 Task: Find connections with filter location Tambaú with filter topic #lawyerswith filter profile language German with filter current company National Highways Authority of India with filter school Madurai Kamaraj University with filter industry Paint, Coating, and Adhesive Manufacturing with filter service category Auto Insurance with filter keywords title Handyman
Action: Mouse moved to (650, 123)
Screenshot: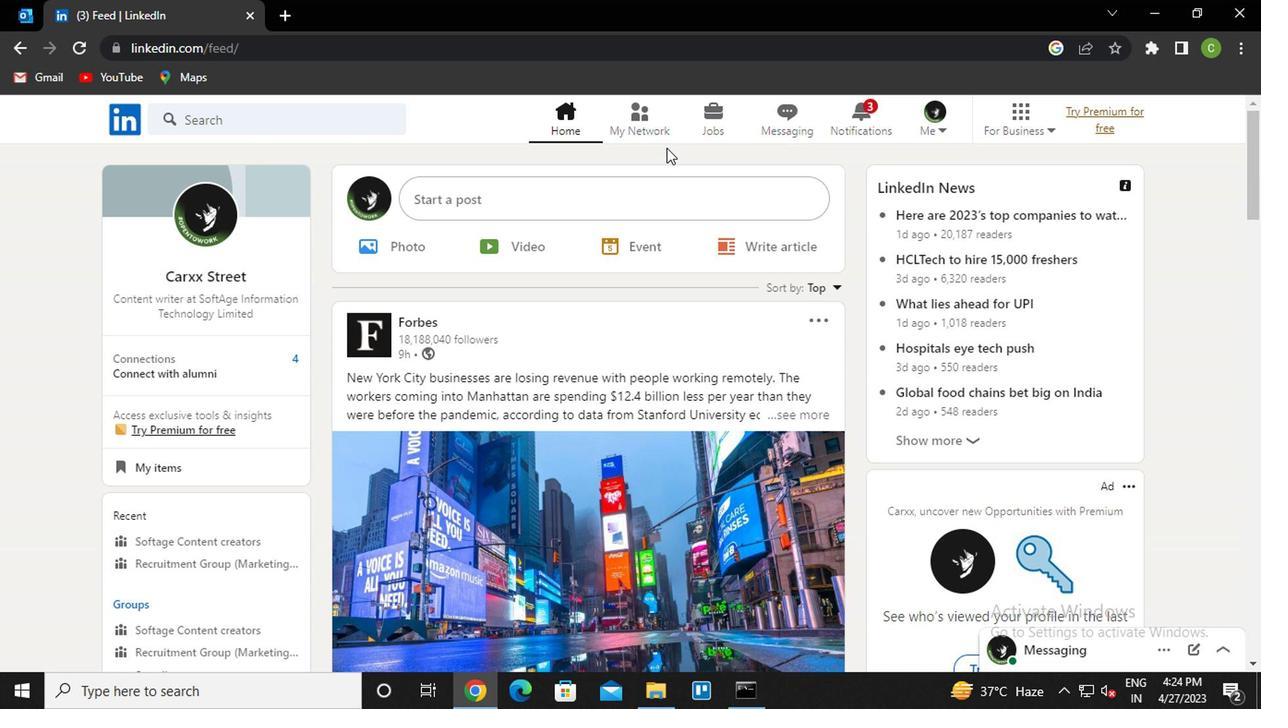 
Action: Mouse pressed left at (650, 123)
Screenshot: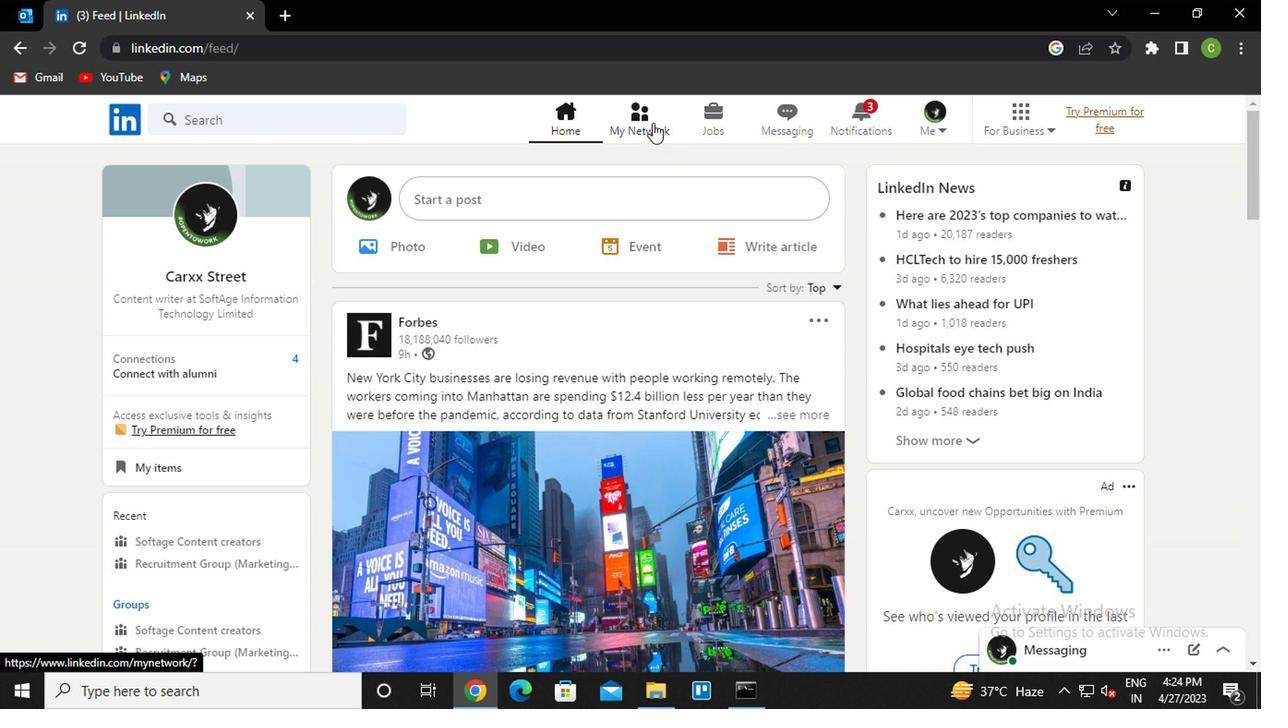 
Action: Mouse moved to (245, 224)
Screenshot: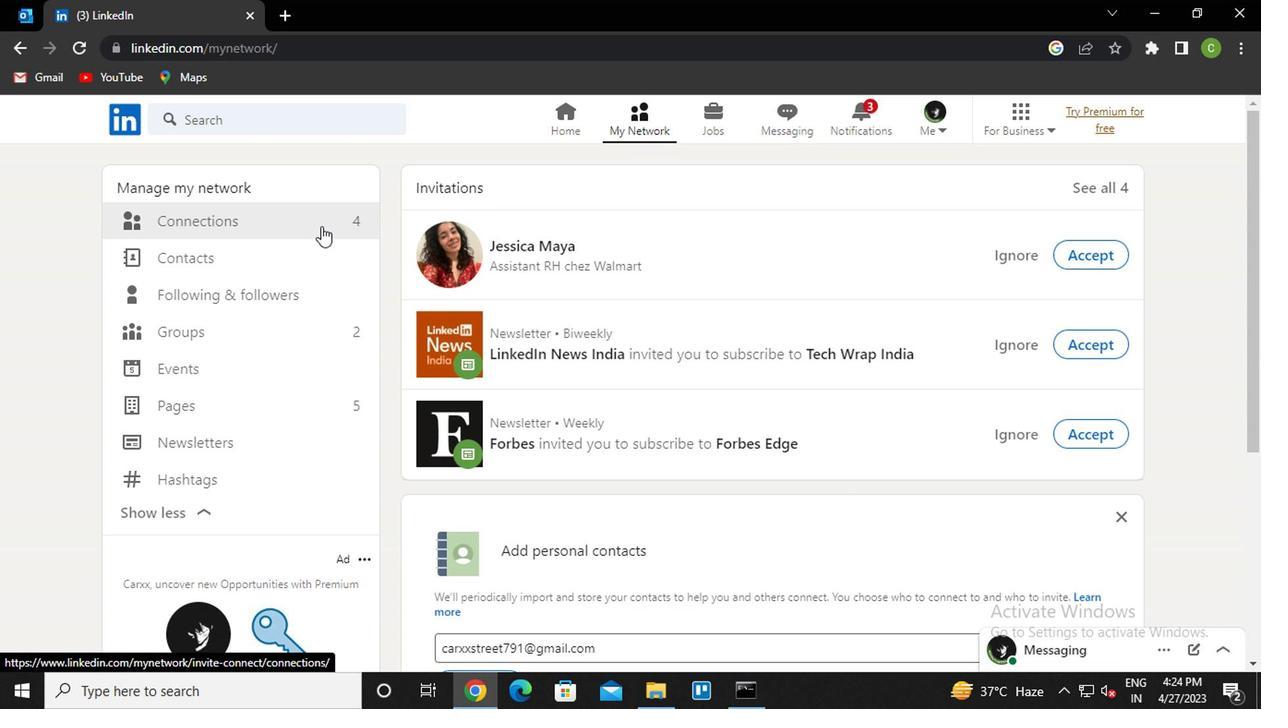 
Action: Mouse pressed left at (245, 224)
Screenshot: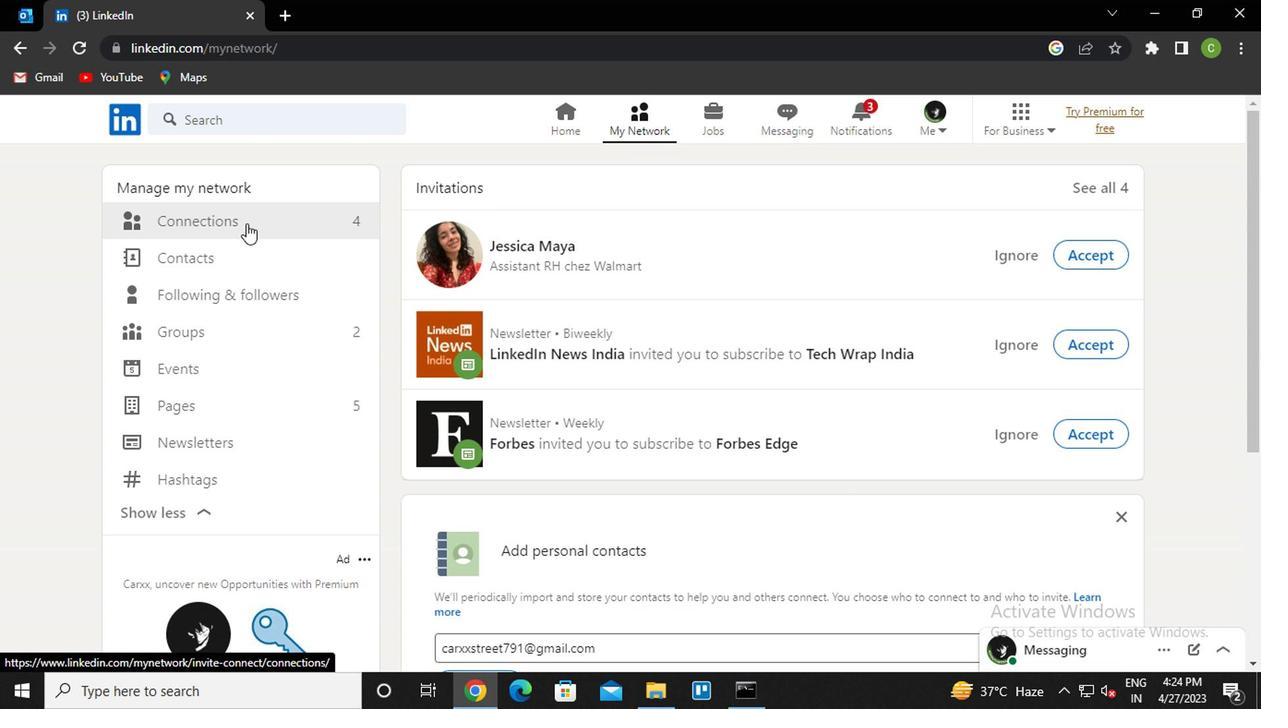 
Action: Mouse moved to (774, 221)
Screenshot: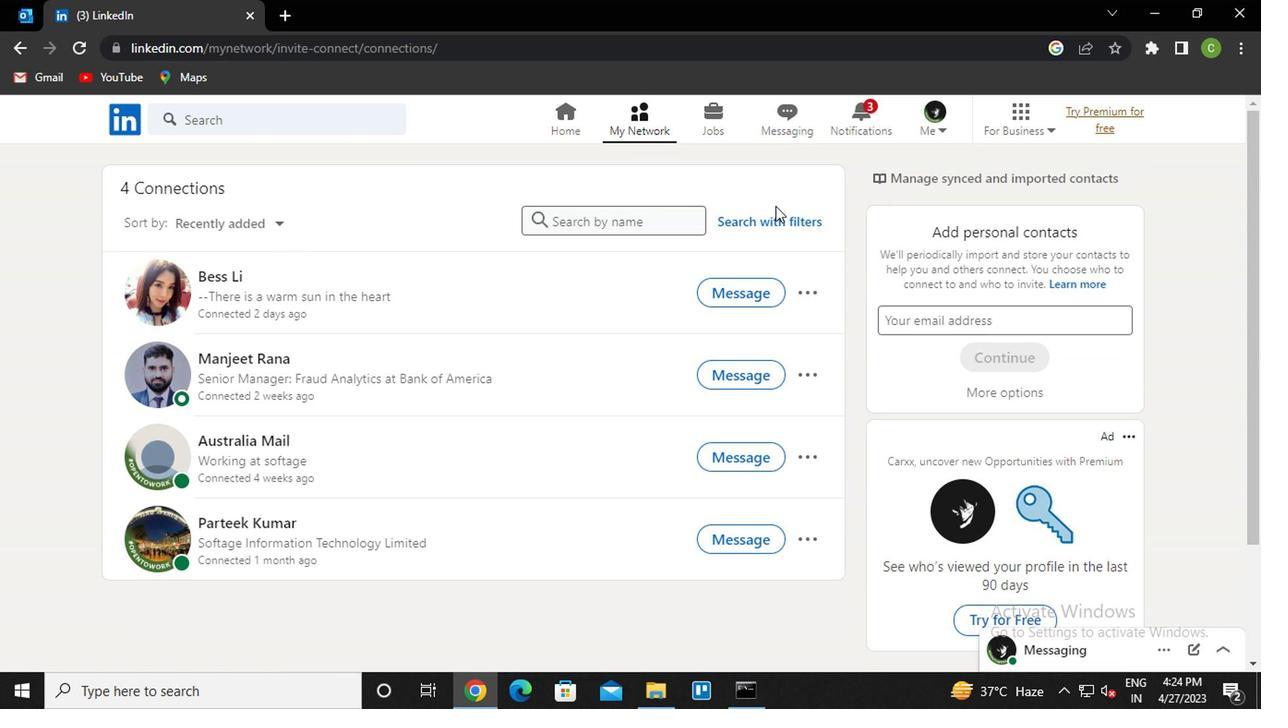 
Action: Mouse pressed left at (774, 221)
Screenshot: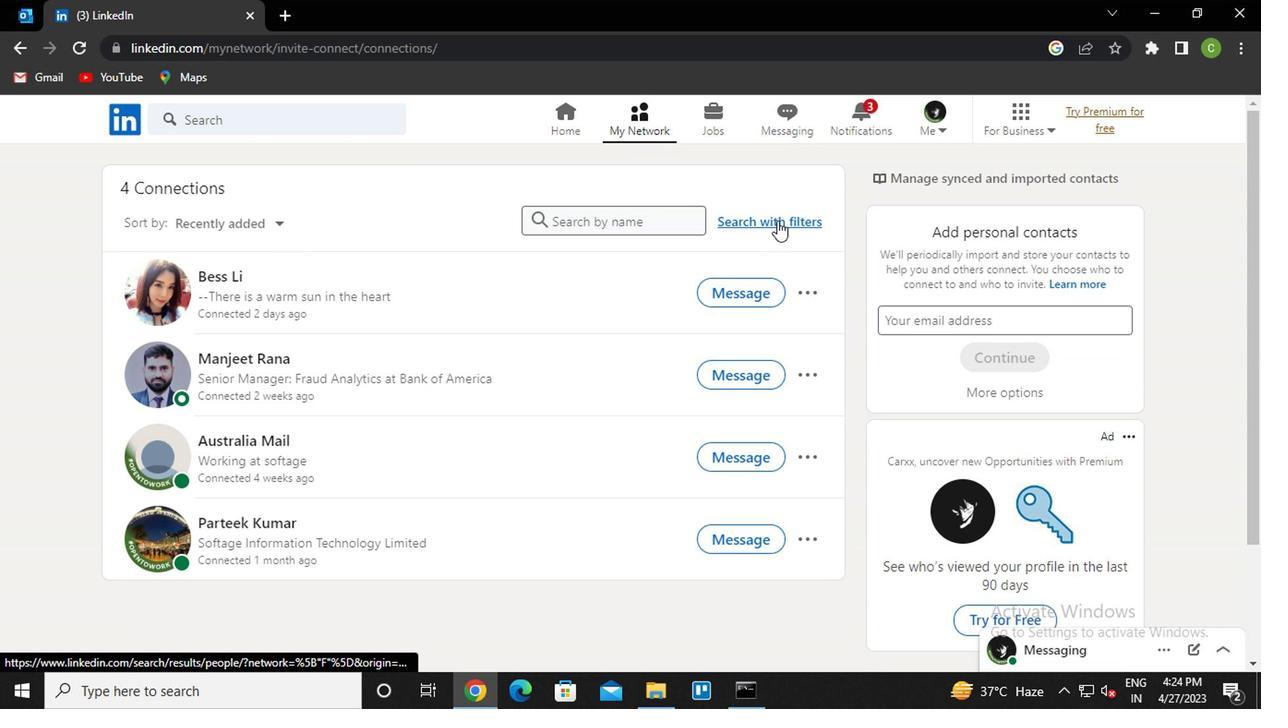 
Action: Mouse moved to (689, 168)
Screenshot: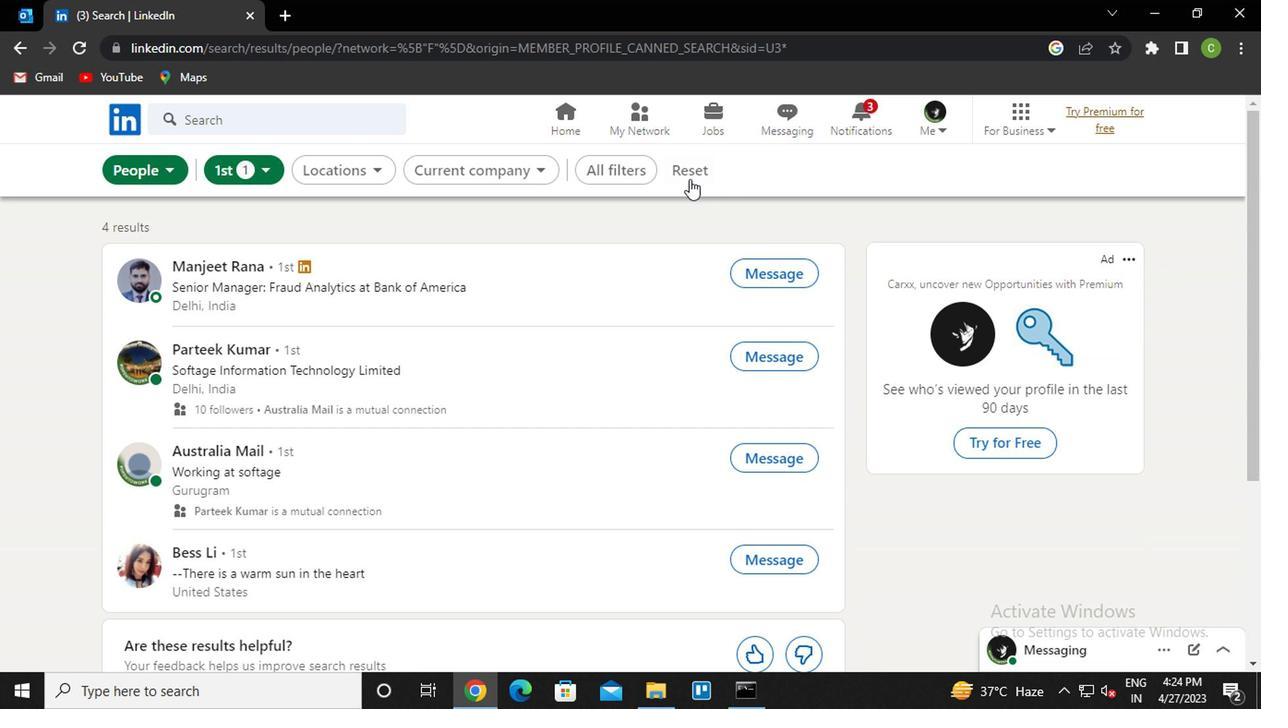 
Action: Mouse pressed left at (689, 168)
Screenshot: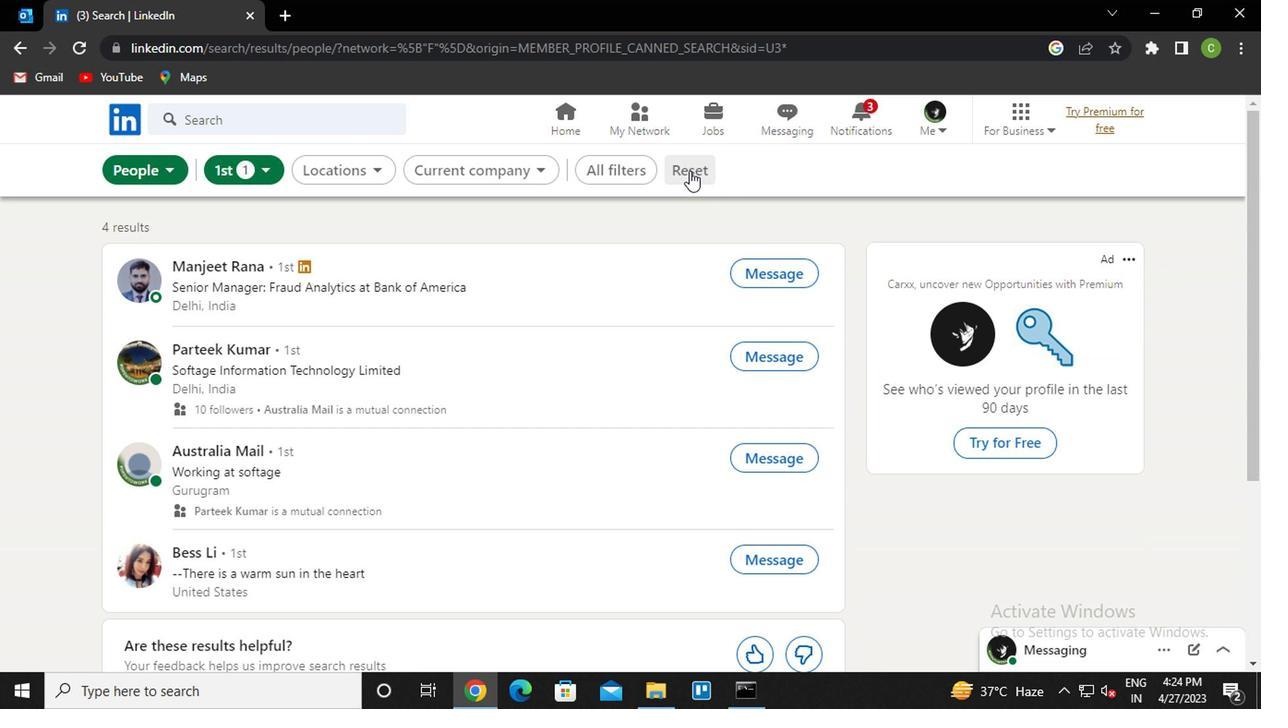 
Action: Mouse moved to (675, 171)
Screenshot: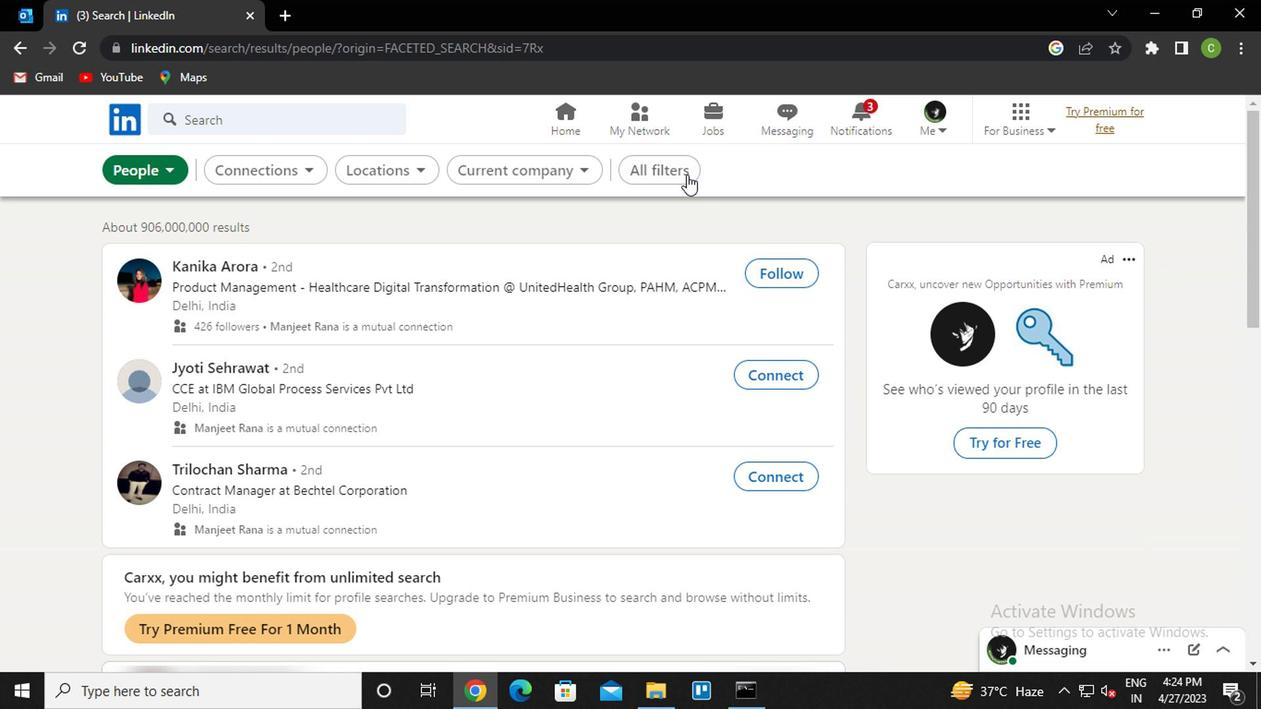 
Action: Mouse pressed left at (675, 171)
Screenshot: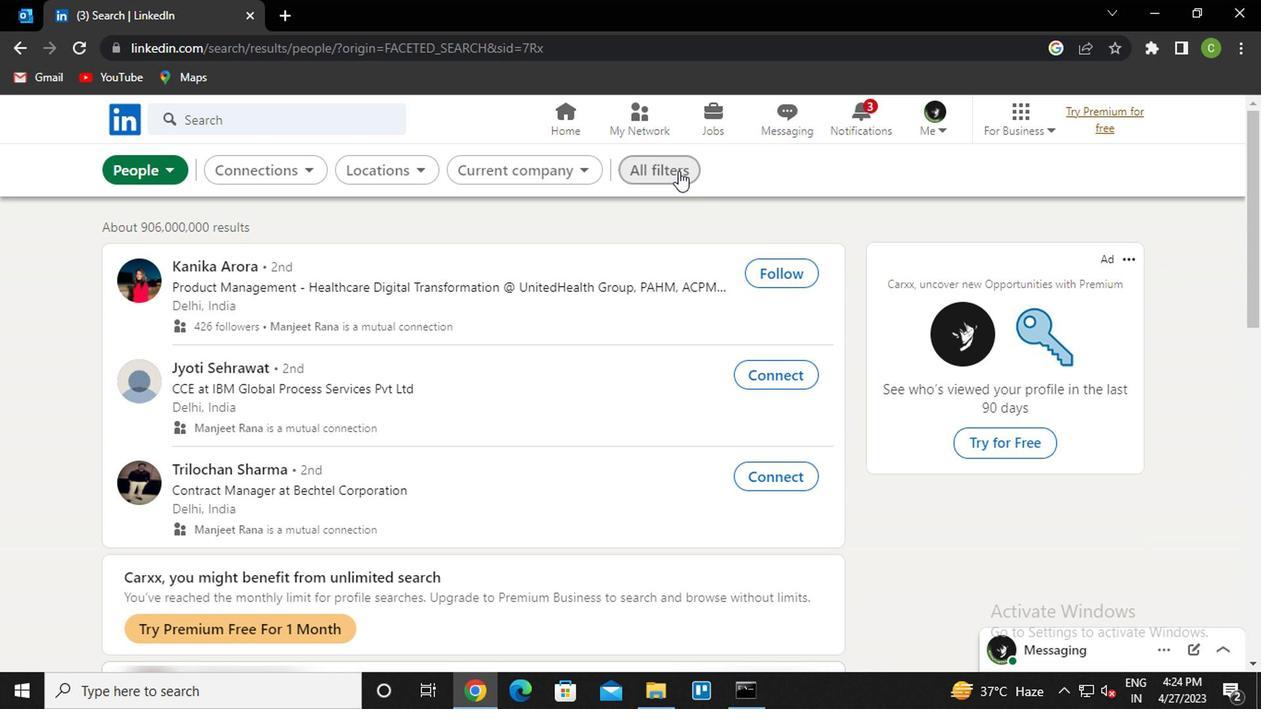 
Action: Mouse moved to (1001, 404)
Screenshot: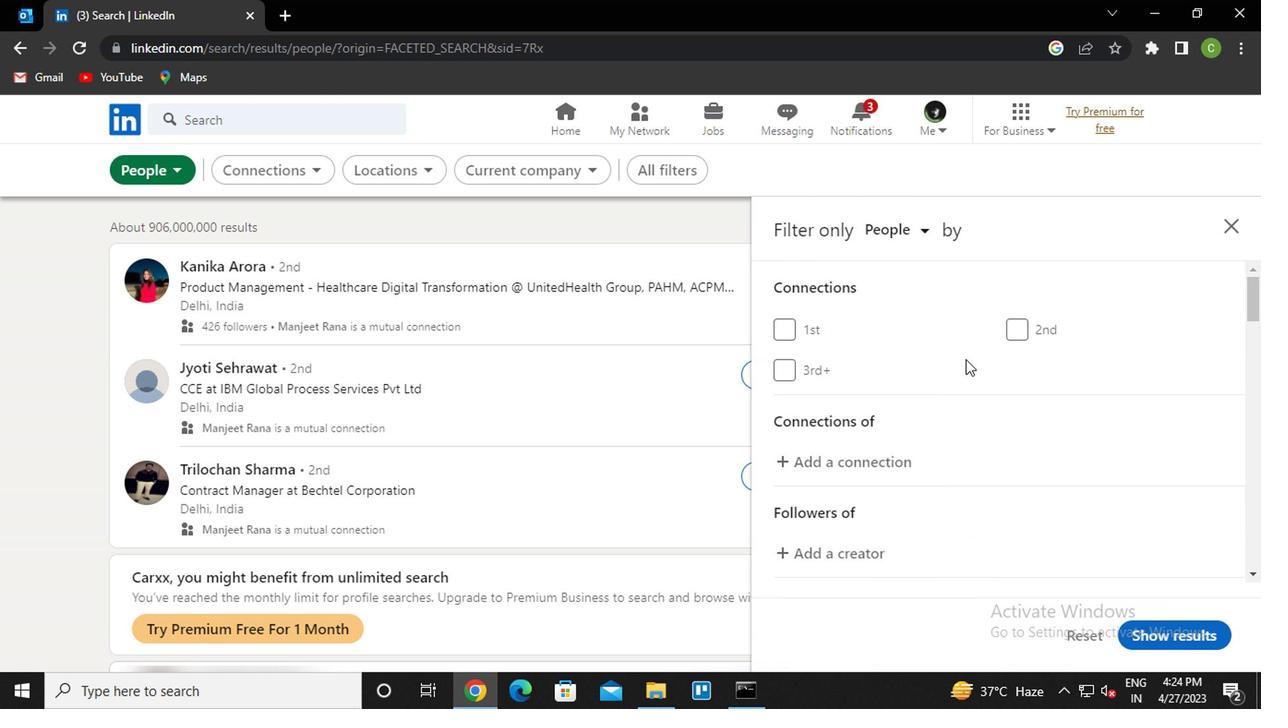 
Action: Mouse scrolled (1001, 403) with delta (0, -1)
Screenshot: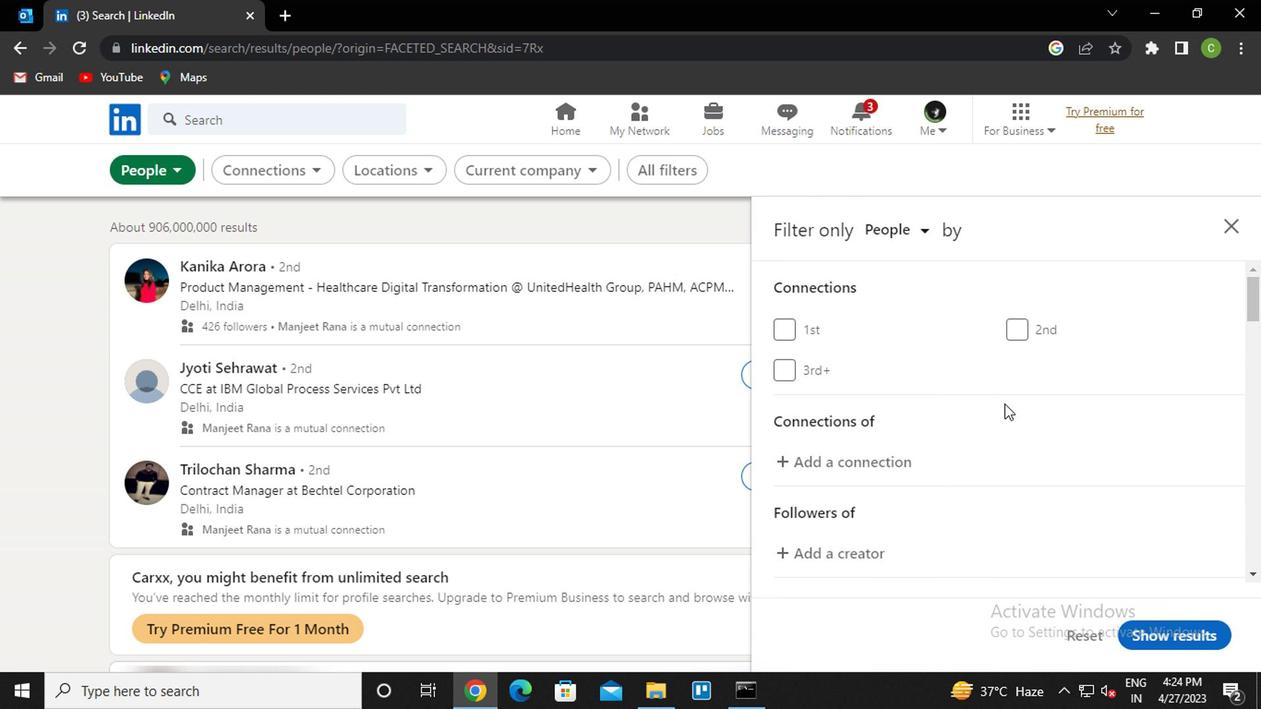 
Action: Mouse moved to (1001, 405)
Screenshot: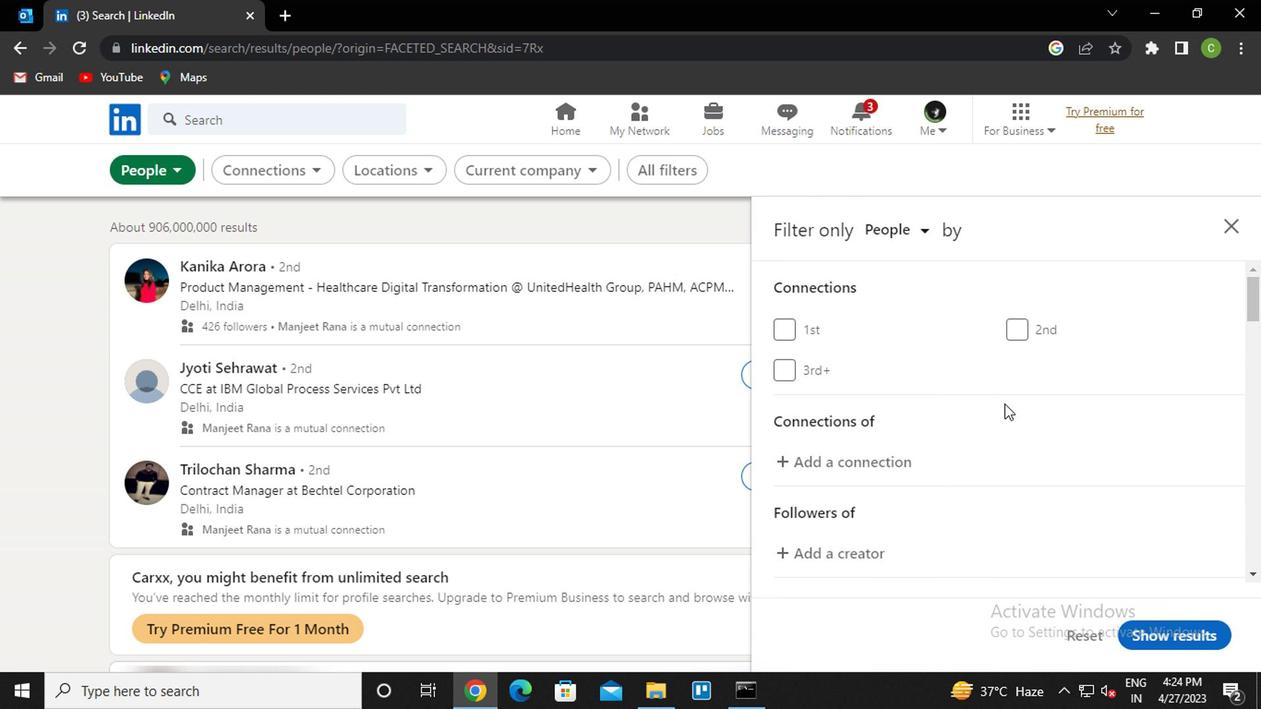 
Action: Mouse scrolled (1001, 404) with delta (0, 0)
Screenshot: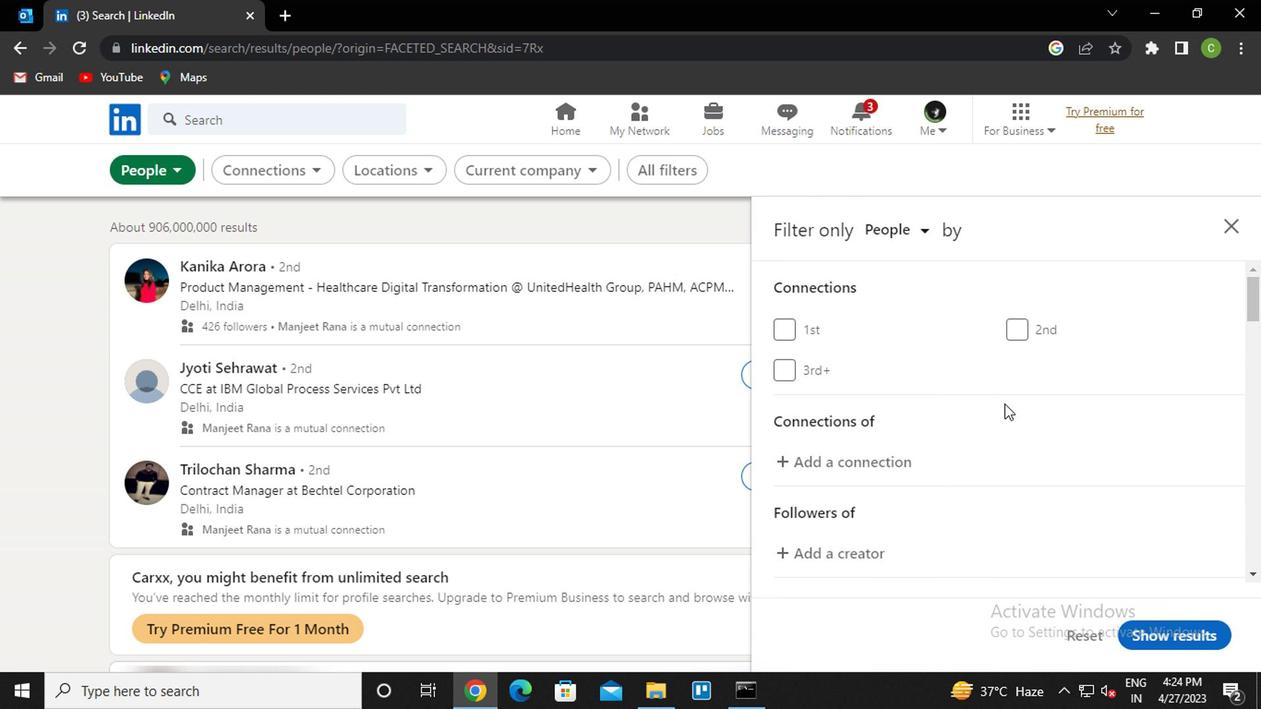 
Action: Mouse moved to (1001, 411)
Screenshot: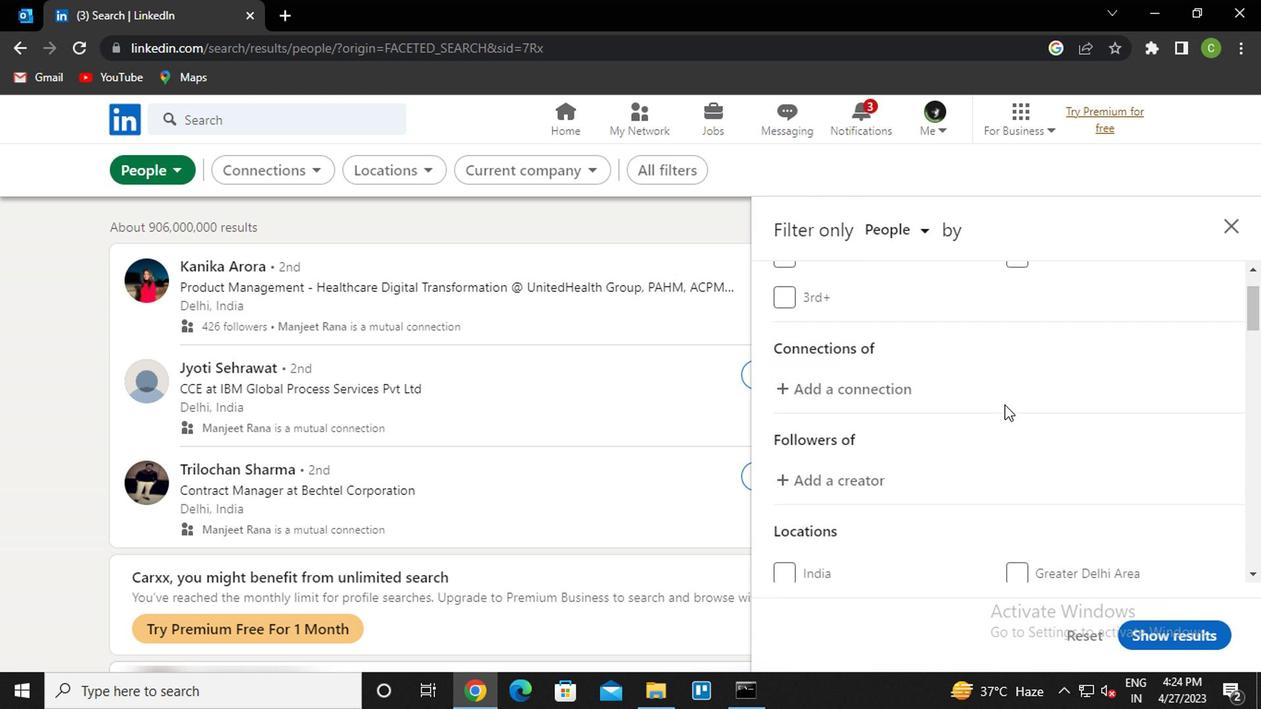 
Action: Mouse scrolled (1001, 409) with delta (0, -1)
Screenshot: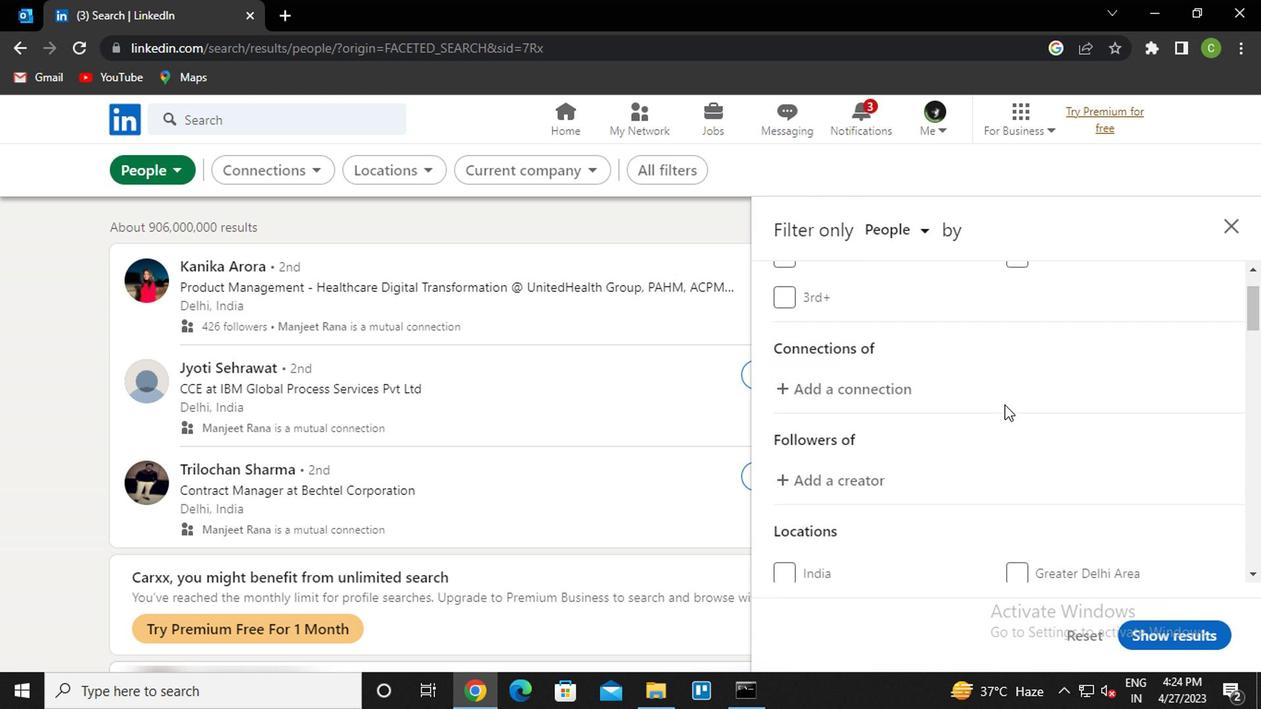 
Action: Mouse scrolled (1001, 409) with delta (0, -1)
Screenshot: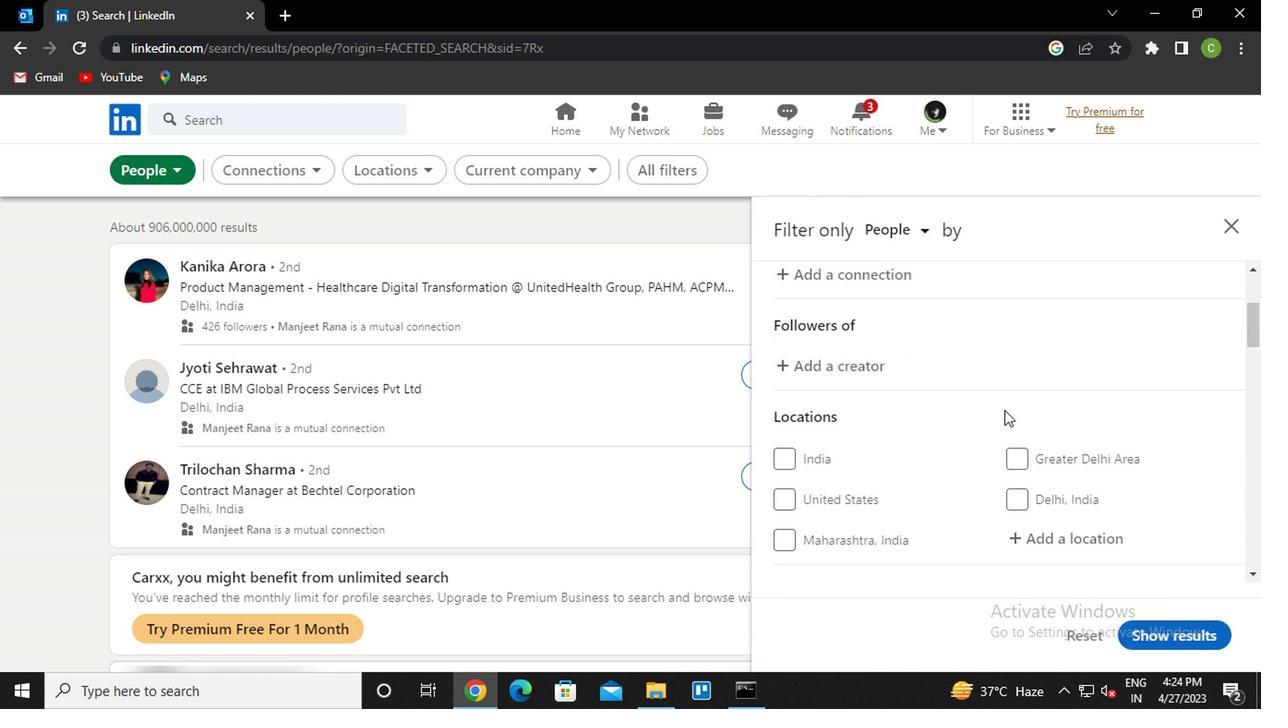 
Action: Mouse moved to (1052, 365)
Screenshot: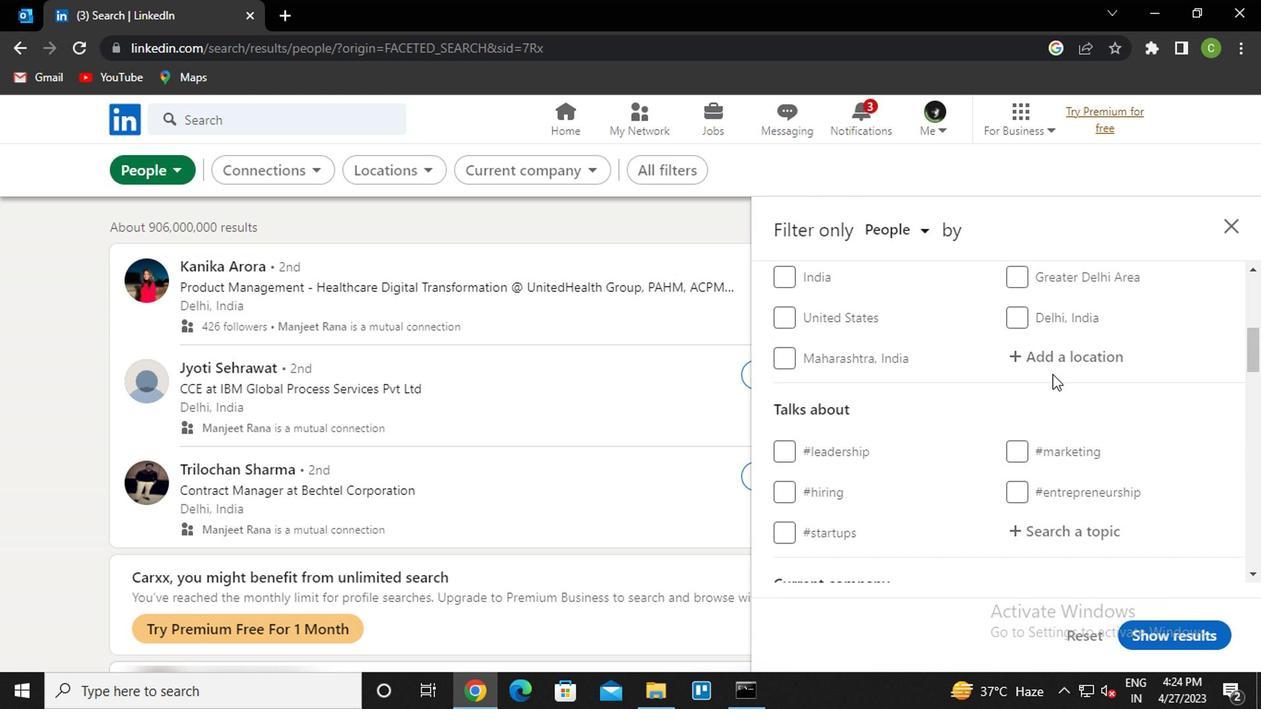 
Action: Mouse pressed left at (1052, 365)
Screenshot: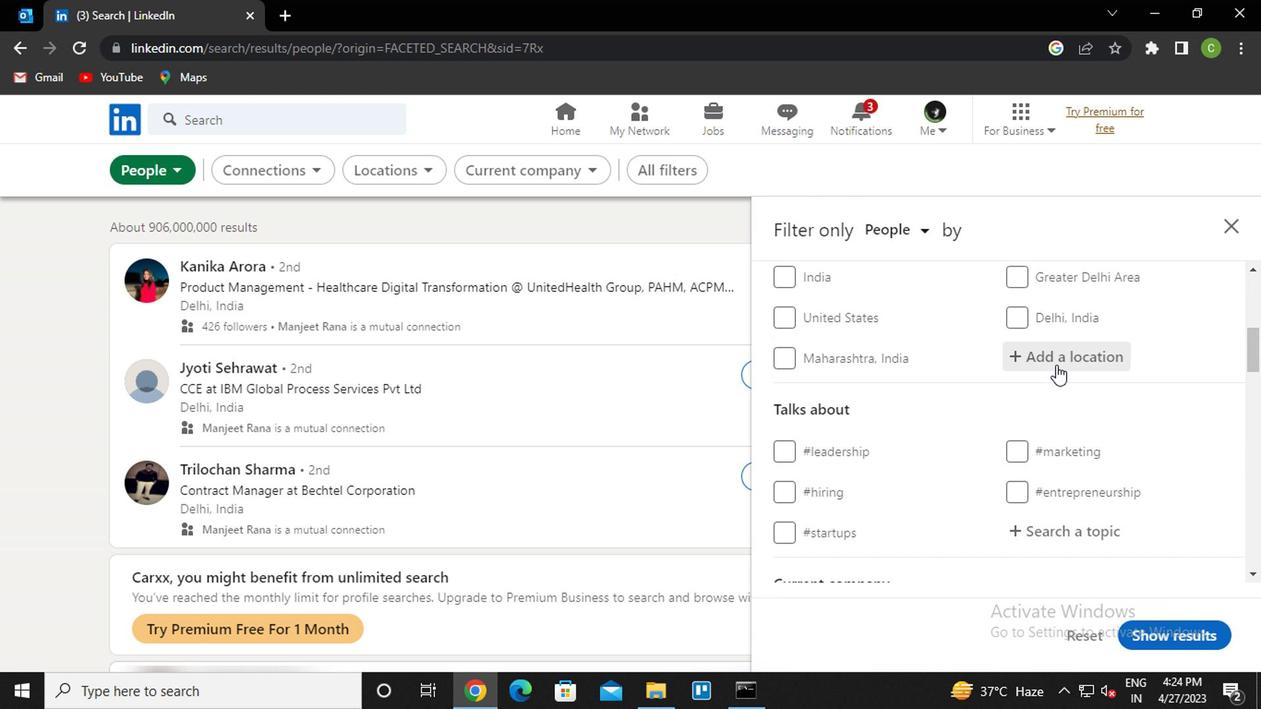 
Action: Key pressed <Key.caps_lock>t<Key.caps_lock>ambau<Key.down><Key.enter>
Screenshot: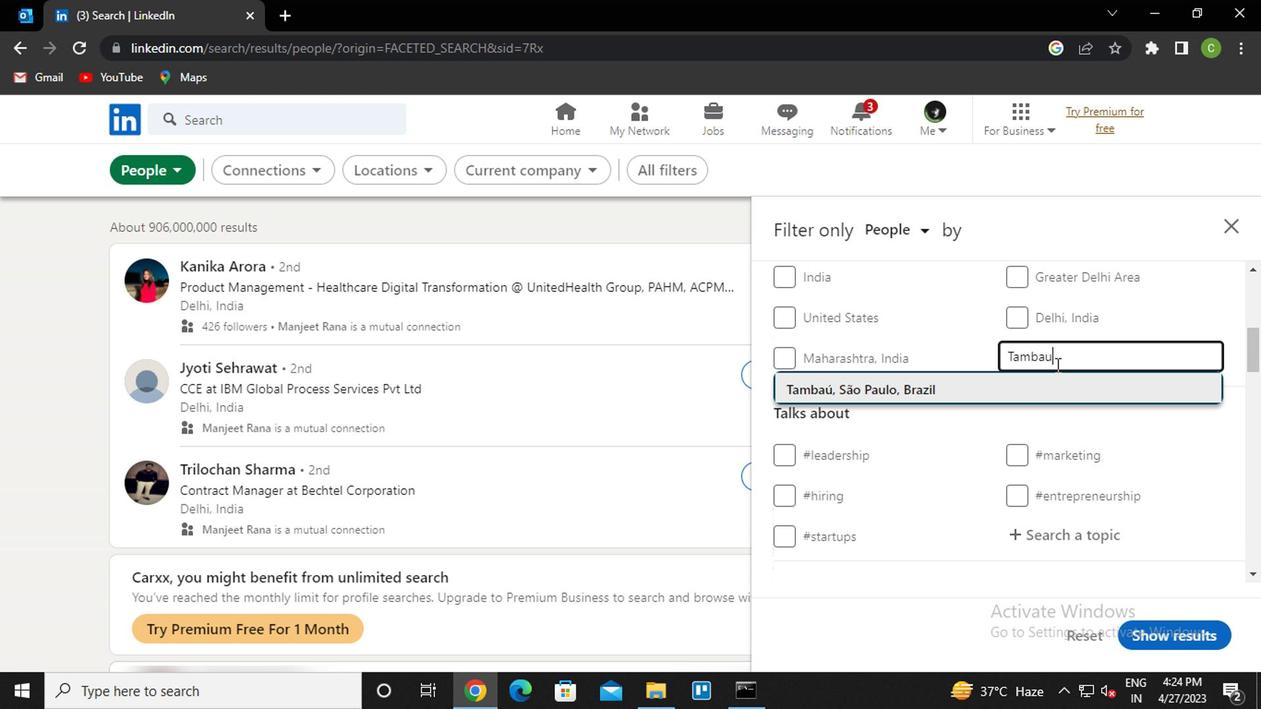 
Action: Mouse moved to (1016, 428)
Screenshot: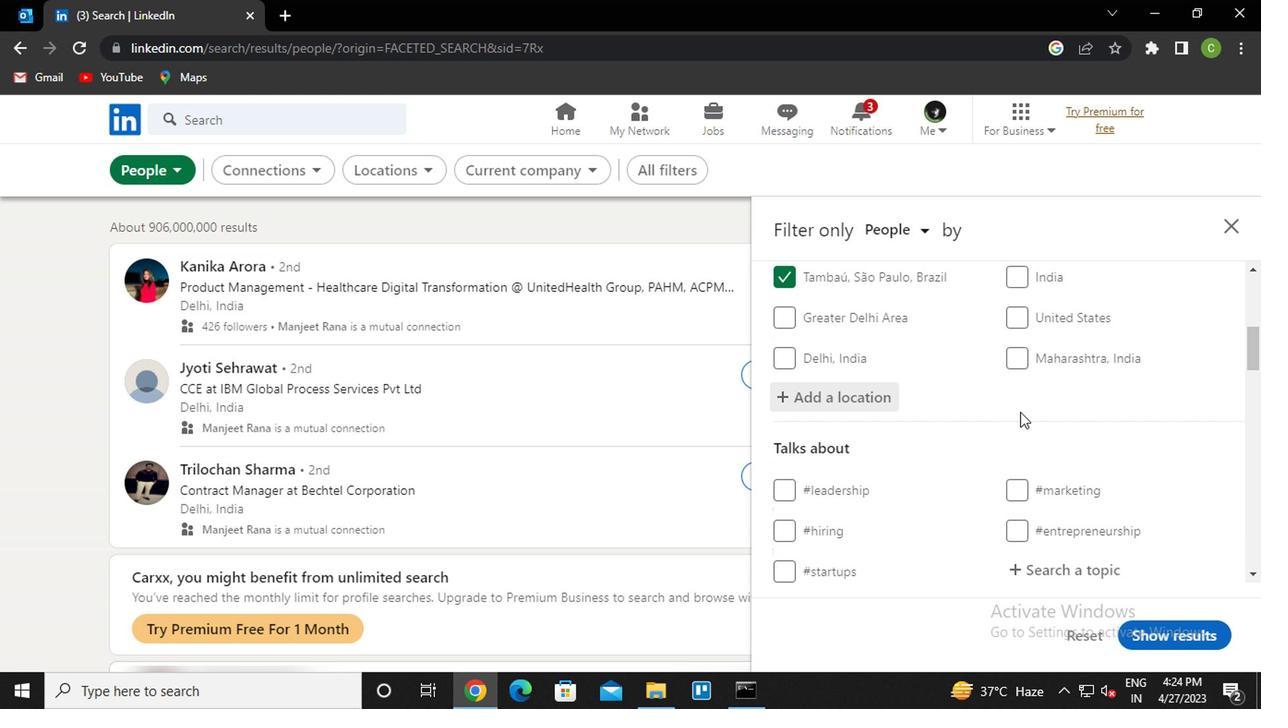 
Action: Mouse scrolled (1016, 427) with delta (0, 0)
Screenshot: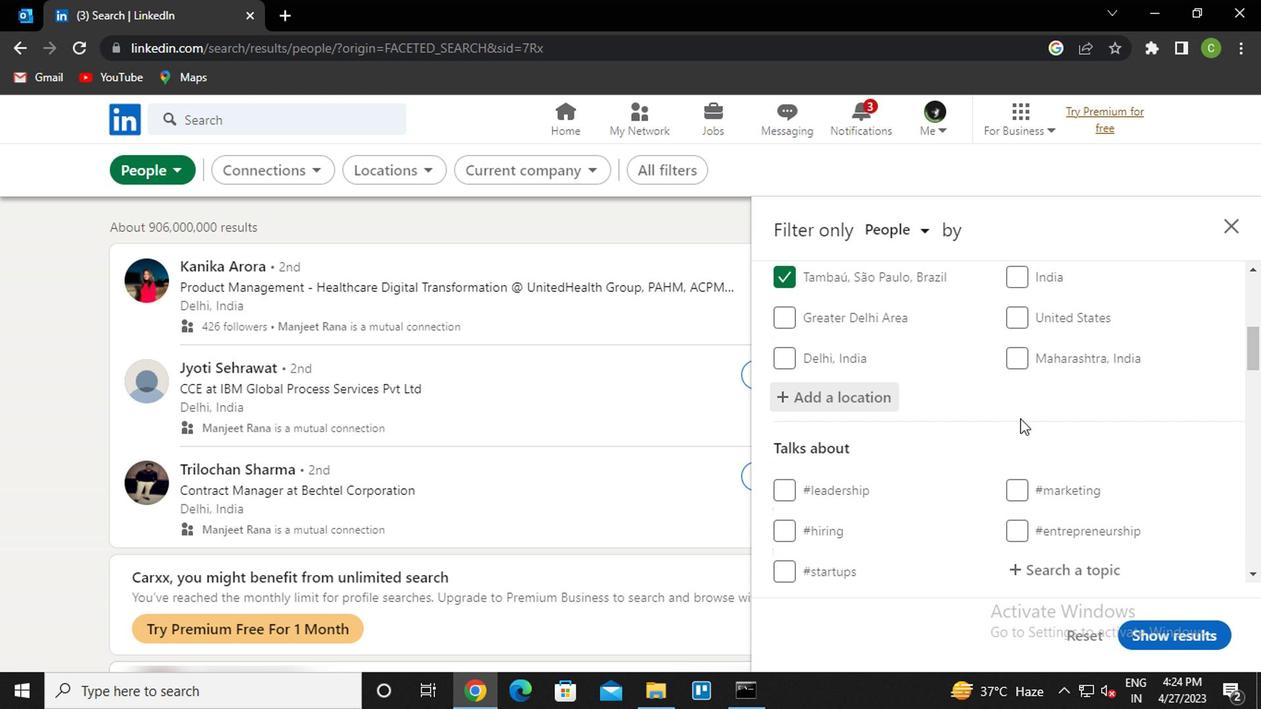 
Action: Mouse moved to (1019, 432)
Screenshot: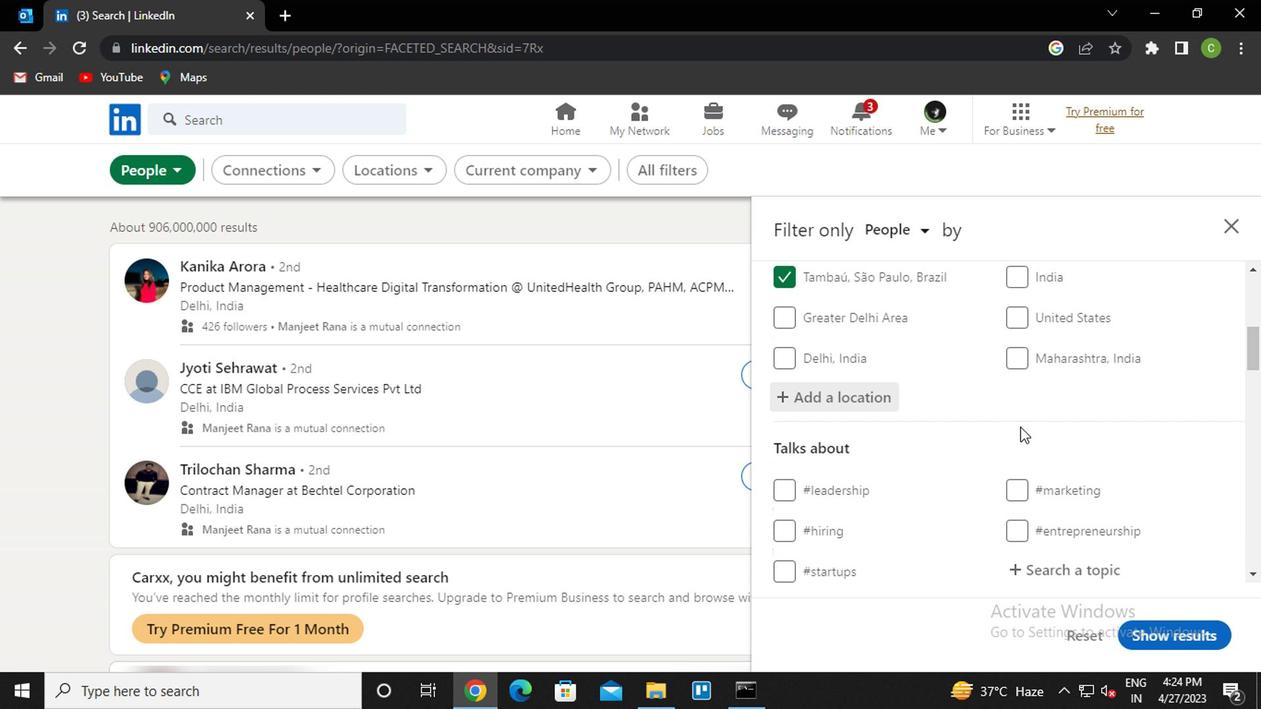 
Action: Mouse scrolled (1019, 432) with delta (0, 0)
Screenshot: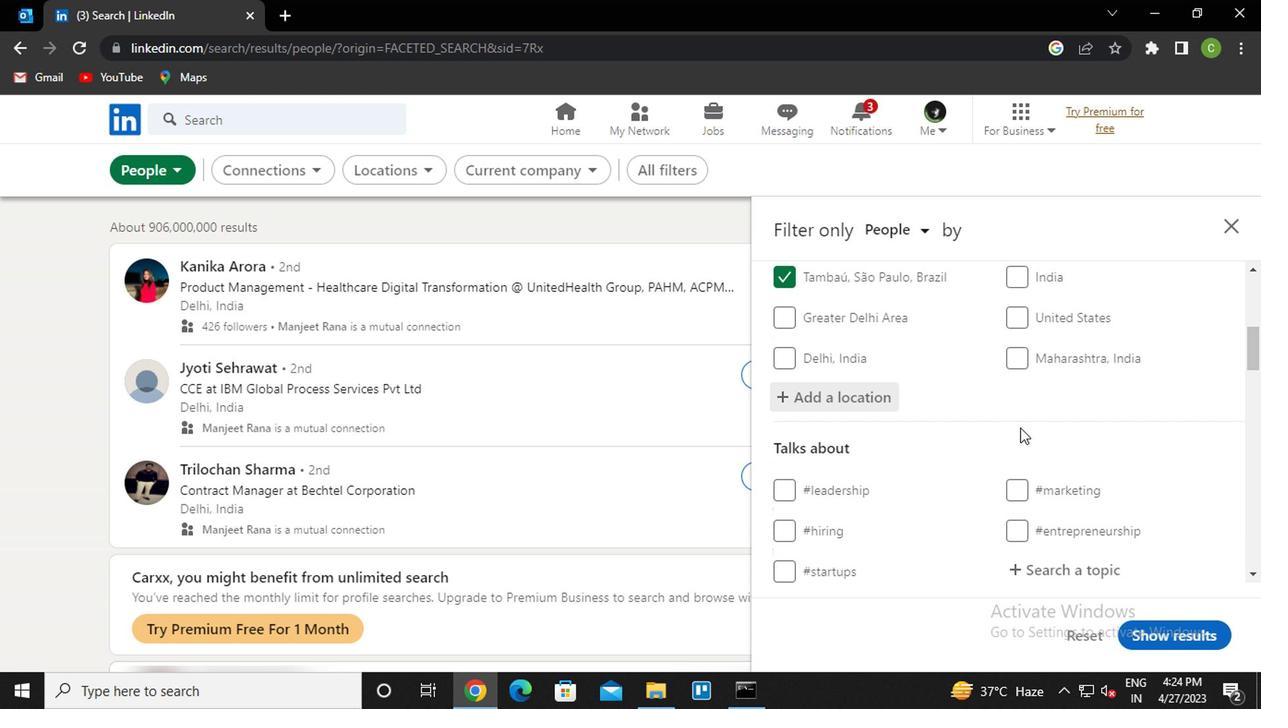 
Action: Mouse moved to (1062, 388)
Screenshot: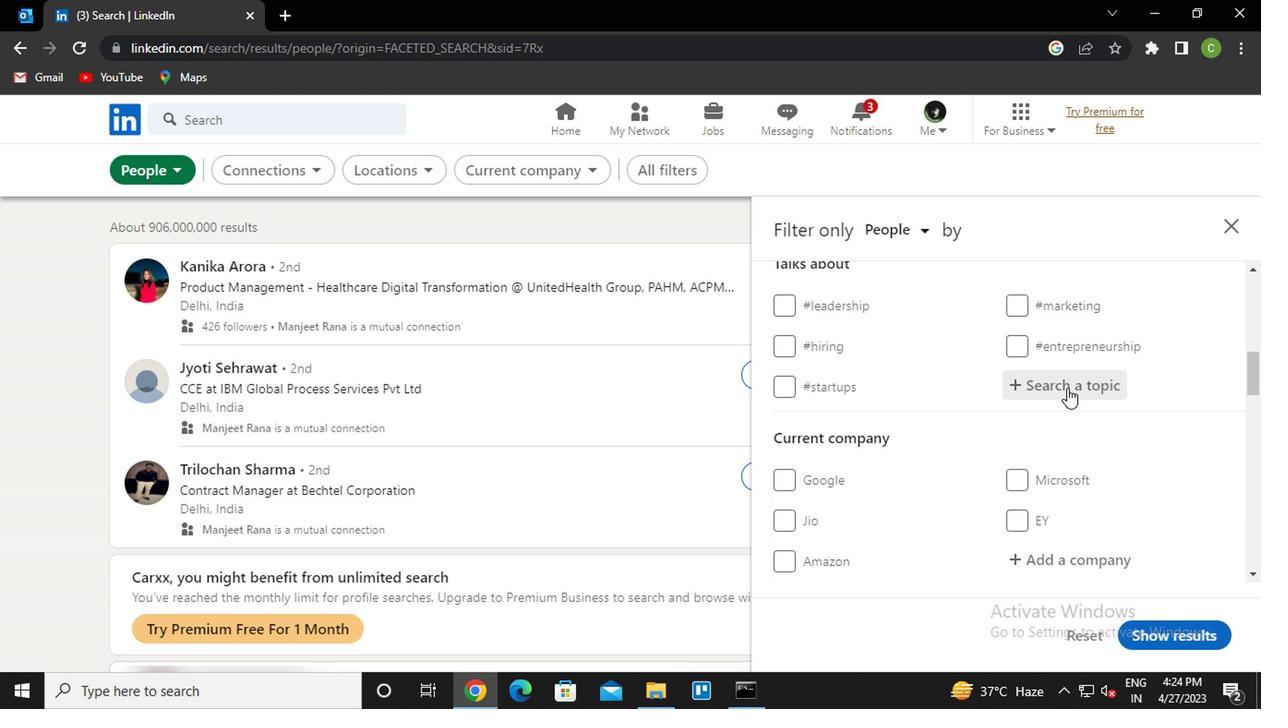 
Action: Mouse pressed left at (1062, 388)
Screenshot: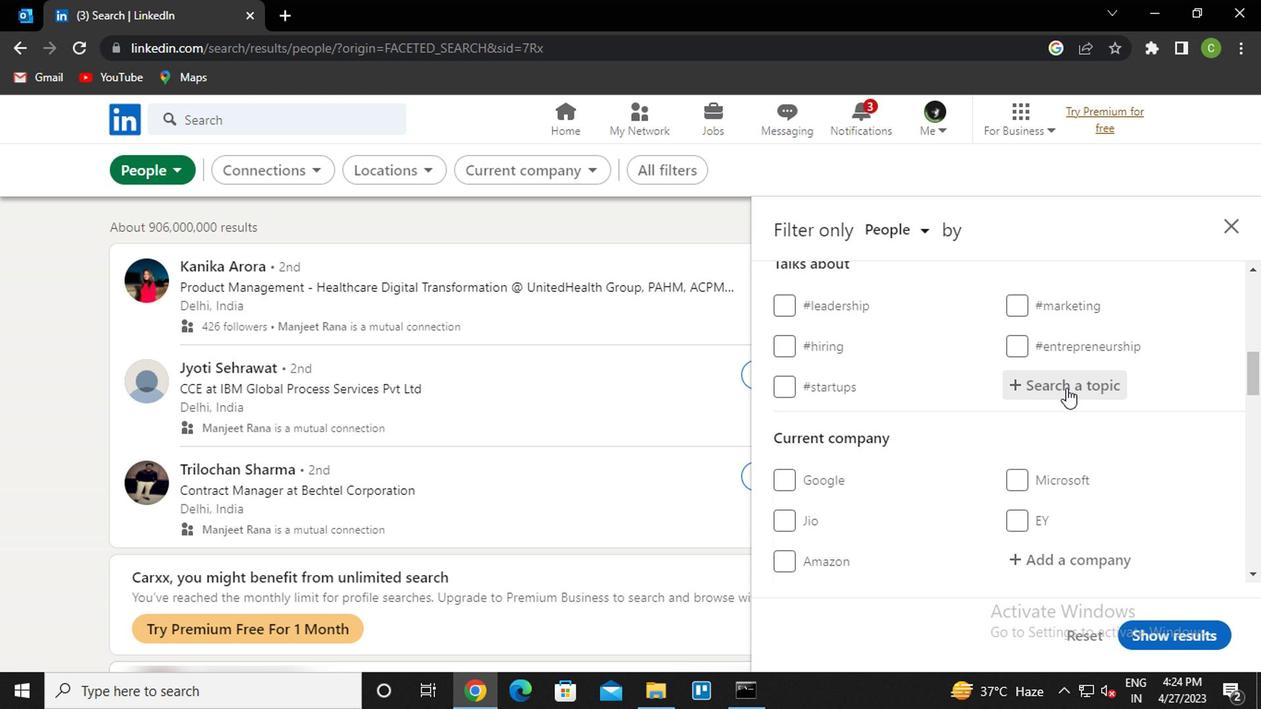 
Action: Key pressed <Key.caps_lock>l<Key.caps_lock>awyers<Key.down><Key.enter>
Screenshot: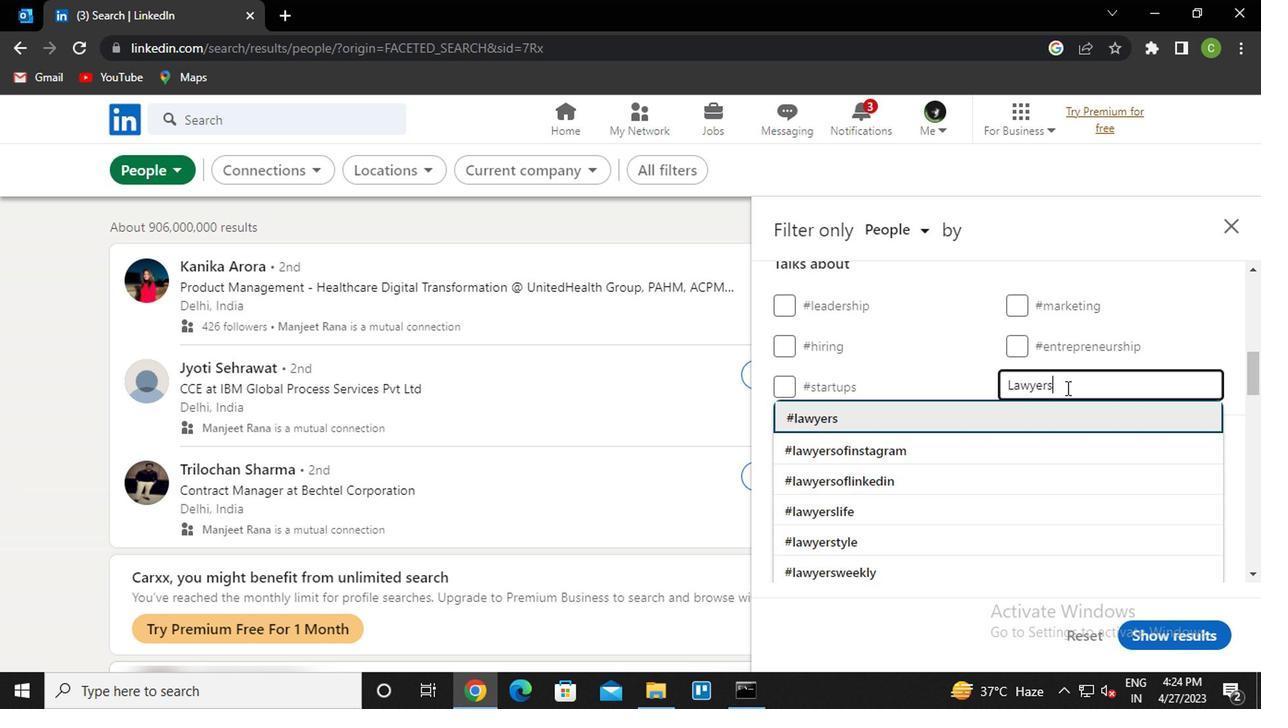 
Action: Mouse moved to (1072, 412)
Screenshot: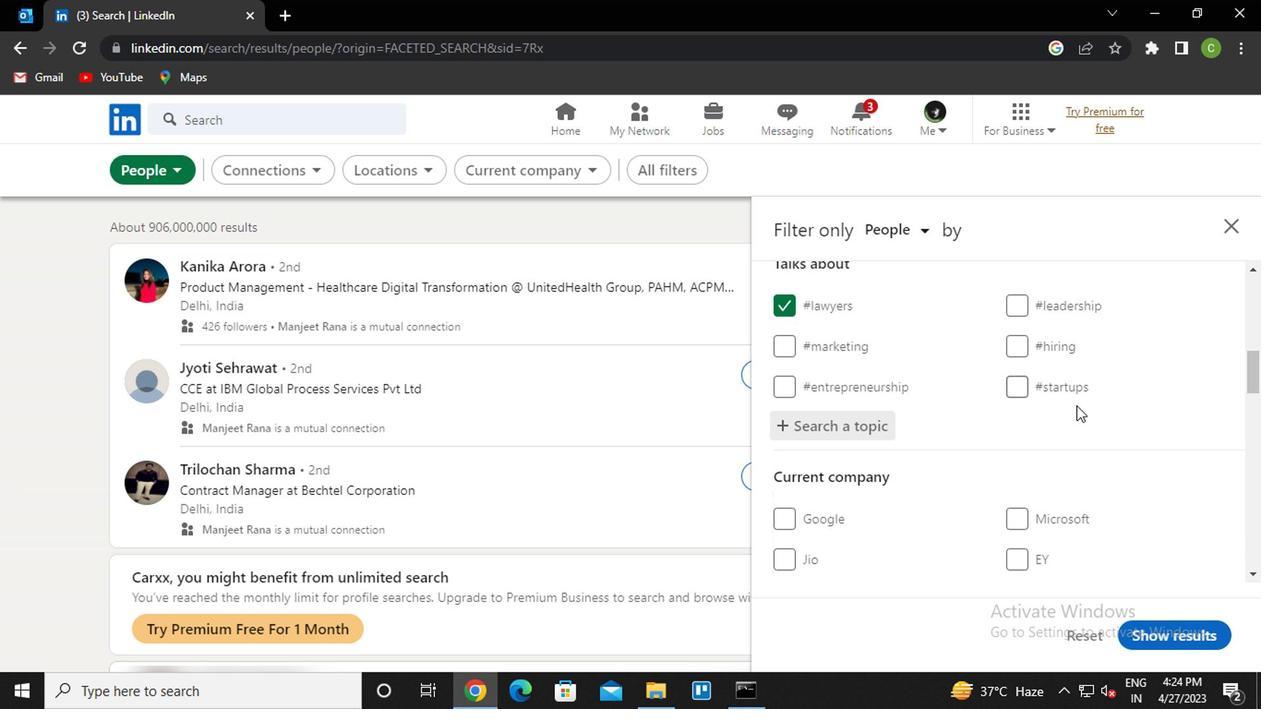 
Action: Mouse scrolled (1072, 411) with delta (0, 0)
Screenshot: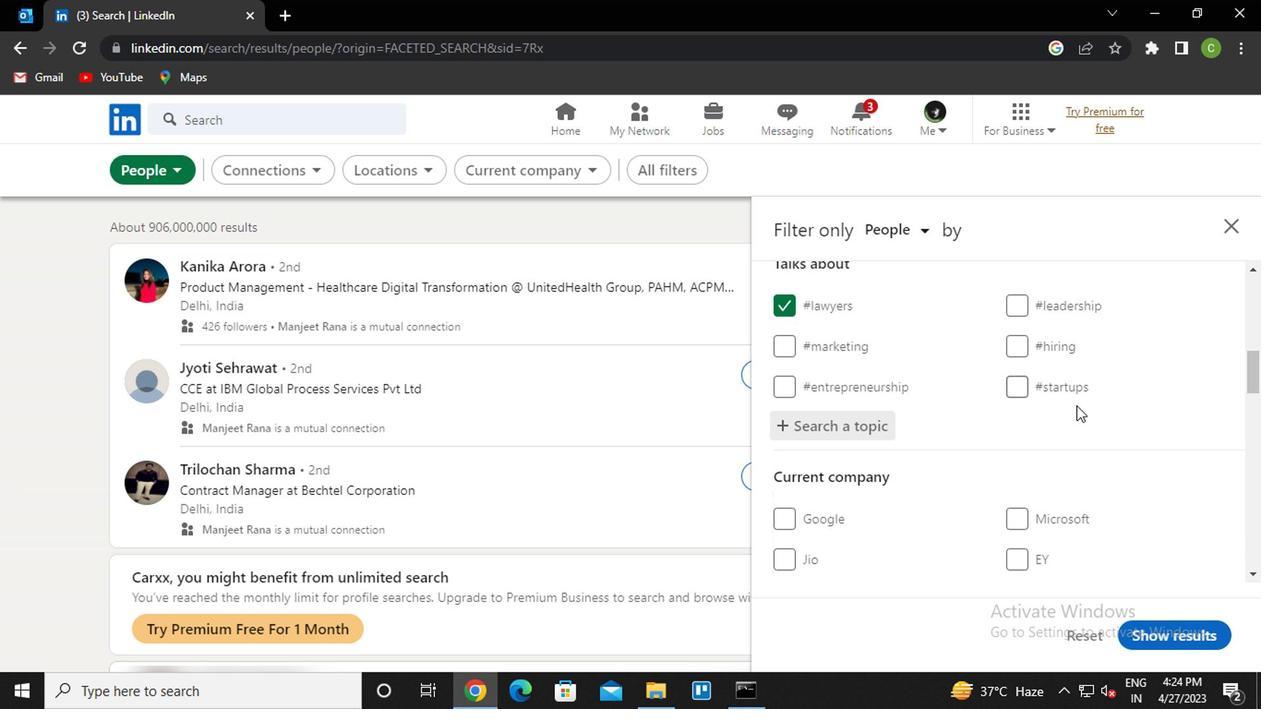 
Action: Mouse scrolled (1072, 411) with delta (0, 0)
Screenshot: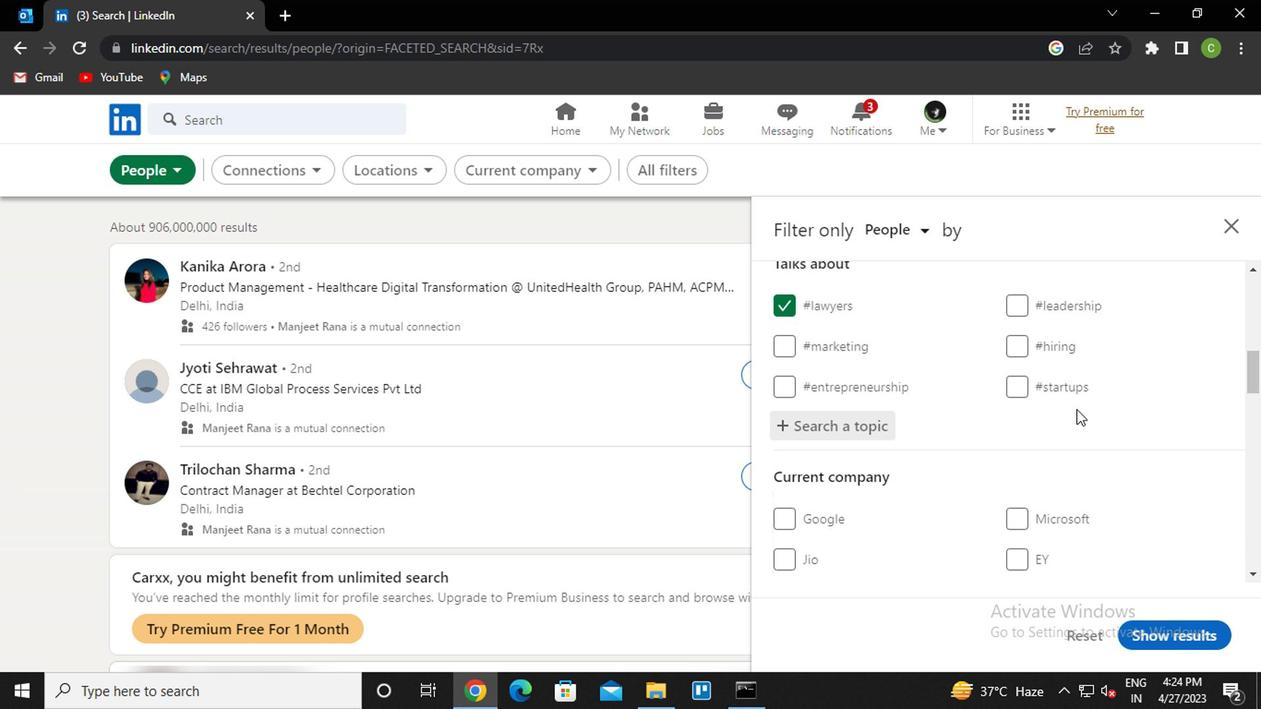
Action: Mouse moved to (1072, 415)
Screenshot: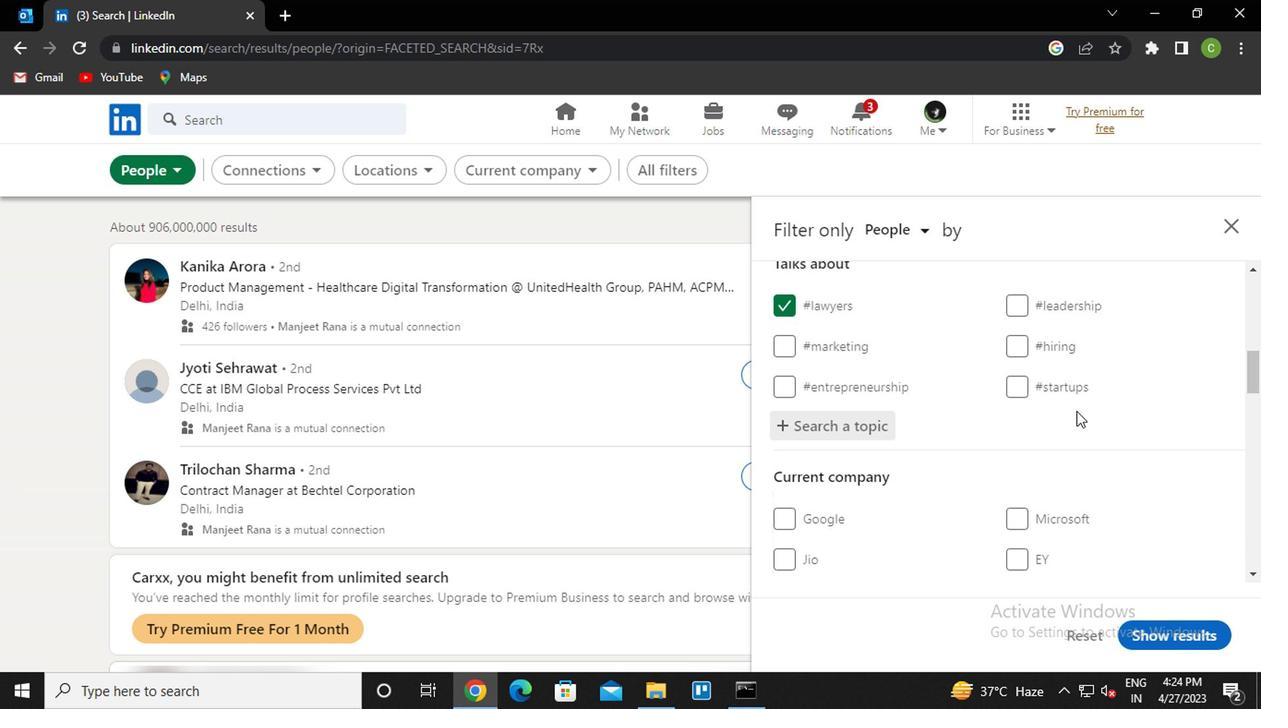 
Action: Mouse scrolled (1072, 414) with delta (0, -1)
Screenshot: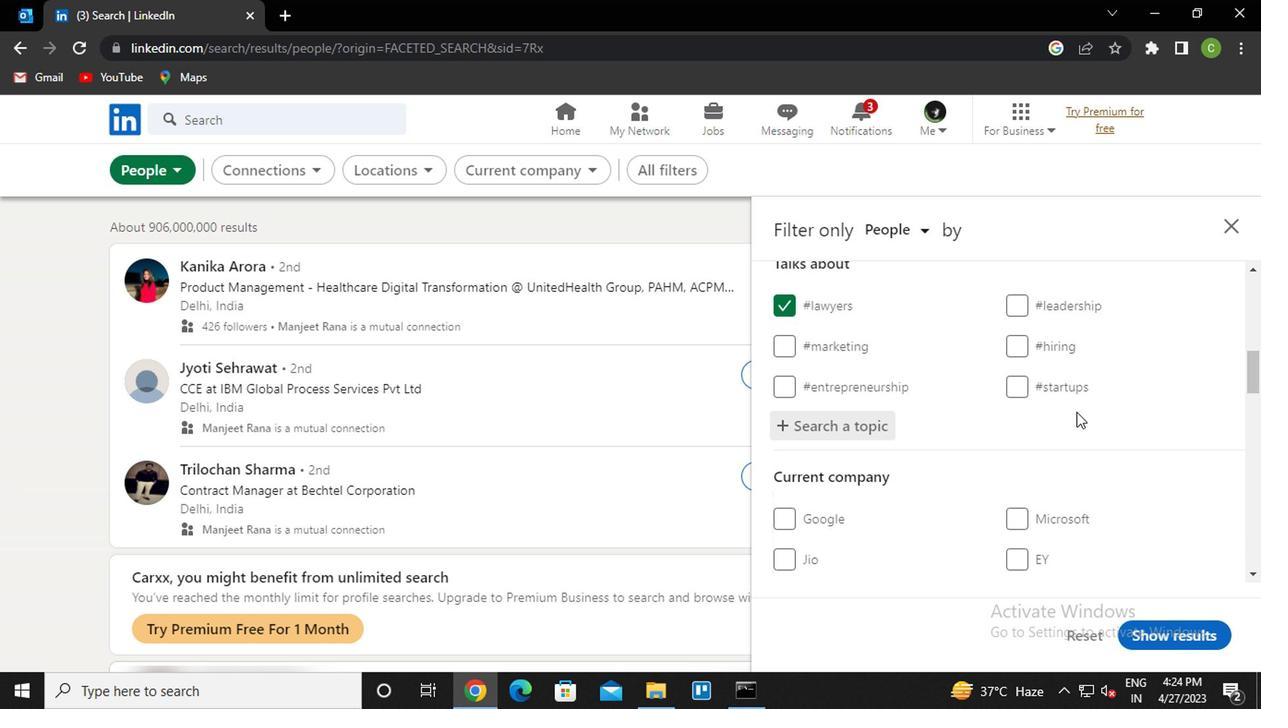 
Action: Mouse moved to (1072, 417)
Screenshot: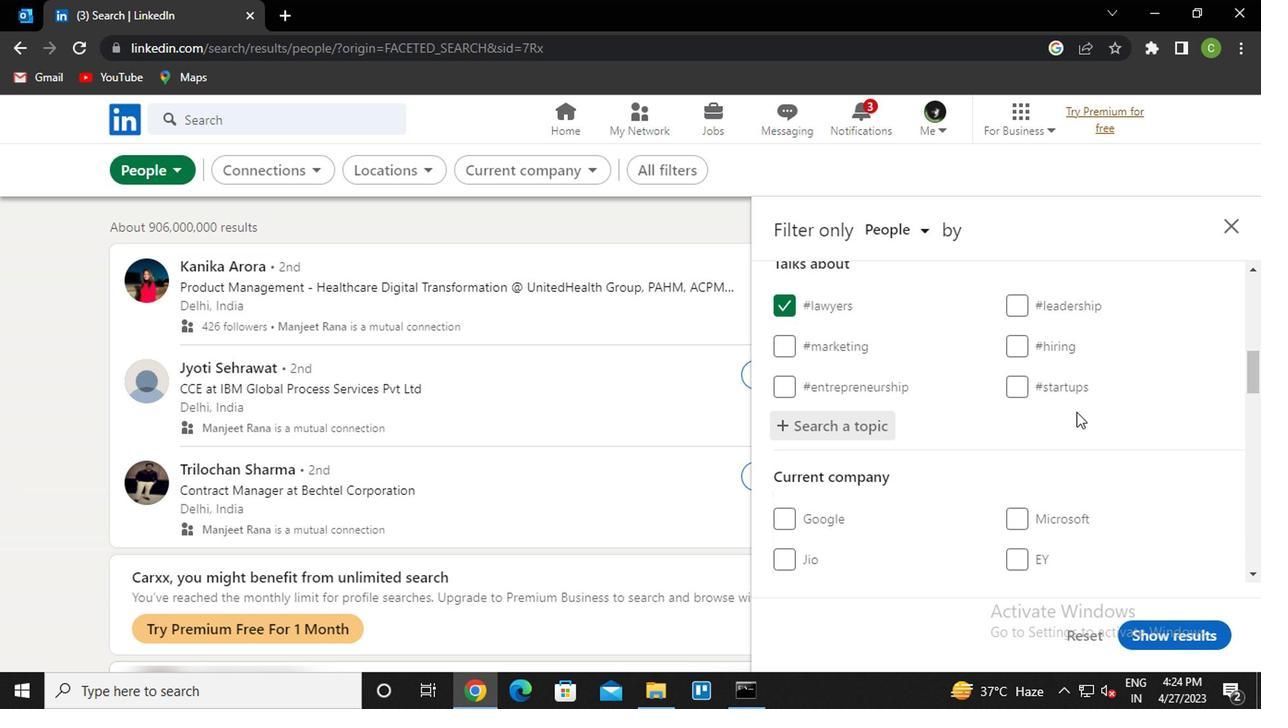 
Action: Mouse scrolled (1072, 416) with delta (0, 0)
Screenshot: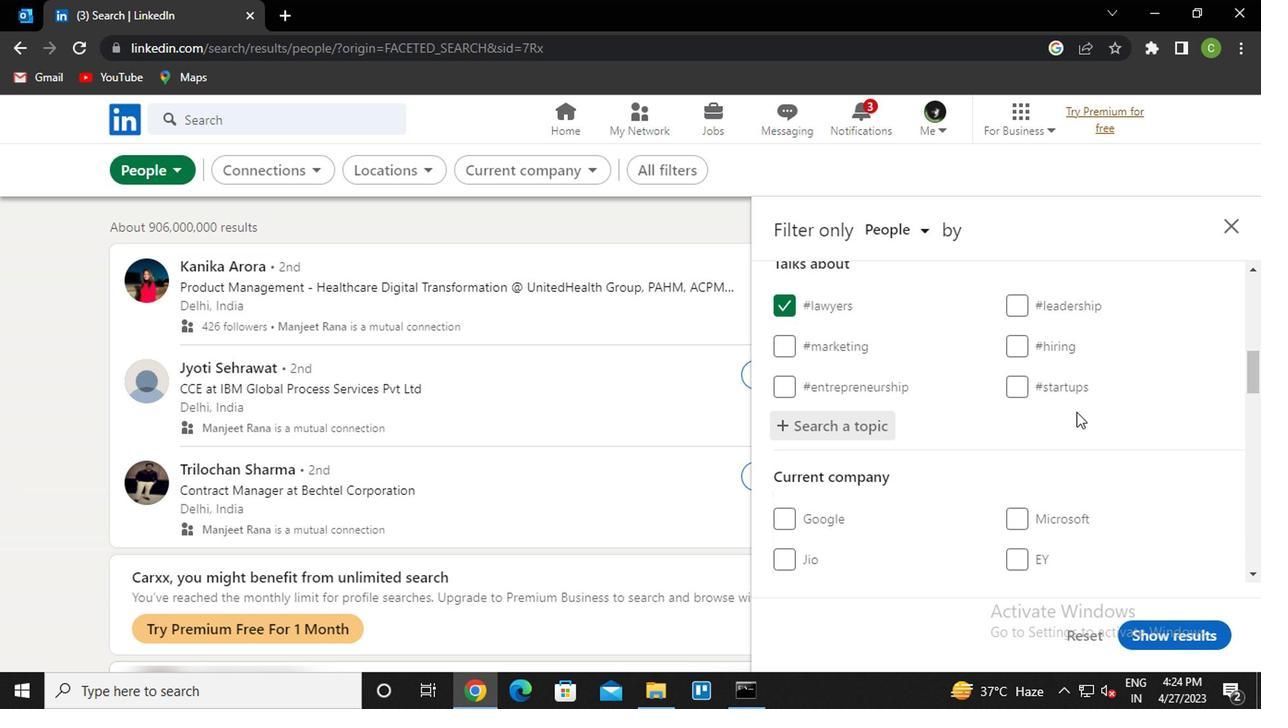 
Action: Mouse scrolled (1072, 416) with delta (0, 0)
Screenshot: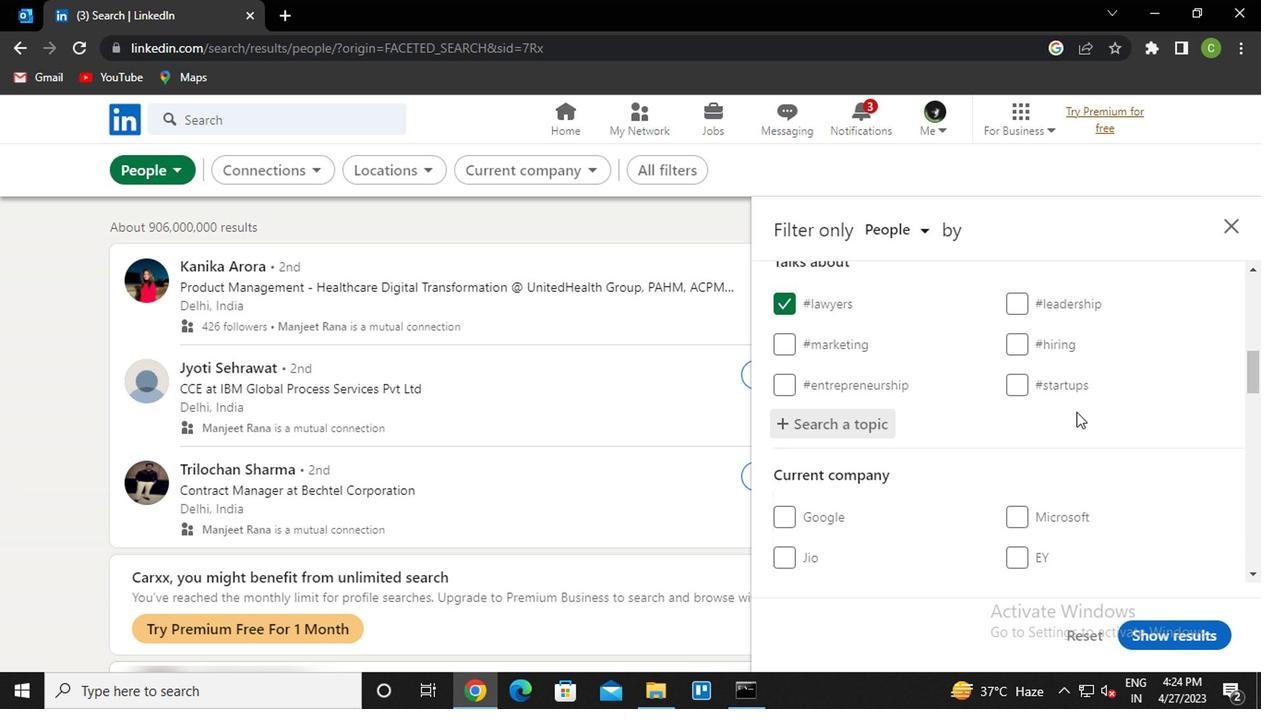 
Action: Mouse scrolled (1072, 416) with delta (0, 0)
Screenshot: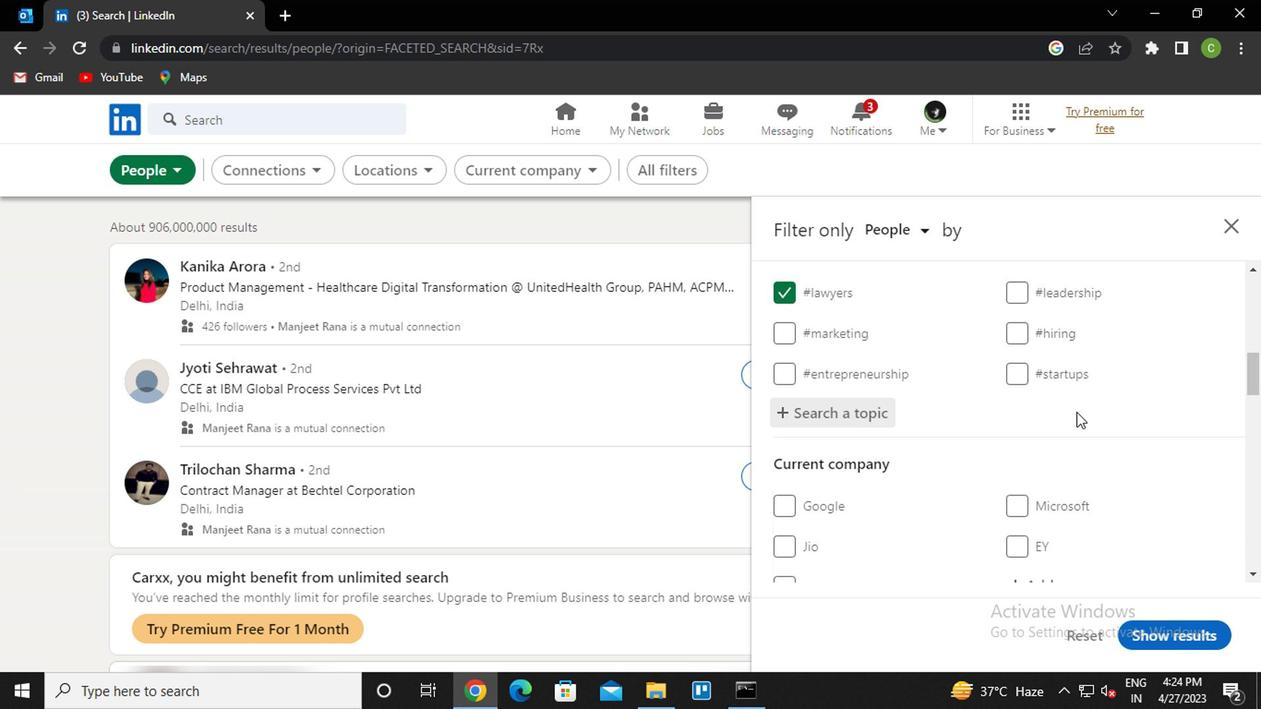 
Action: Mouse scrolled (1072, 416) with delta (0, 0)
Screenshot: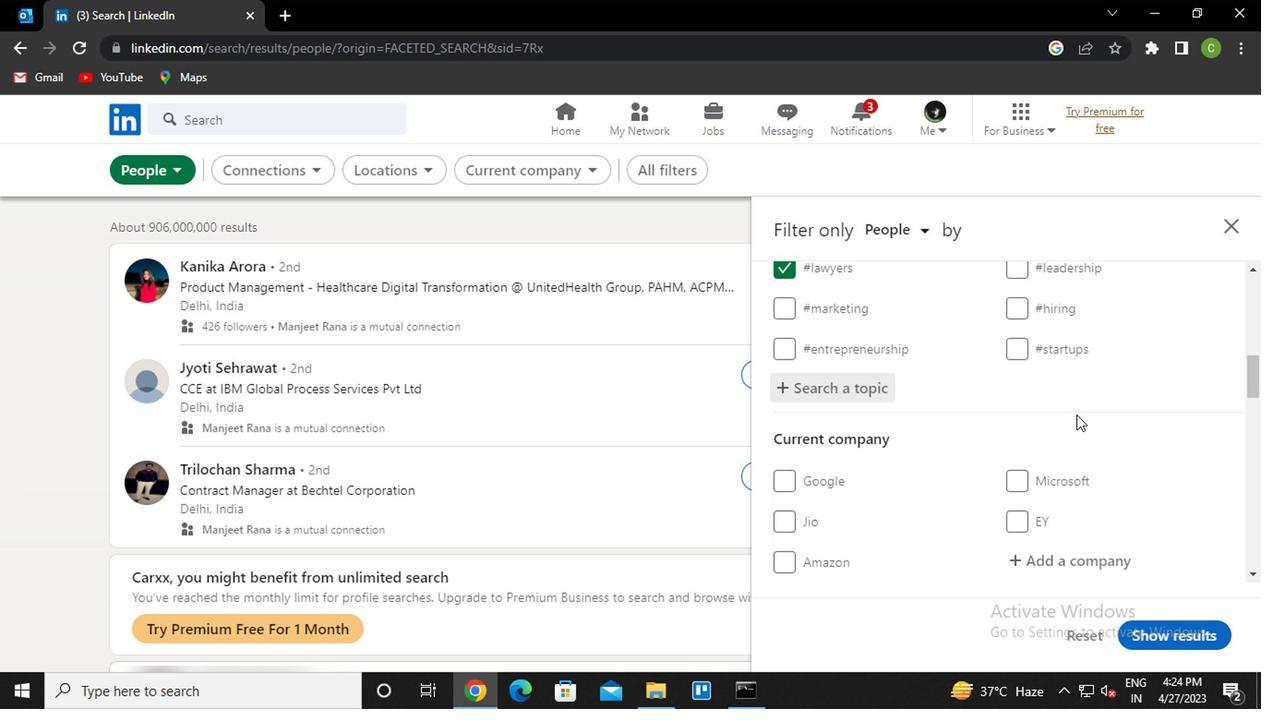 
Action: Mouse moved to (1020, 512)
Screenshot: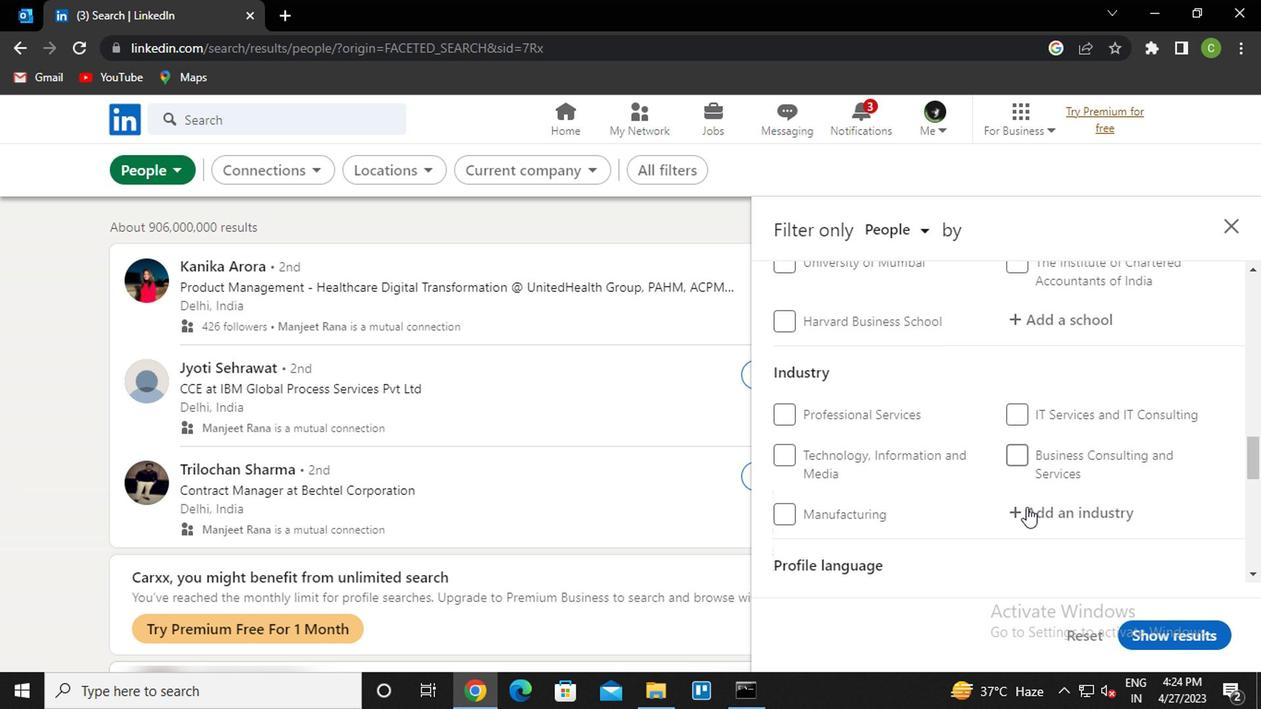 
Action: Mouse scrolled (1020, 511) with delta (0, 0)
Screenshot: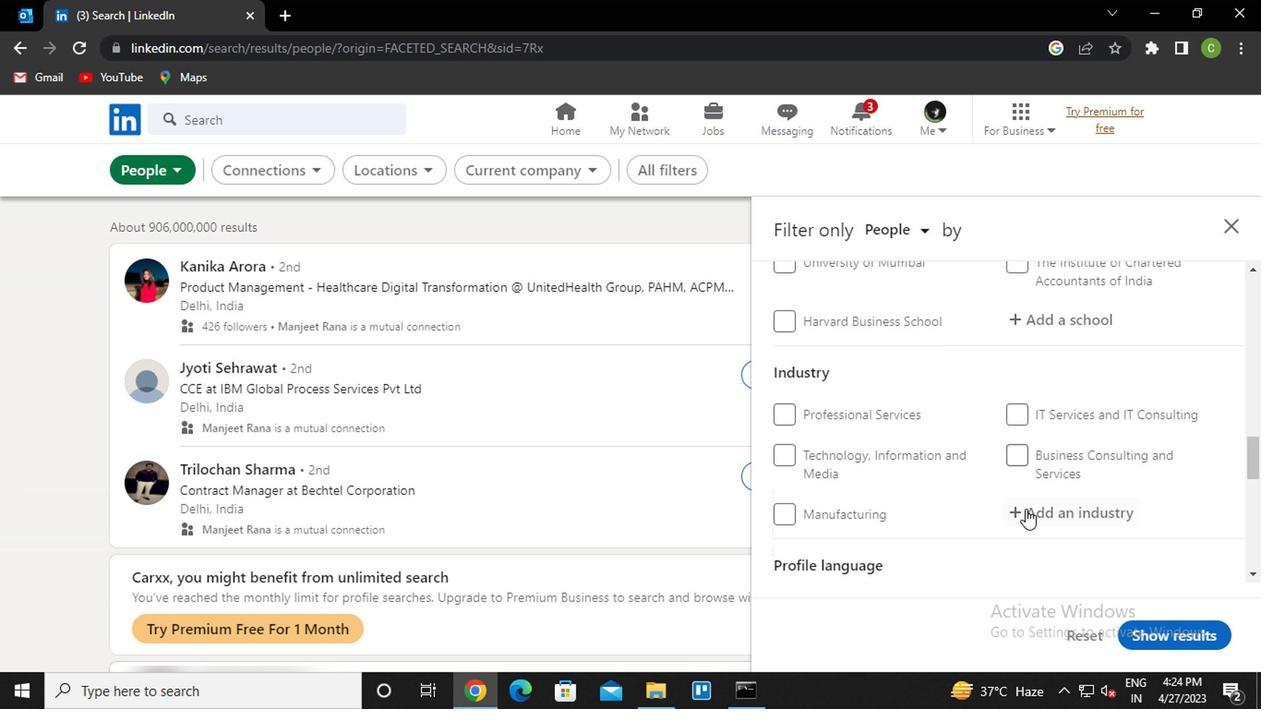 
Action: Mouse moved to (1011, 505)
Screenshot: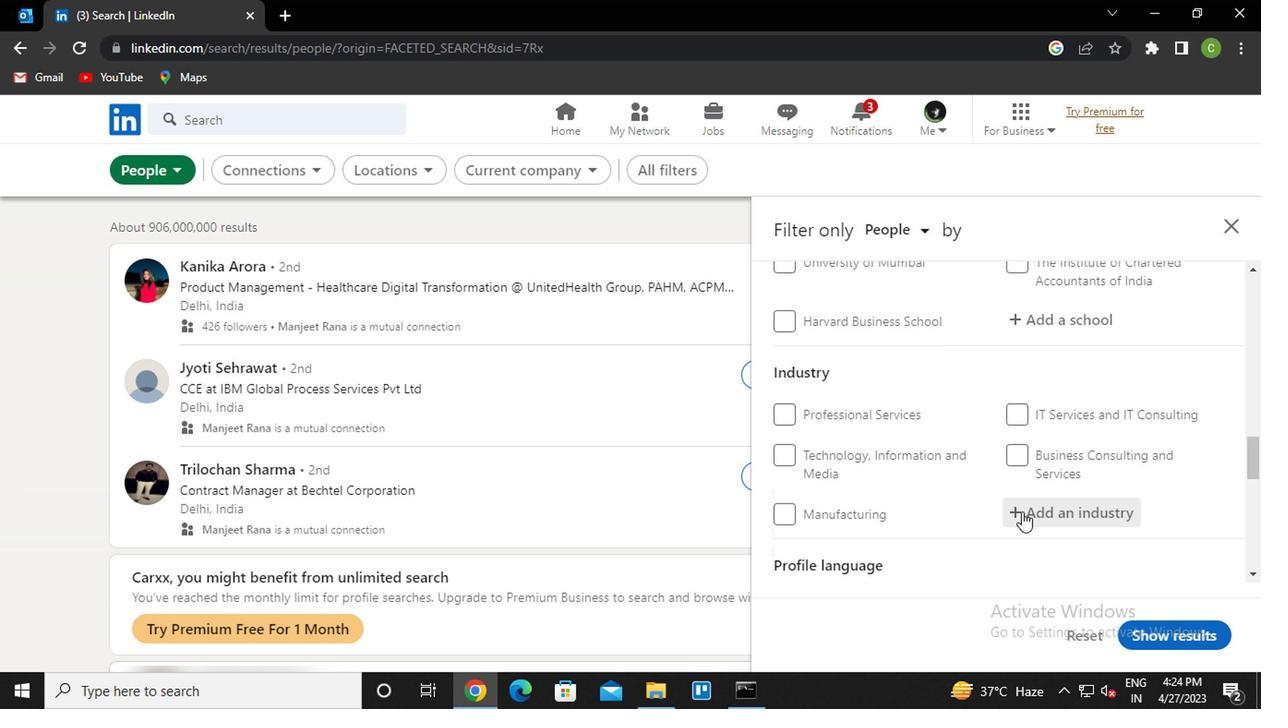 
Action: Mouse scrolled (1011, 504) with delta (0, 0)
Screenshot: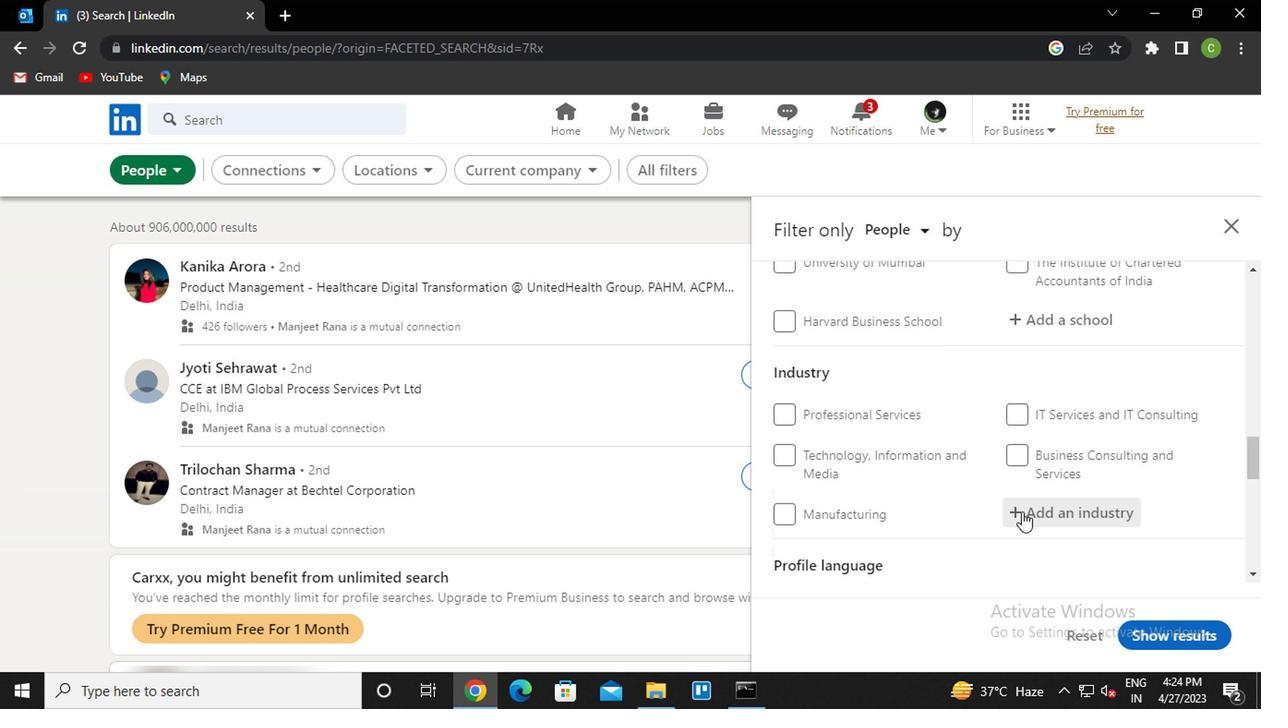 
Action: Mouse moved to (784, 499)
Screenshot: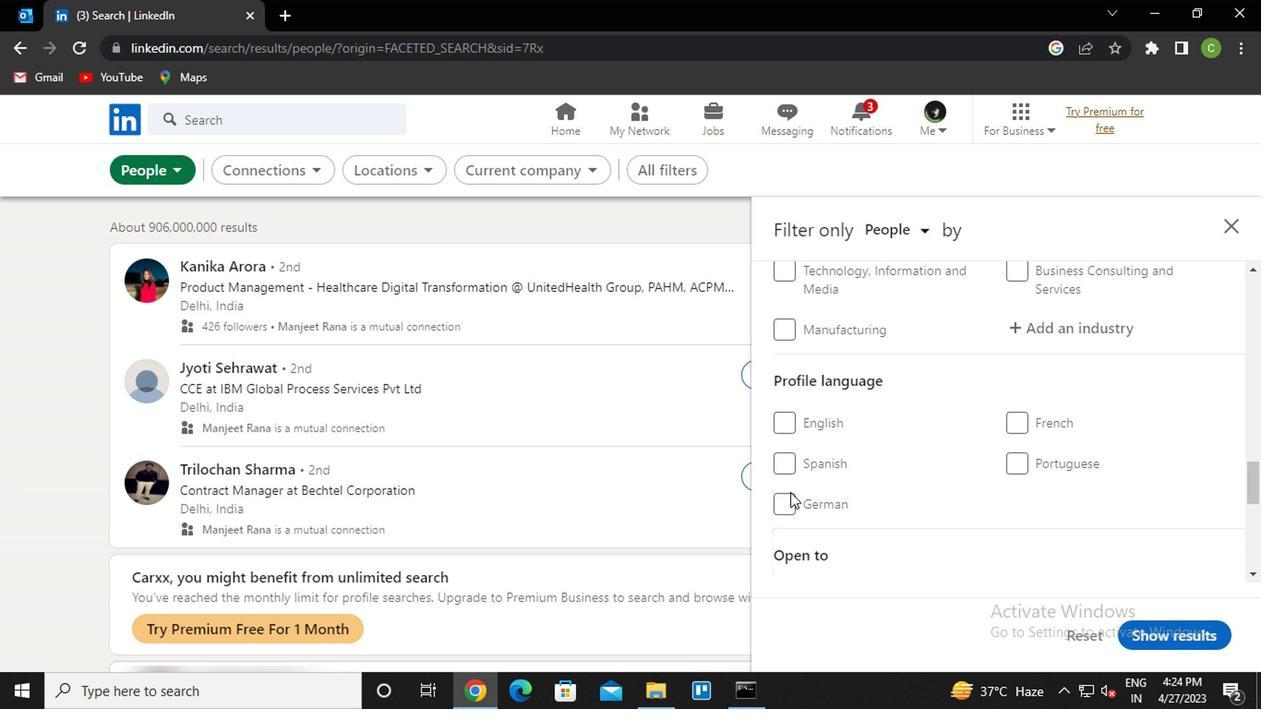 
Action: Mouse pressed left at (784, 499)
Screenshot: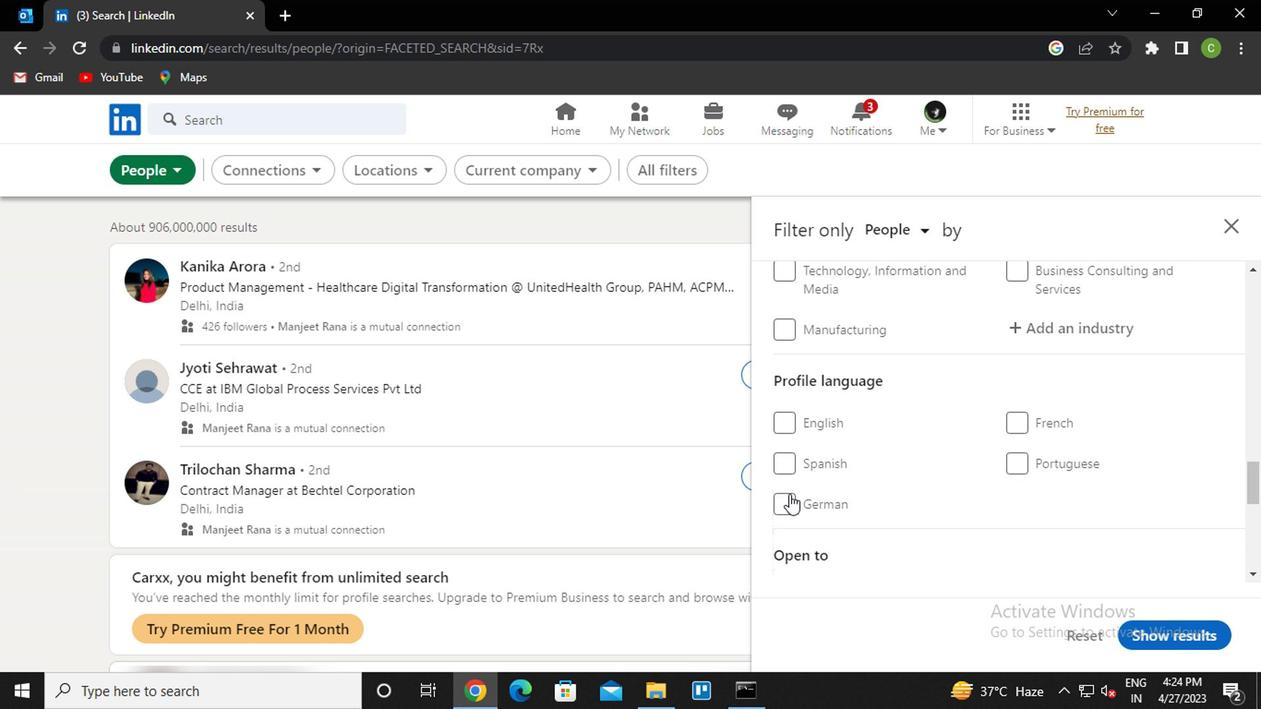 
Action: Mouse moved to (912, 457)
Screenshot: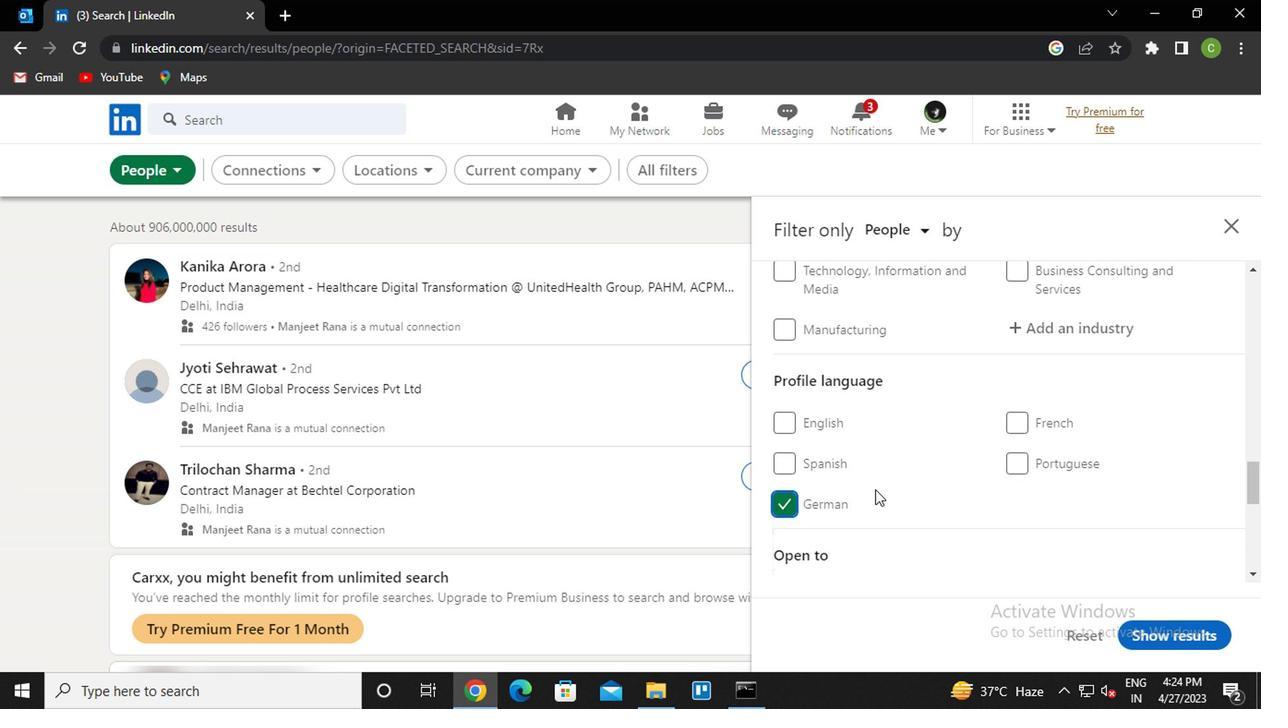 
Action: Mouse scrolled (912, 459) with delta (0, 1)
Screenshot: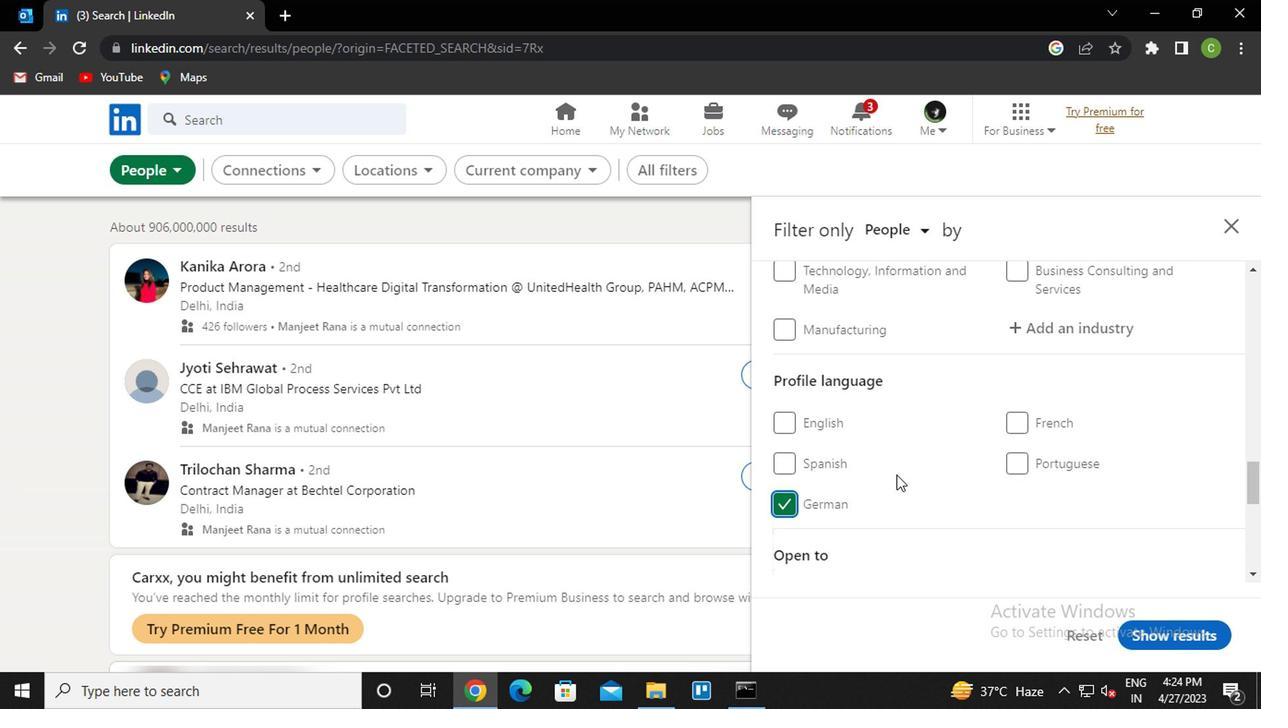 
Action: Mouse scrolled (912, 459) with delta (0, 1)
Screenshot: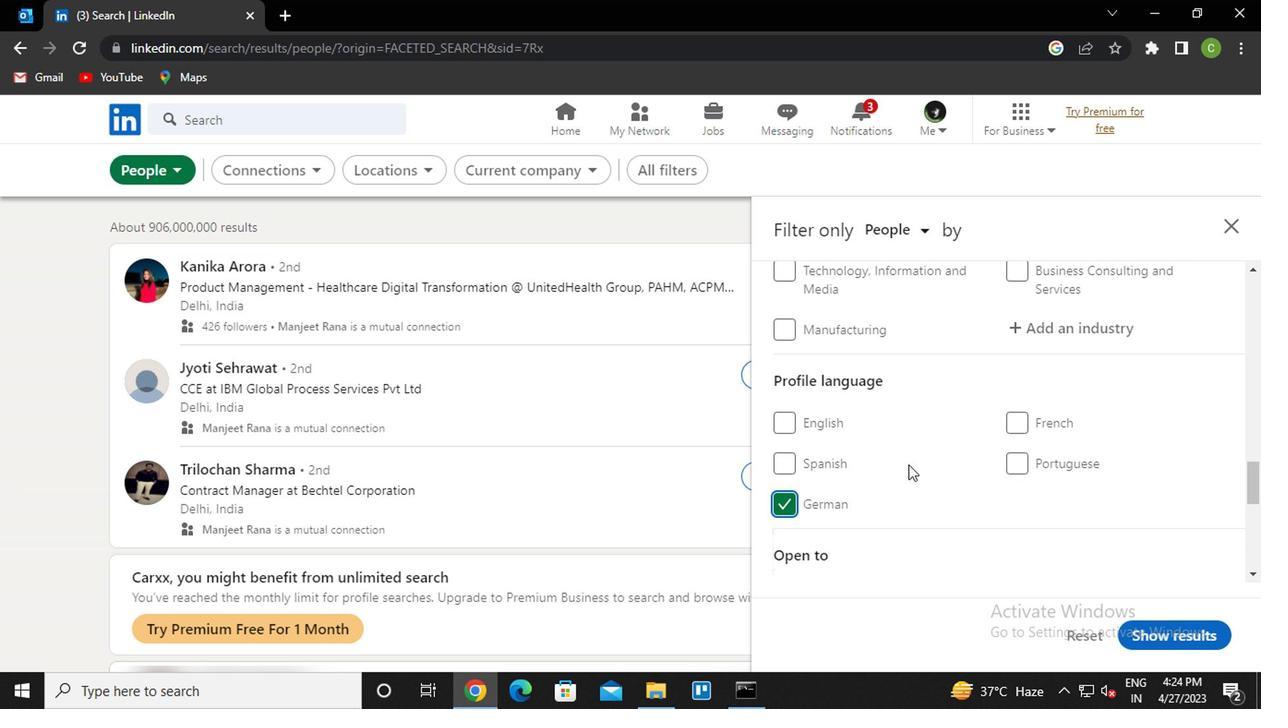 
Action: Mouse scrolled (912, 459) with delta (0, 1)
Screenshot: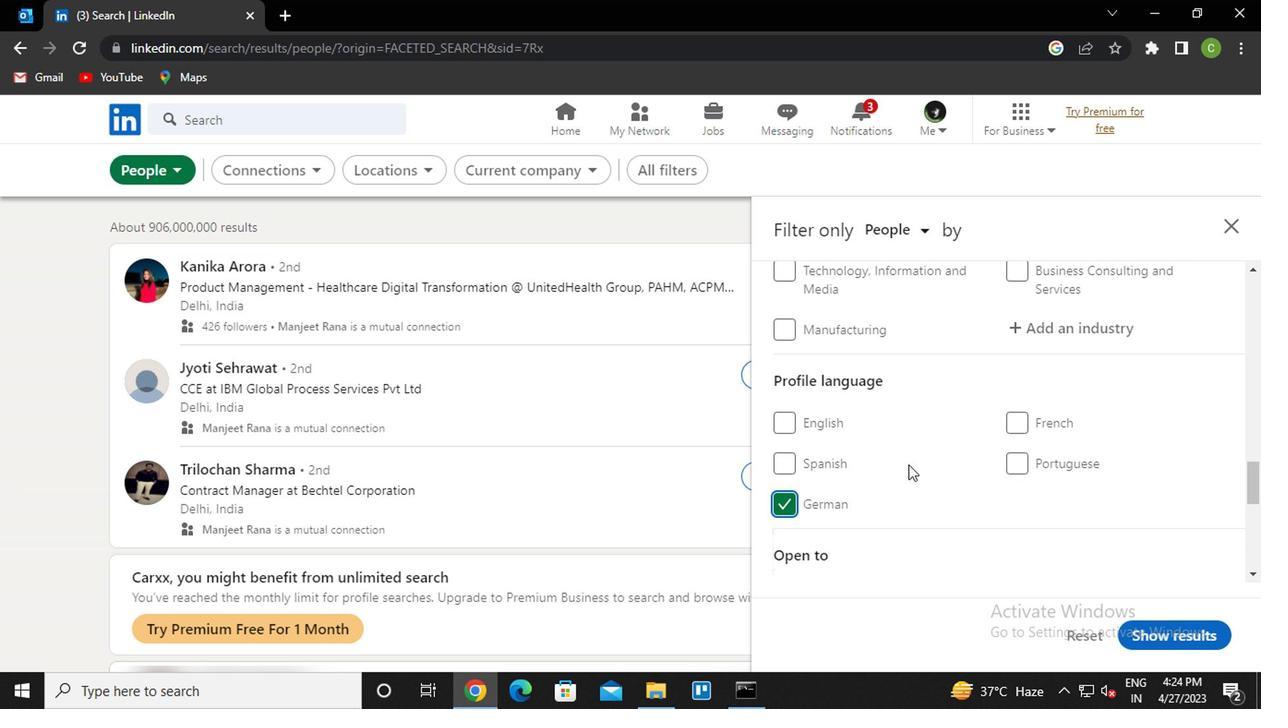 
Action: Mouse scrolled (912, 459) with delta (0, 1)
Screenshot: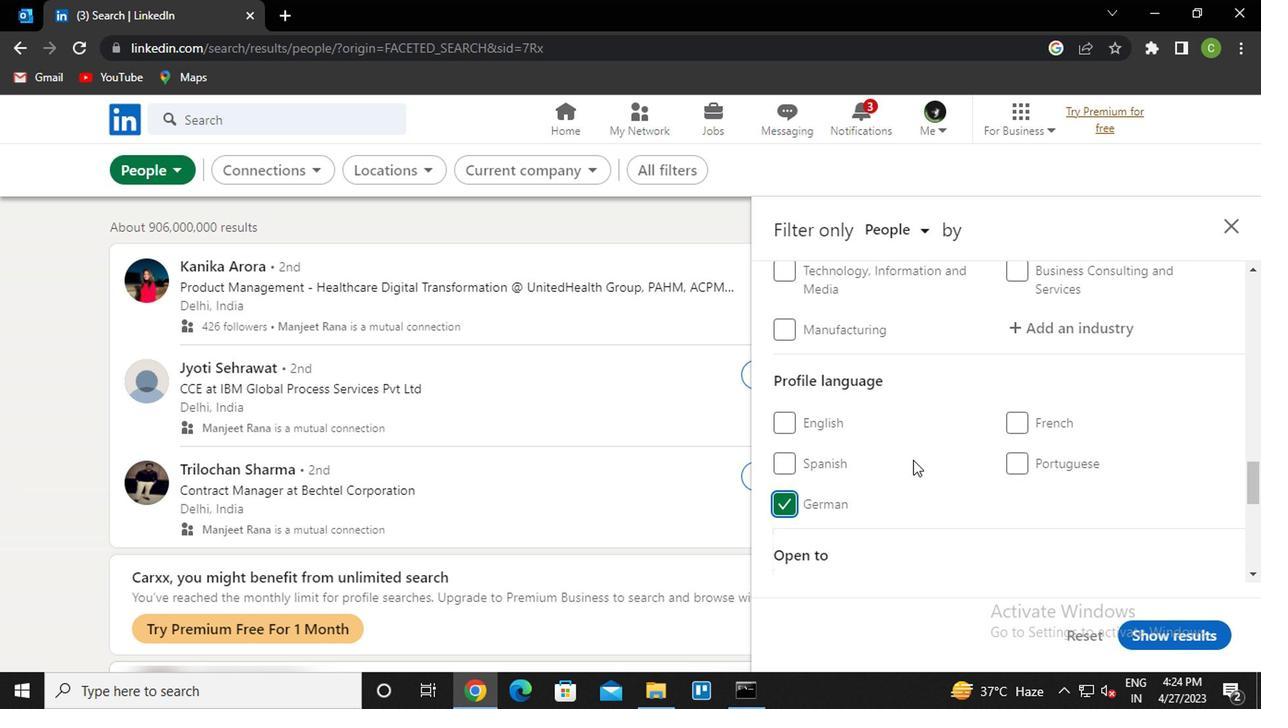 
Action: Mouse scrolled (912, 459) with delta (0, 1)
Screenshot: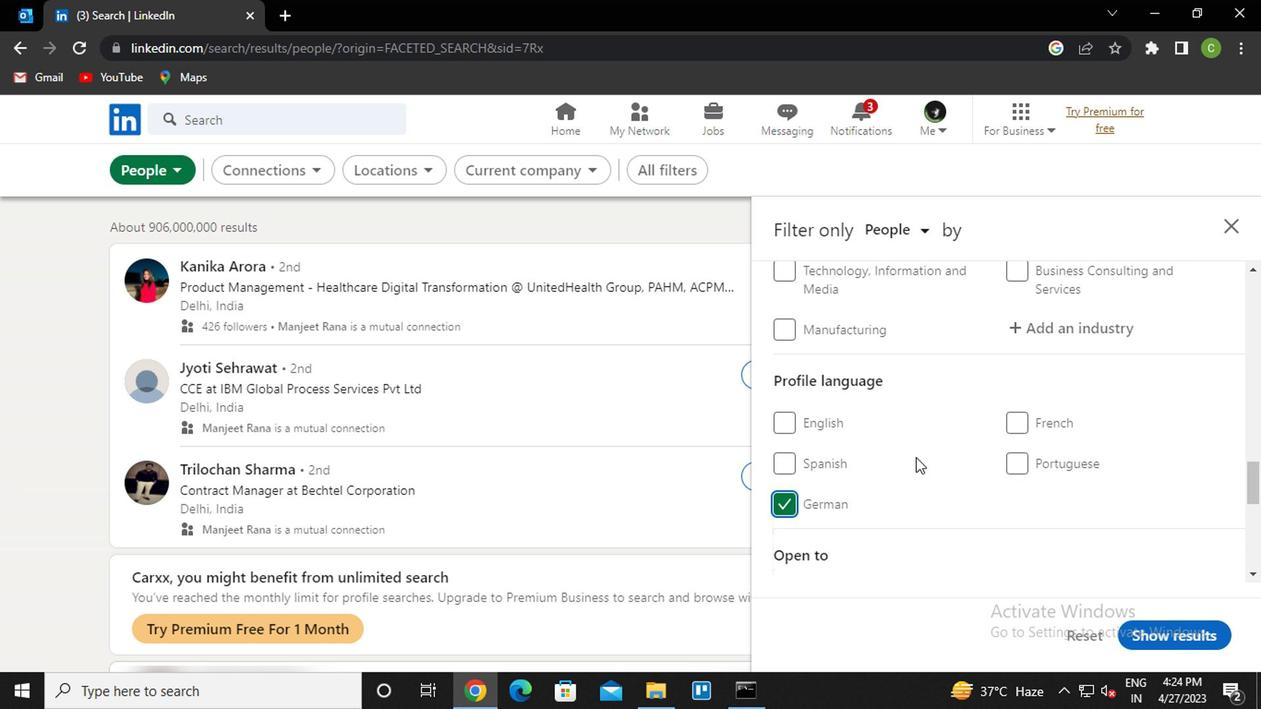 
Action: Mouse scrolled (912, 459) with delta (0, 1)
Screenshot: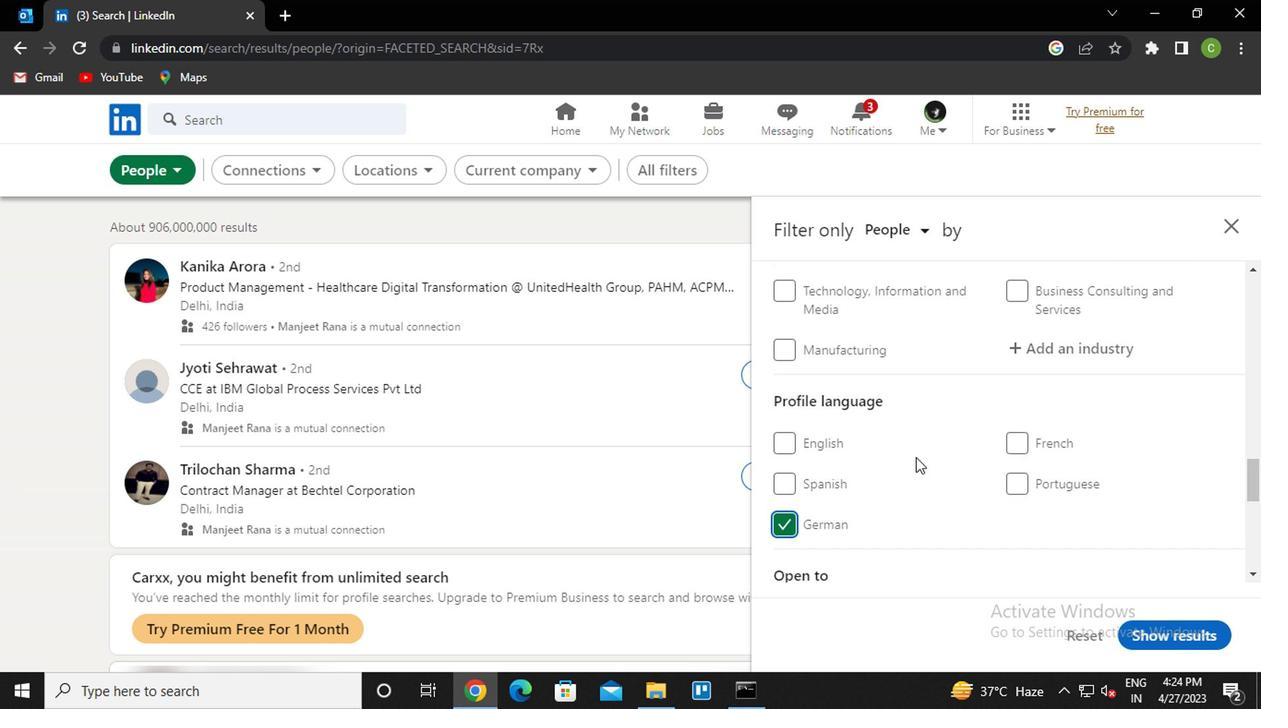 
Action: Mouse scrolled (912, 459) with delta (0, 1)
Screenshot: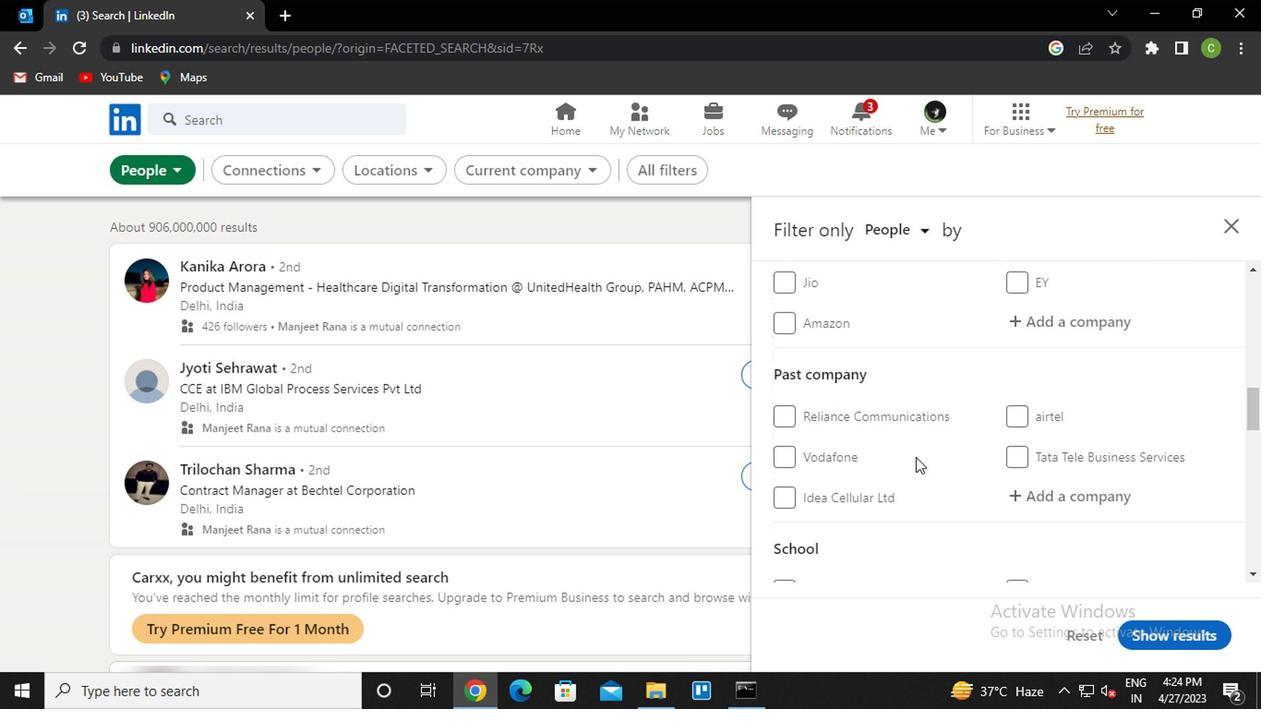 
Action: Mouse scrolled (912, 459) with delta (0, 1)
Screenshot: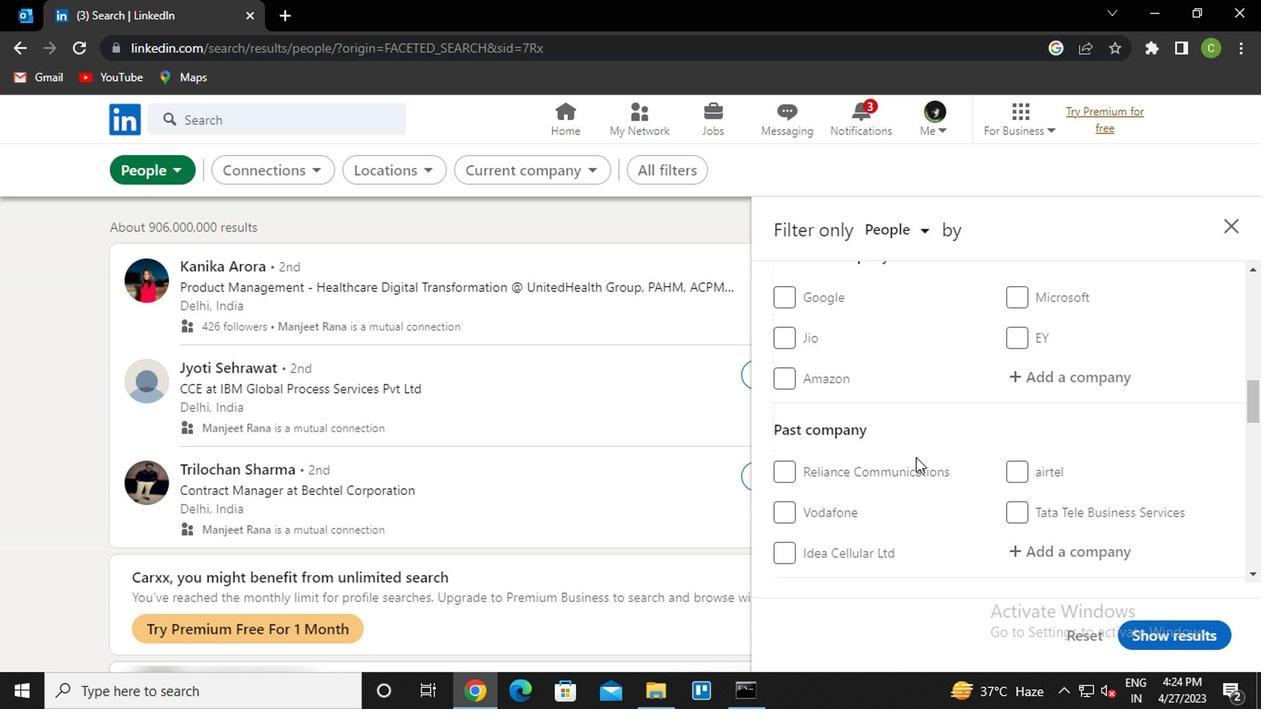 
Action: Mouse scrolled (912, 459) with delta (0, 1)
Screenshot: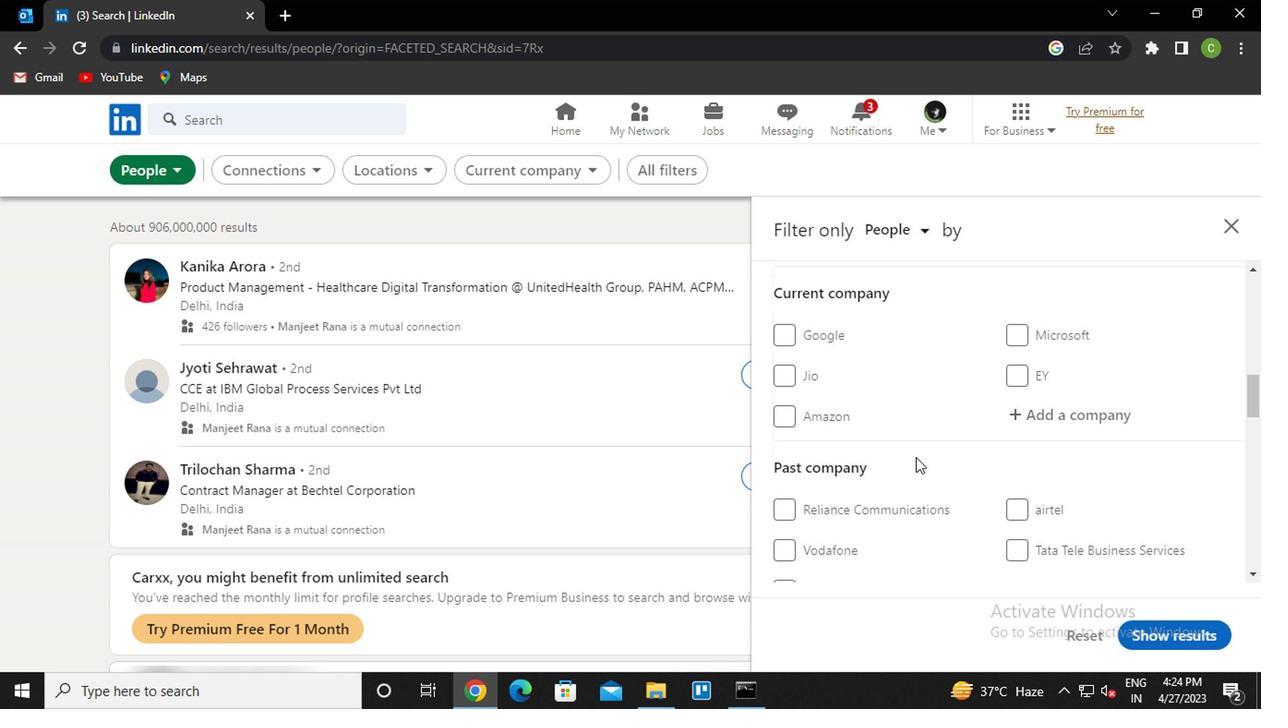 
Action: Mouse moved to (917, 461)
Screenshot: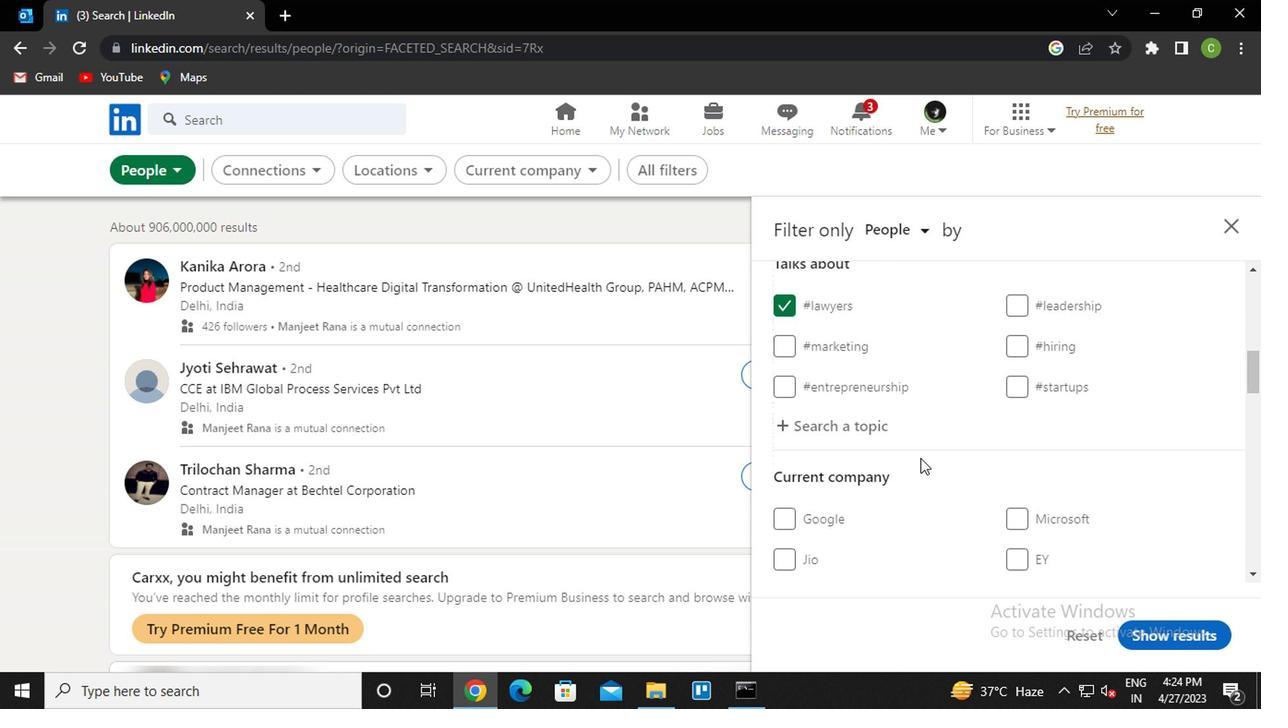 
Action: Mouse scrolled (917, 459) with delta (0, -1)
Screenshot: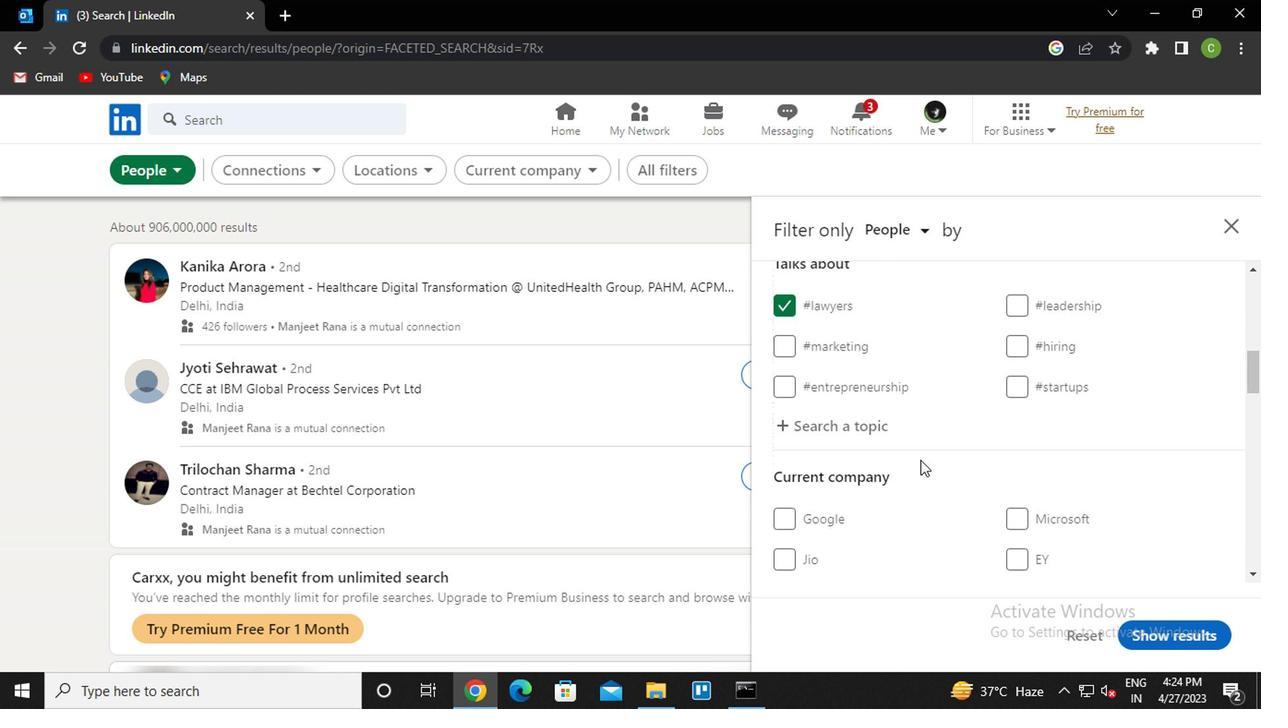 
Action: Mouse moved to (917, 465)
Screenshot: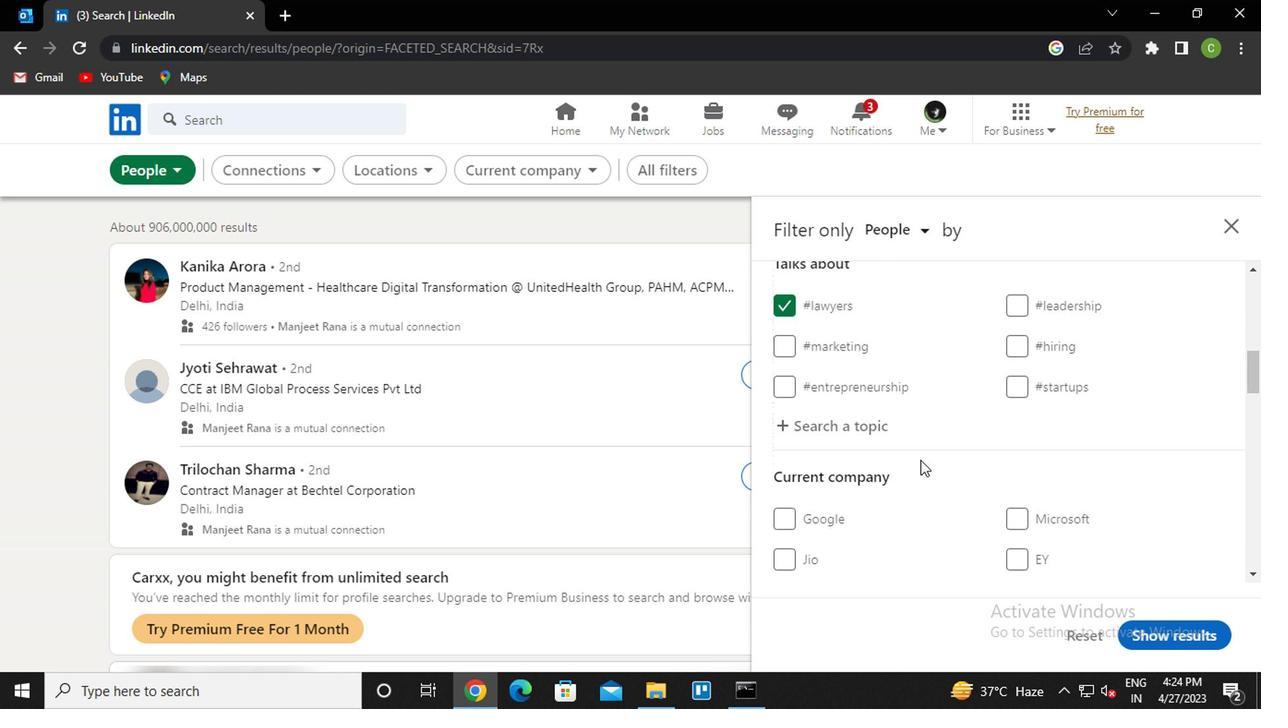 
Action: Mouse scrolled (917, 464) with delta (0, -1)
Screenshot: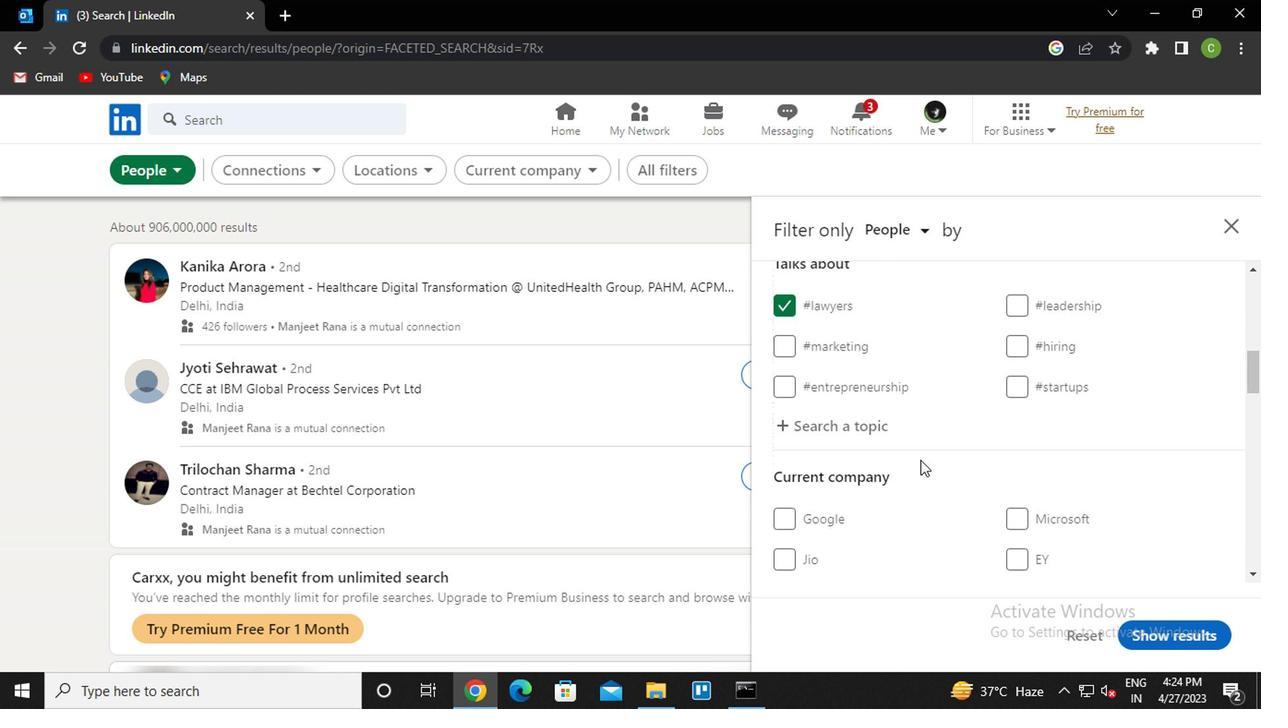 
Action: Mouse moved to (1047, 414)
Screenshot: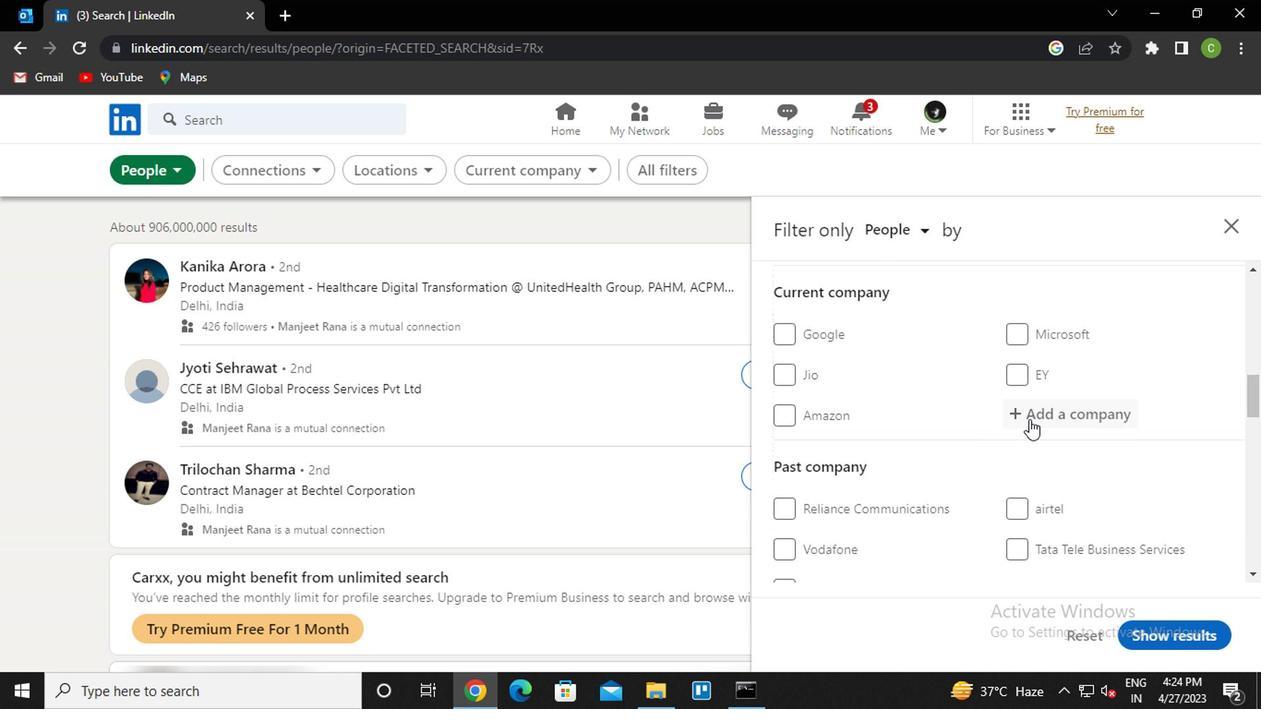 
Action: Mouse pressed left at (1047, 414)
Screenshot: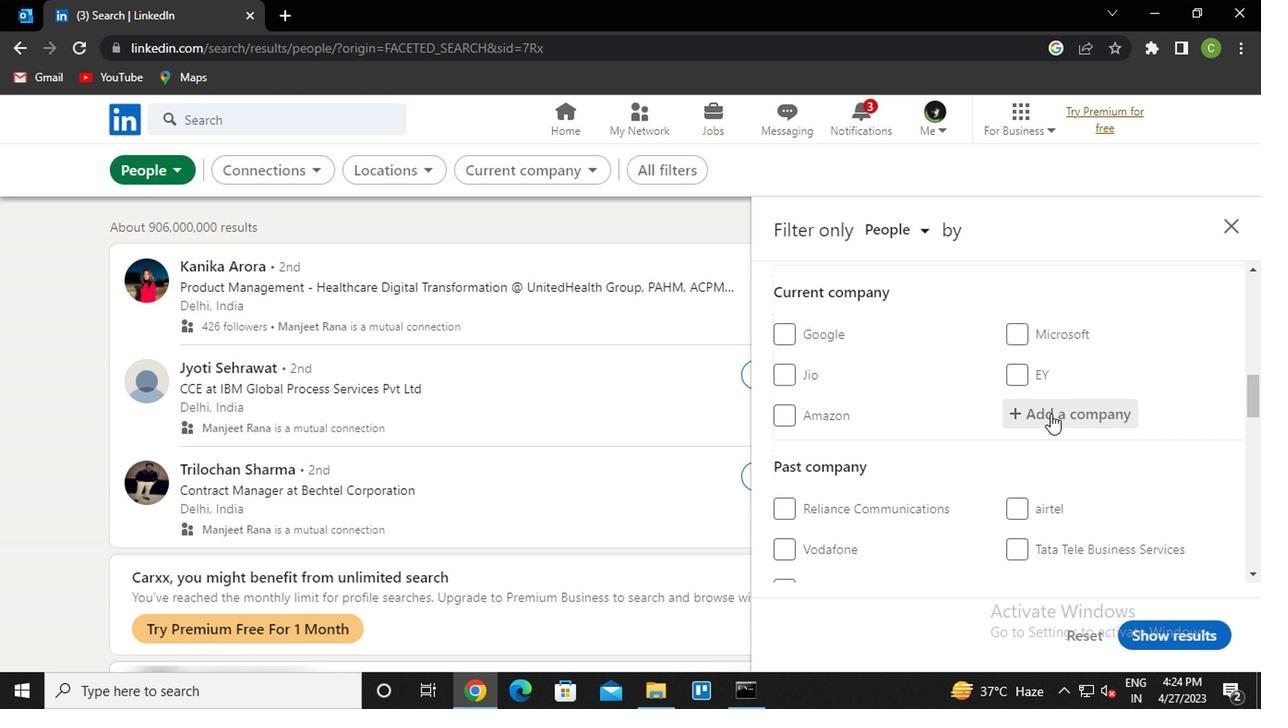
Action: Key pressed <Key.caps_lock>n<Key.caps_lock>ational<Key.space><Key.caps_lock>a<Key.caps_lock>uthor
Screenshot: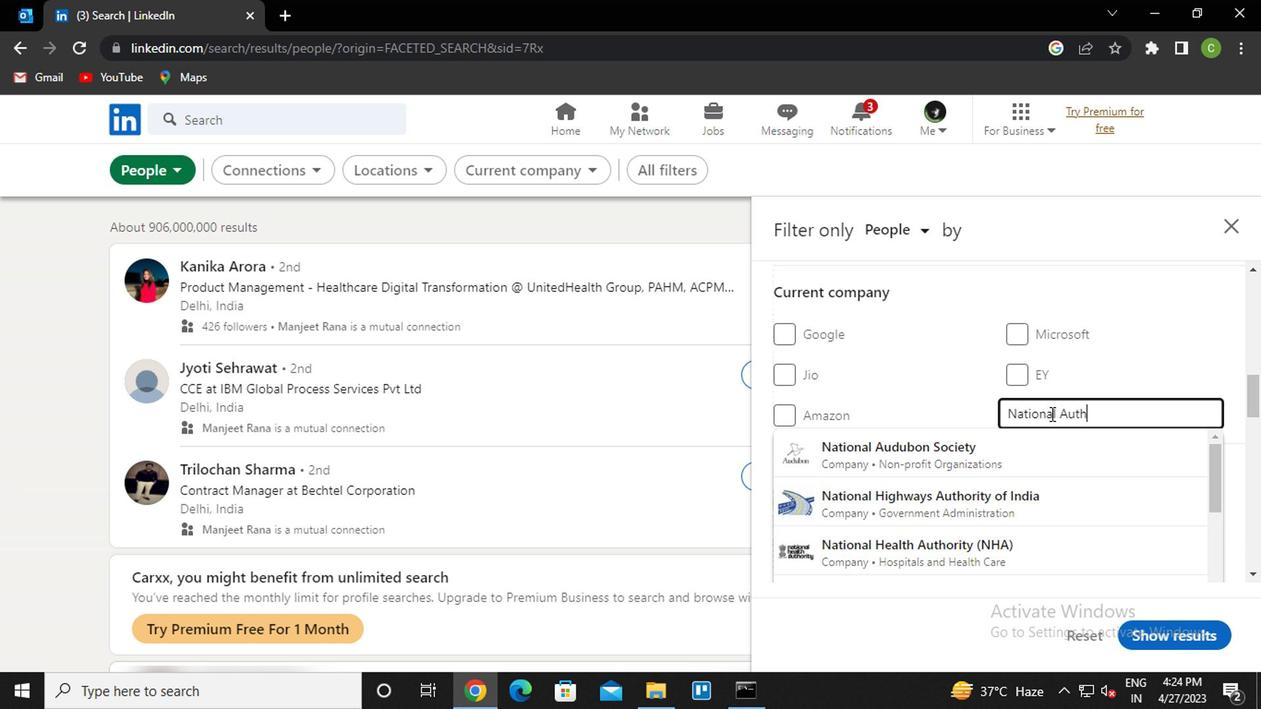 
Action: Mouse moved to (994, 457)
Screenshot: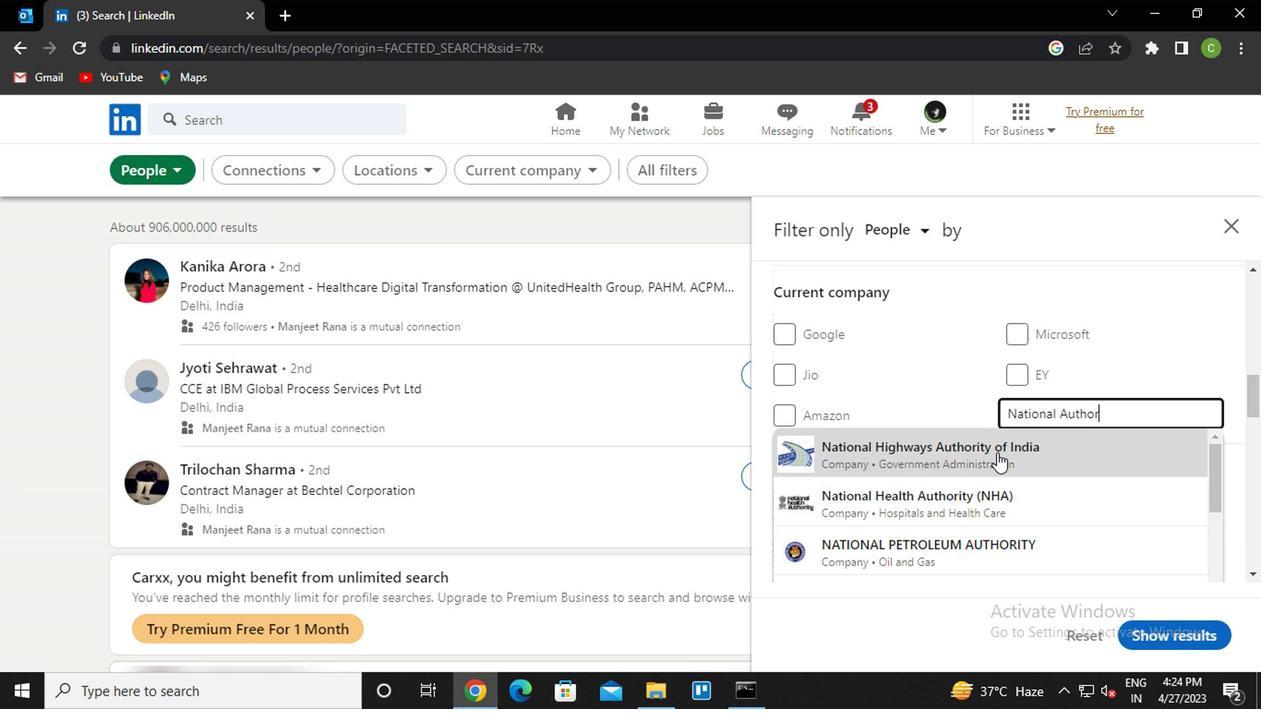 
Action: Mouse pressed left at (994, 457)
Screenshot: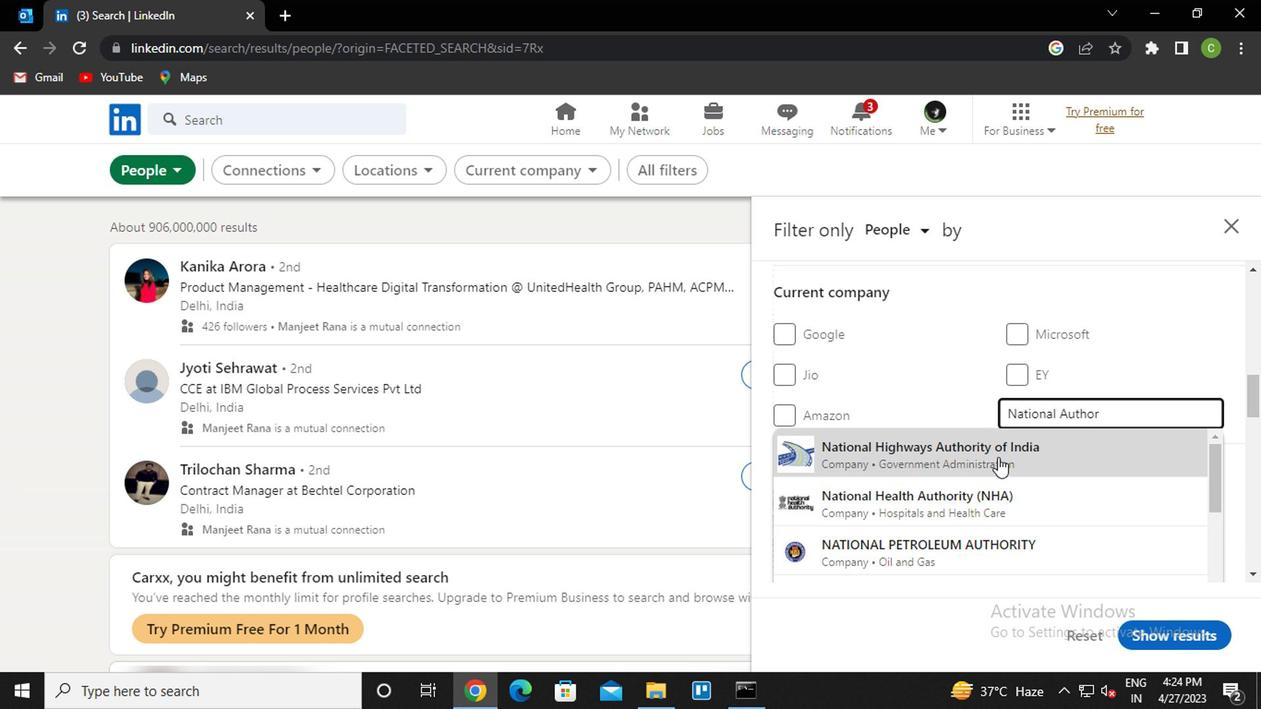 
Action: Mouse scrolled (994, 457) with delta (0, 0)
Screenshot: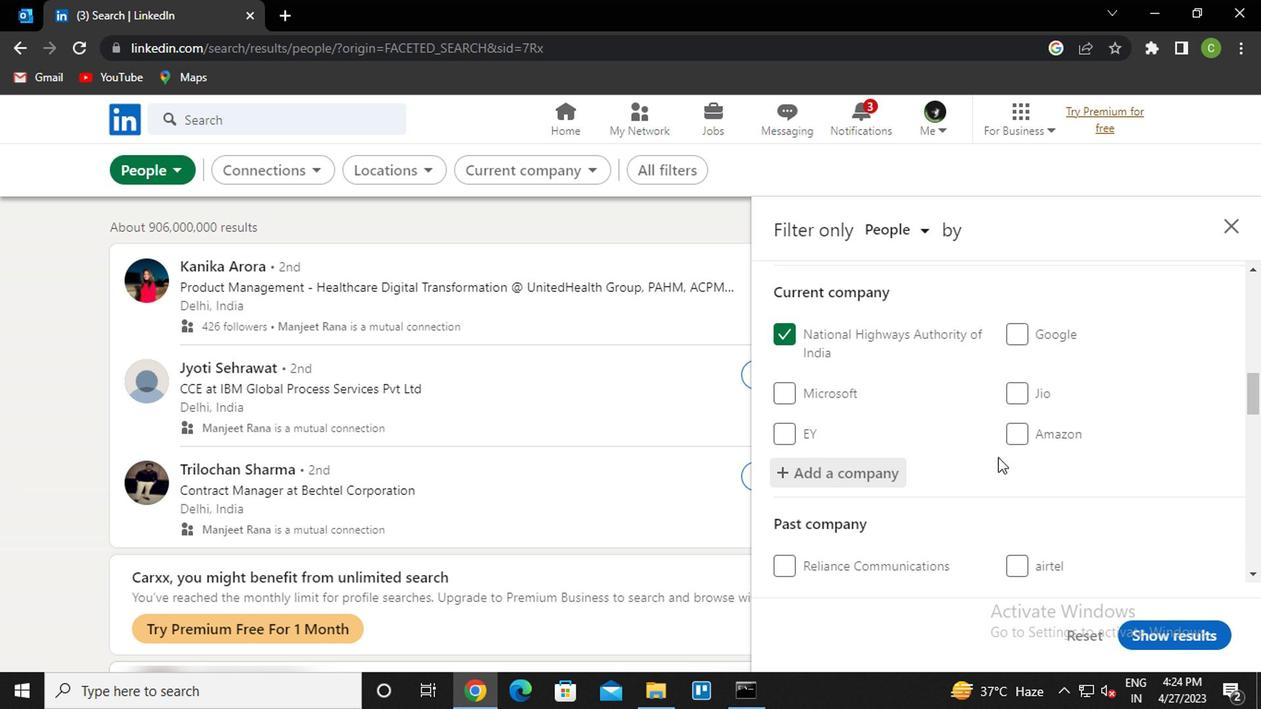 
Action: Mouse moved to (996, 459)
Screenshot: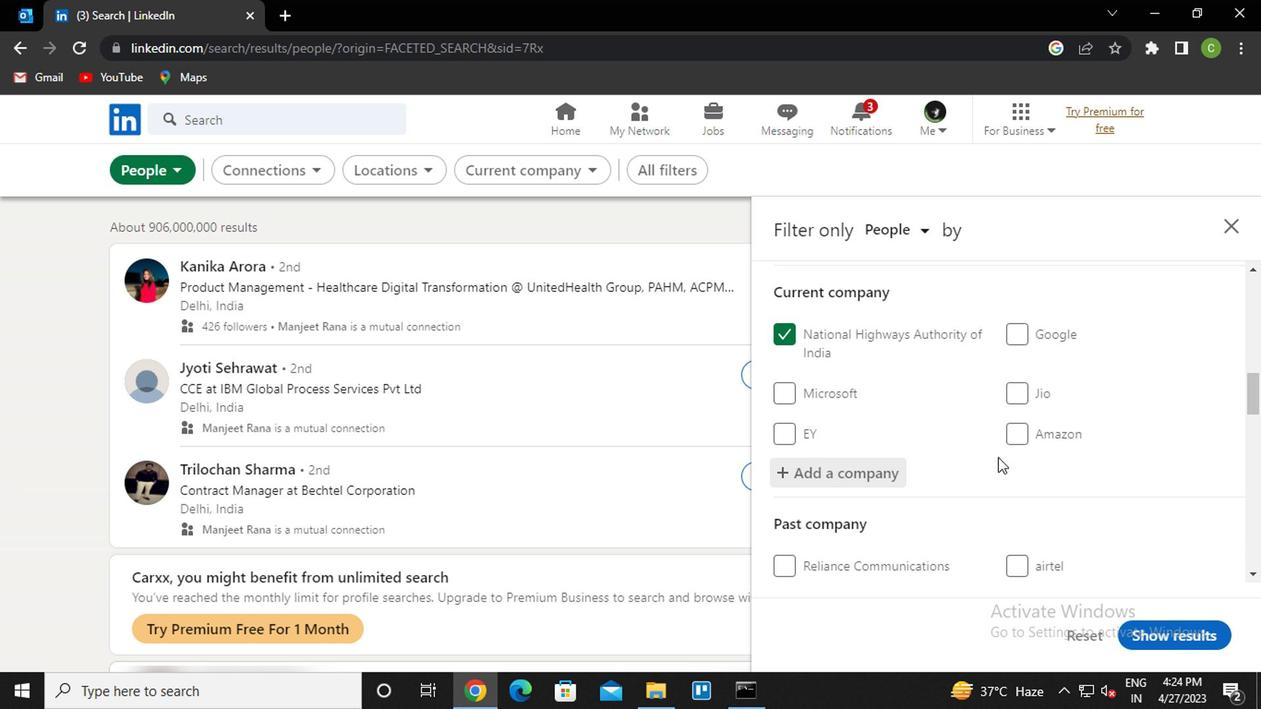 
Action: Mouse scrolled (996, 457) with delta (0, -1)
Screenshot: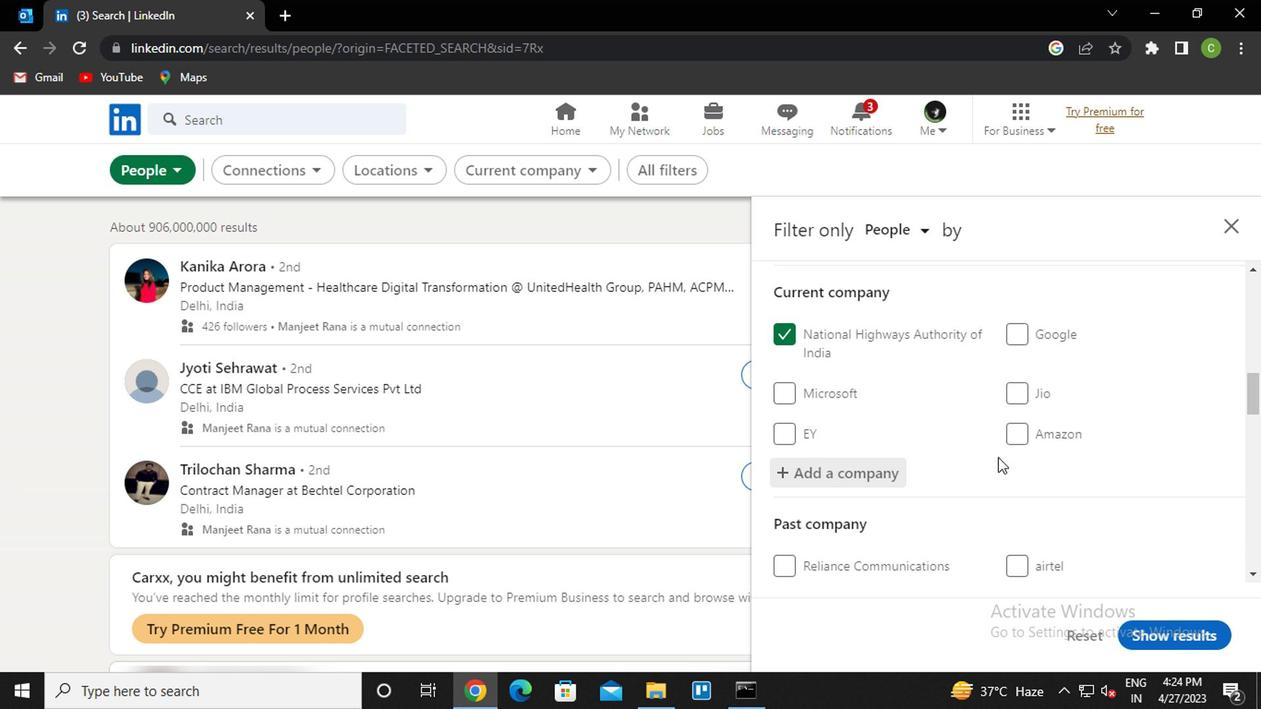 
Action: Mouse scrolled (996, 457) with delta (0, -1)
Screenshot: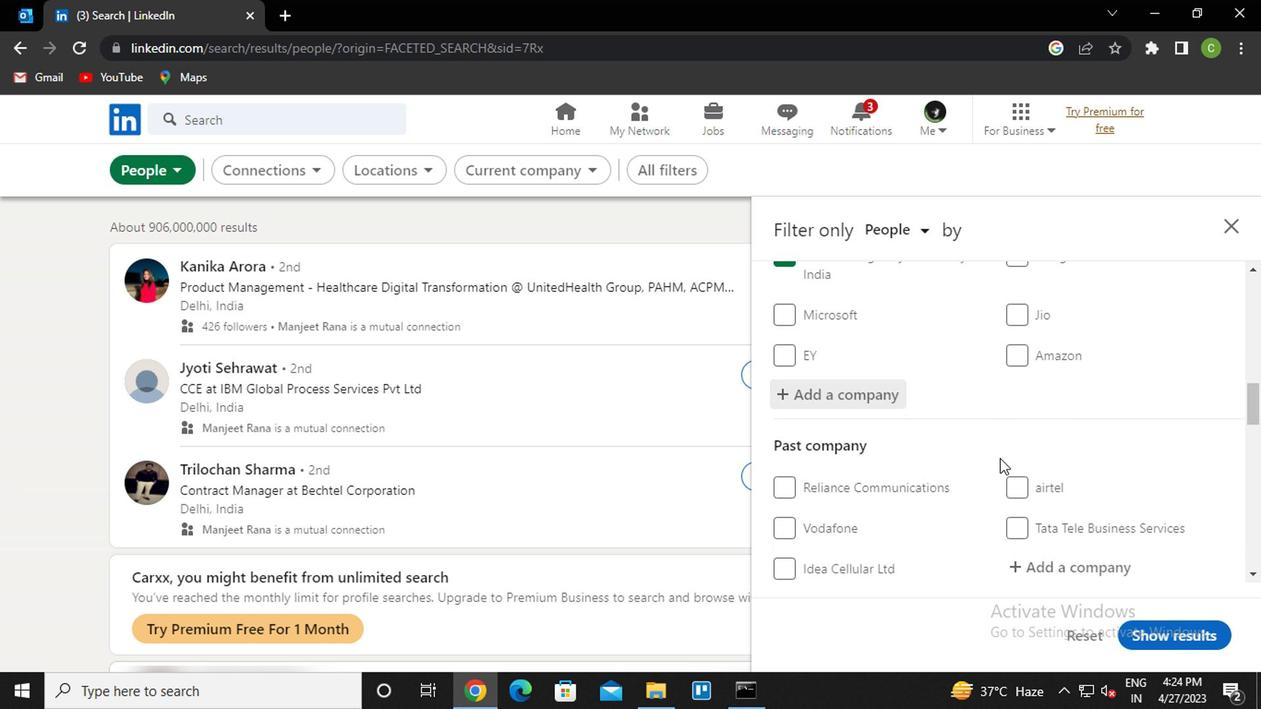 
Action: Mouse moved to (997, 461)
Screenshot: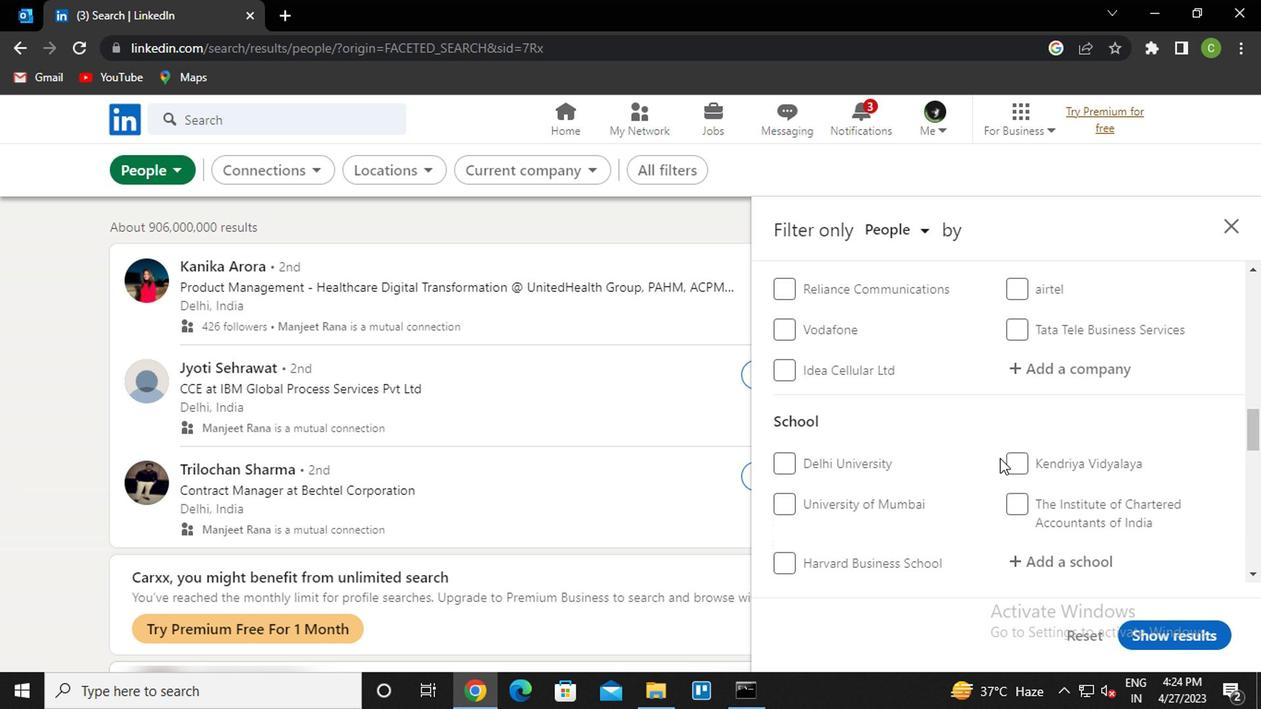 
Action: Mouse scrolled (997, 459) with delta (0, -1)
Screenshot: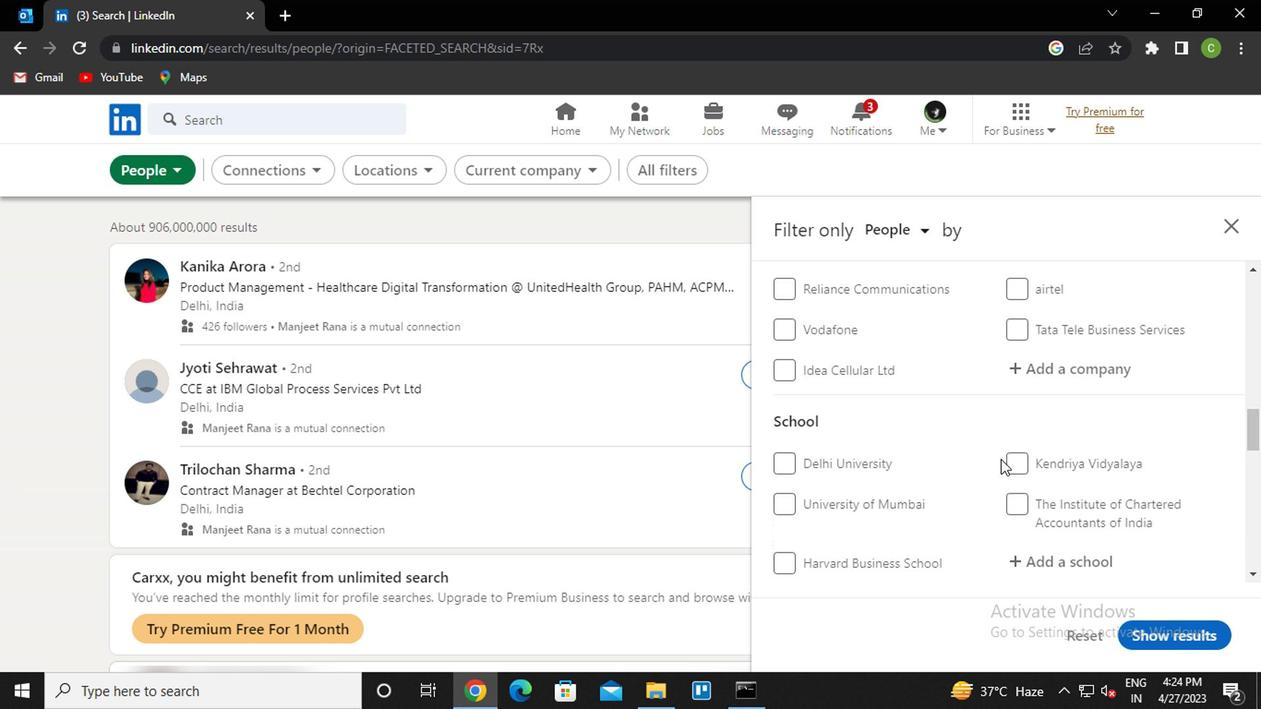 
Action: Mouse moved to (997, 464)
Screenshot: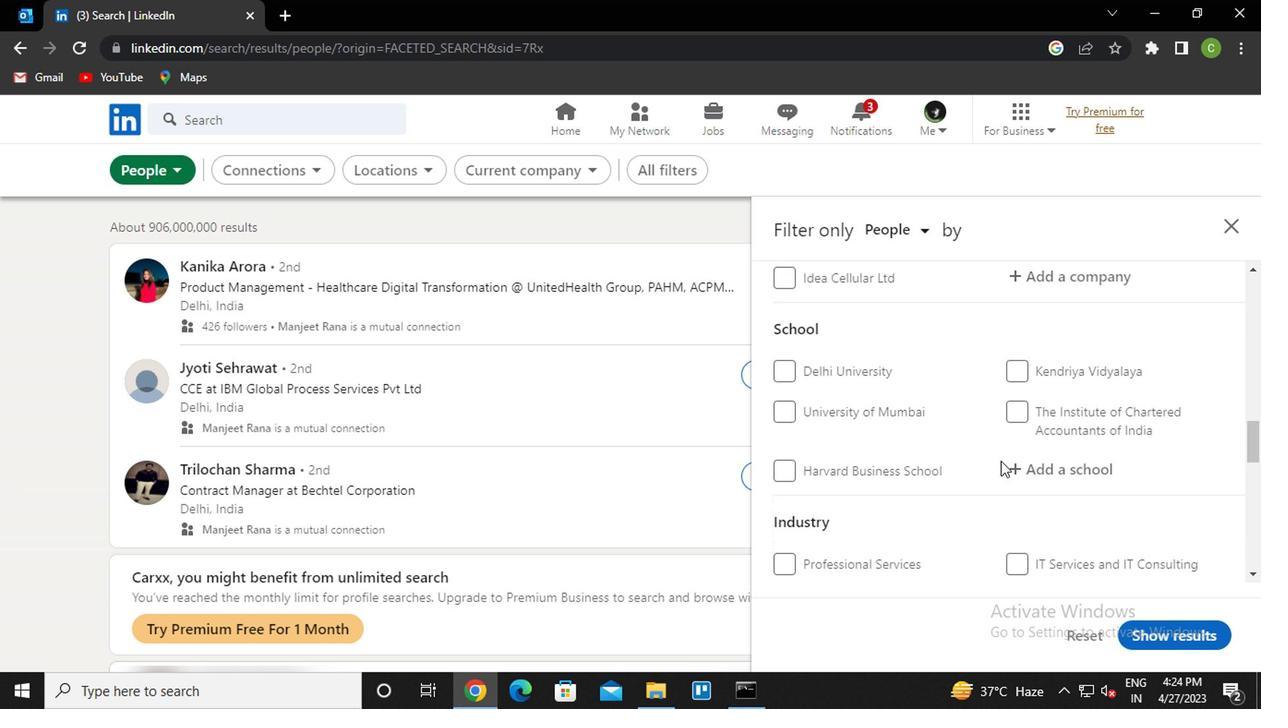 
Action: Mouse scrolled (997, 463) with delta (0, 0)
Screenshot: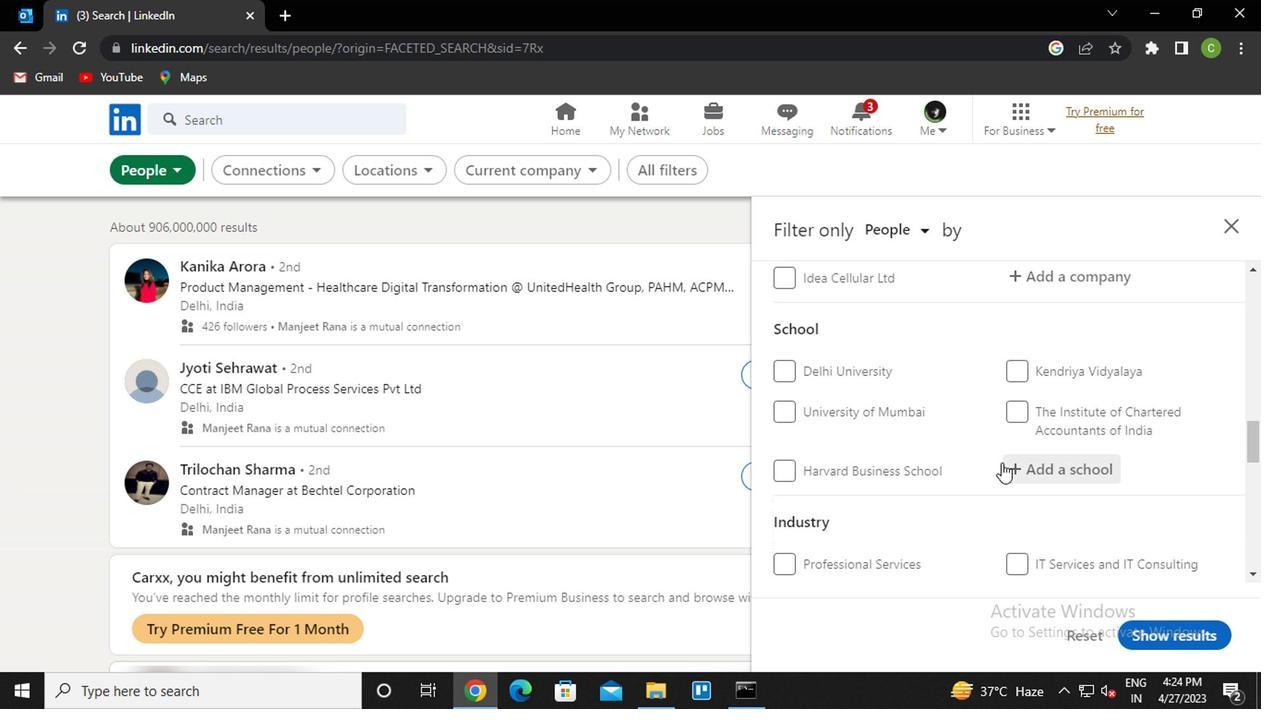 
Action: Mouse moved to (1068, 382)
Screenshot: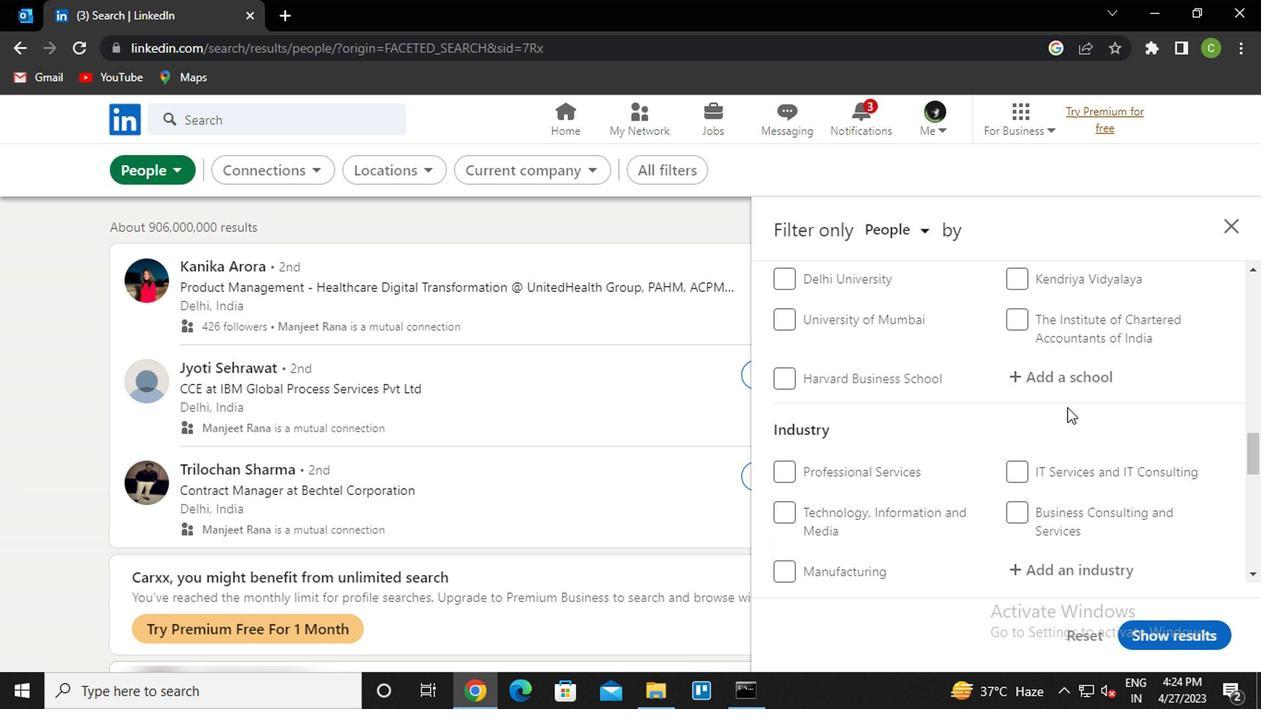 
Action: Mouse pressed left at (1068, 382)
Screenshot: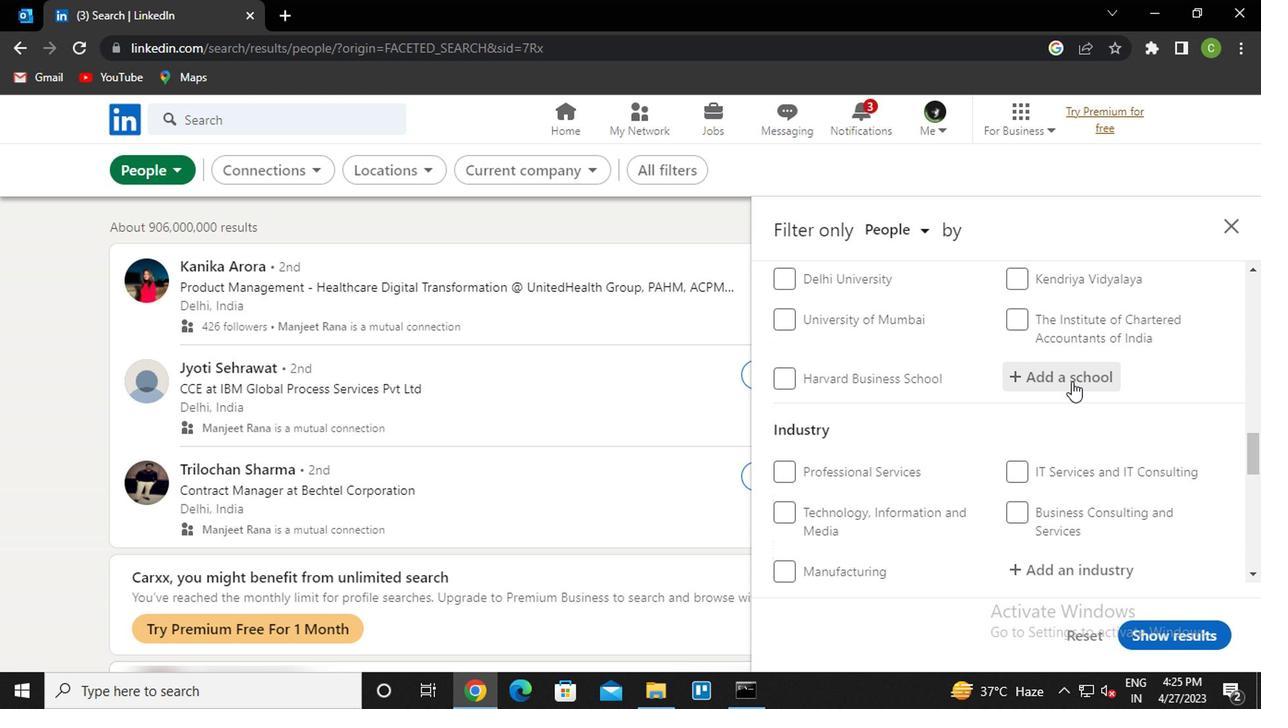 
Action: Key pressed <Key.caps_lock>m<Key.caps_lock>adurai<Key.down><Key.enter>
Screenshot: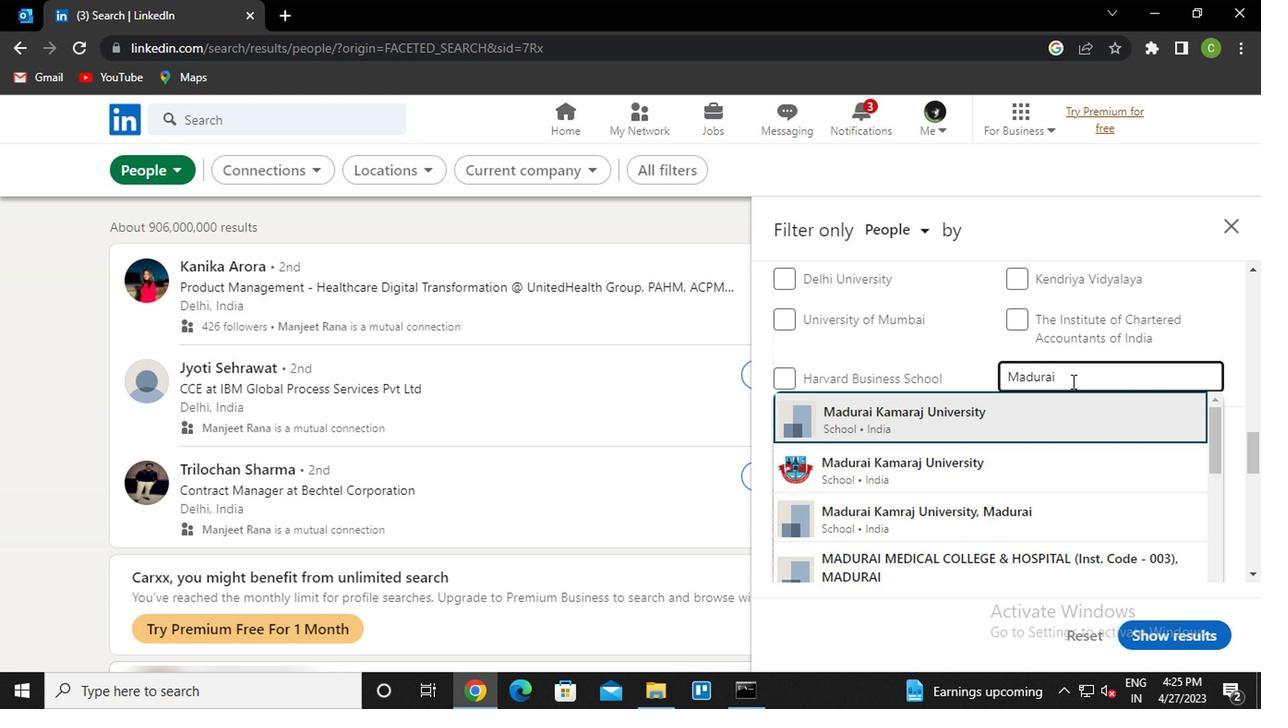 
Action: Mouse moved to (1088, 392)
Screenshot: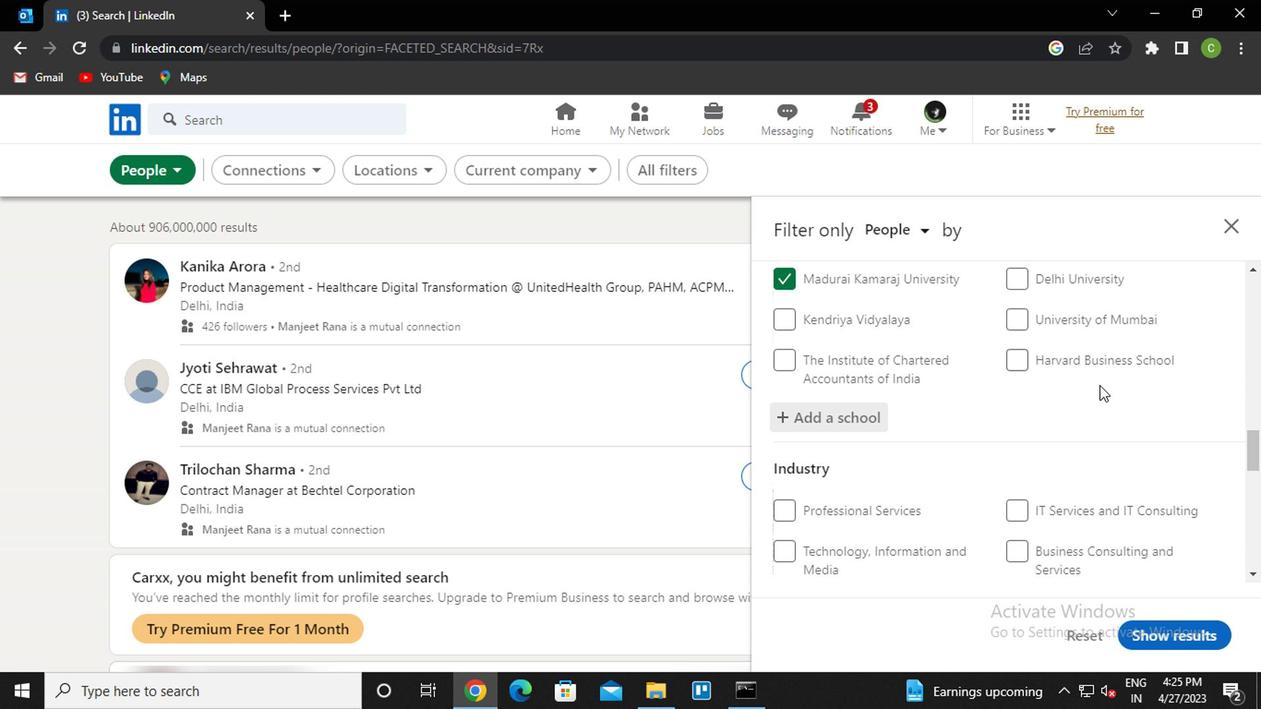 
Action: Mouse scrolled (1088, 391) with delta (0, 0)
Screenshot: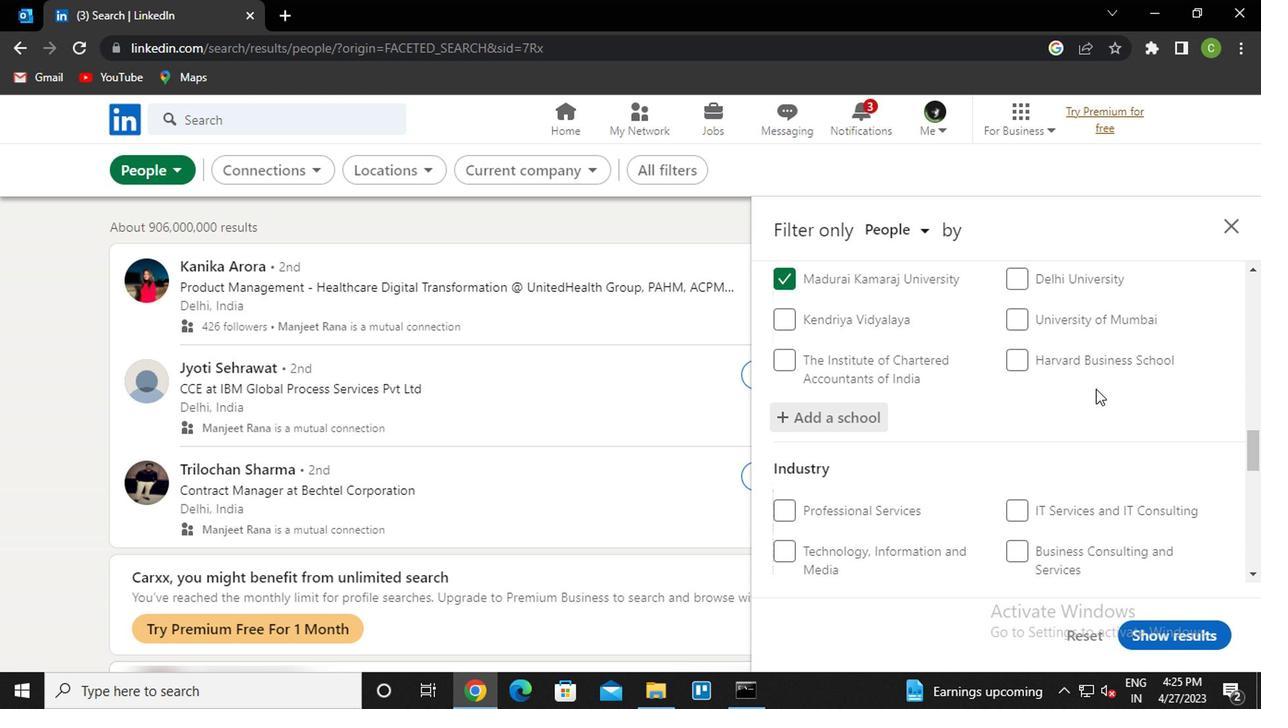 
Action: Mouse moved to (1083, 395)
Screenshot: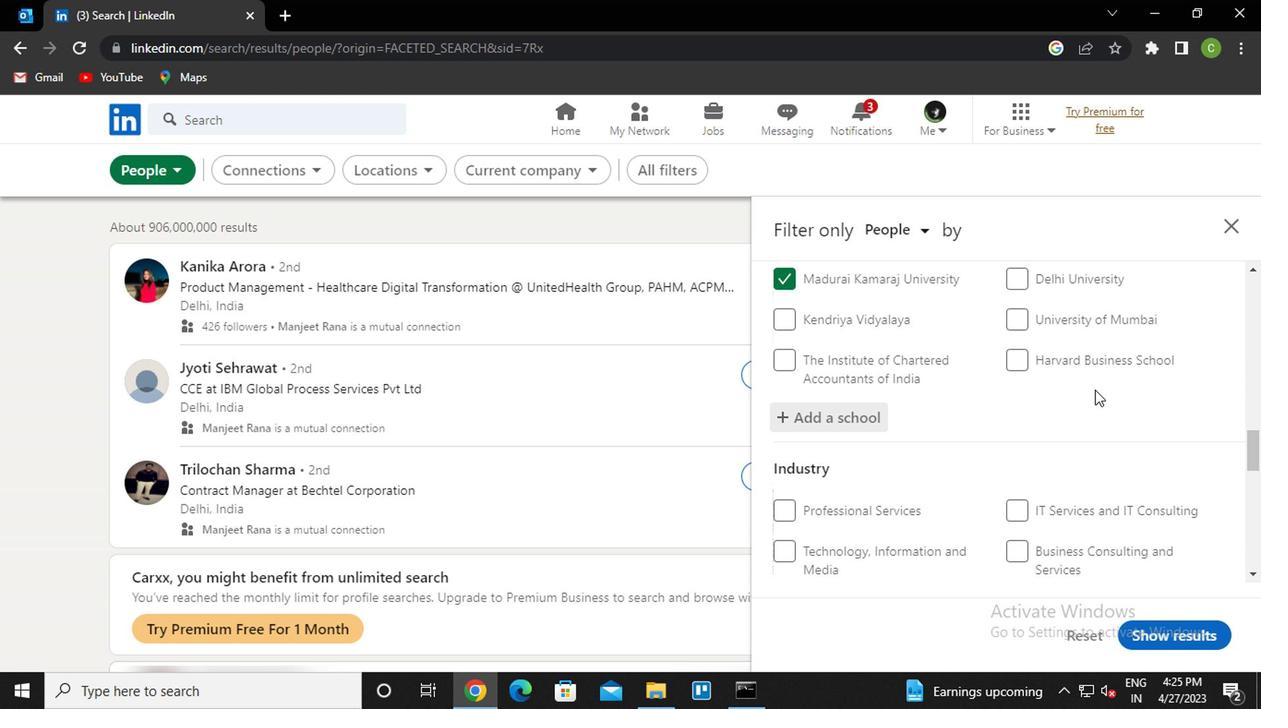 
Action: Mouse scrolled (1083, 394) with delta (0, -1)
Screenshot: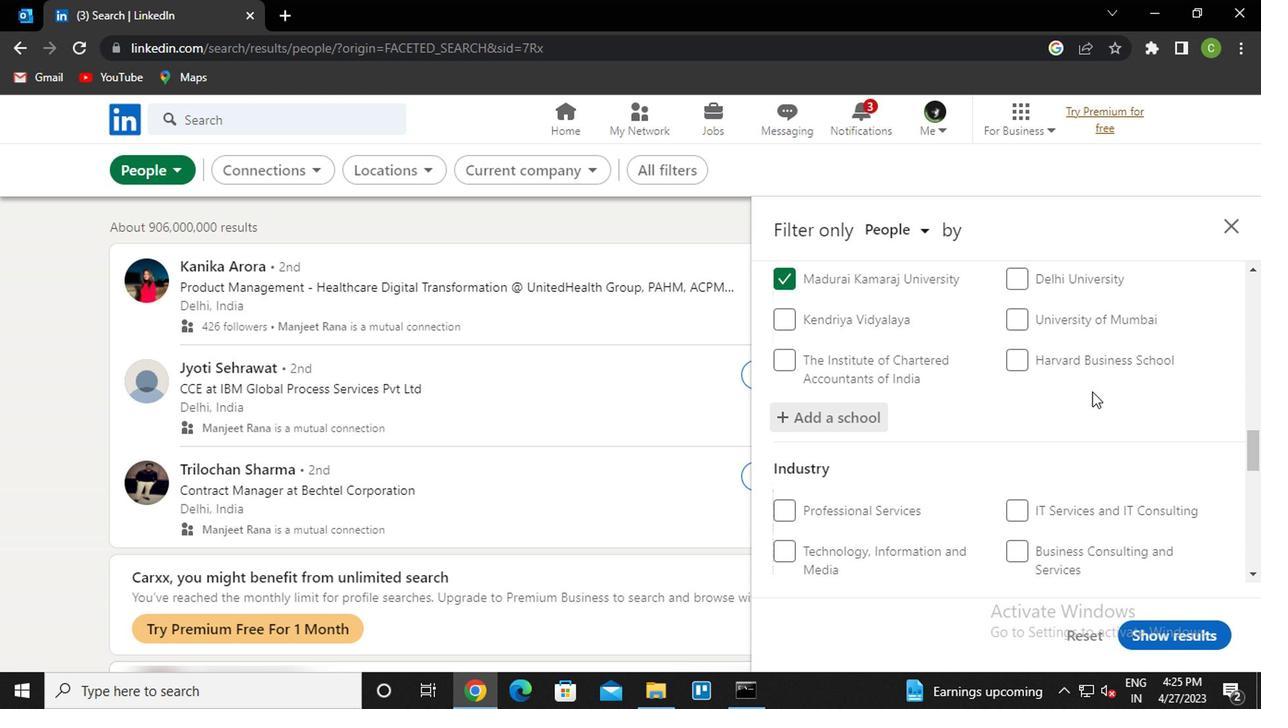 
Action: Mouse moved to (1079, 398)
Screenshot: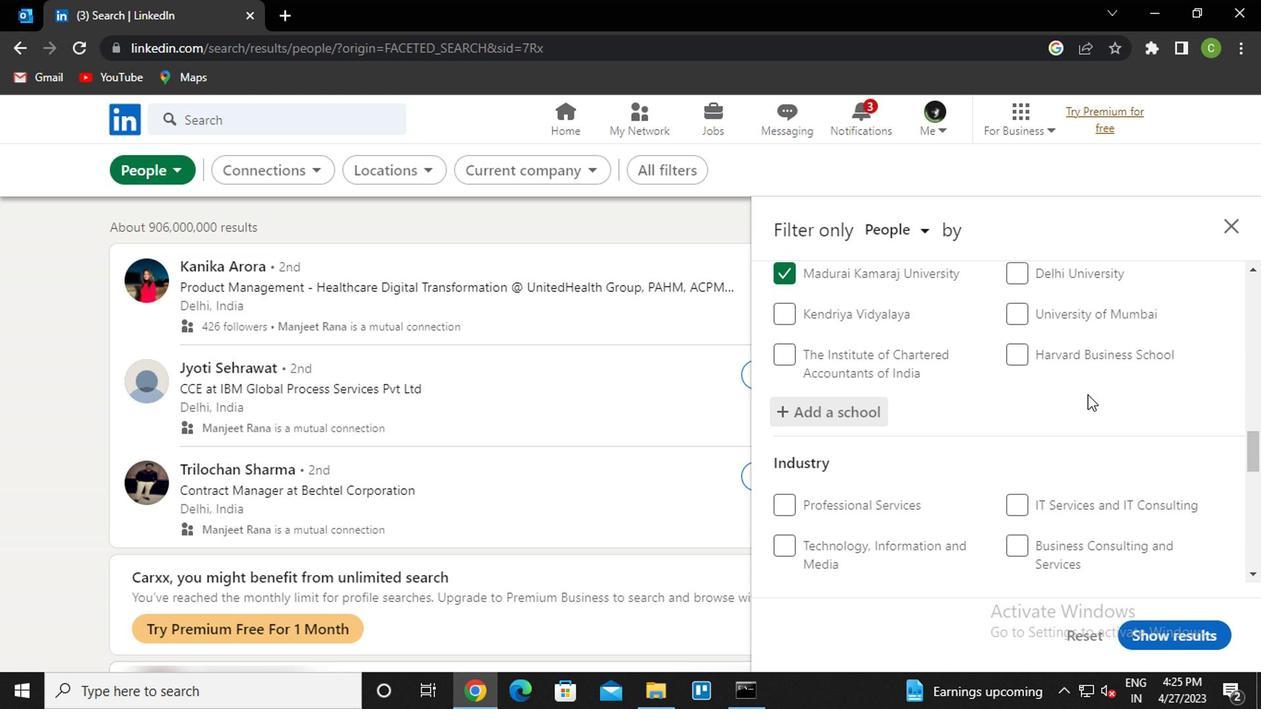 
Action: Mouse scrolled (1079, 398) with delta (0, 0)
Screenshot: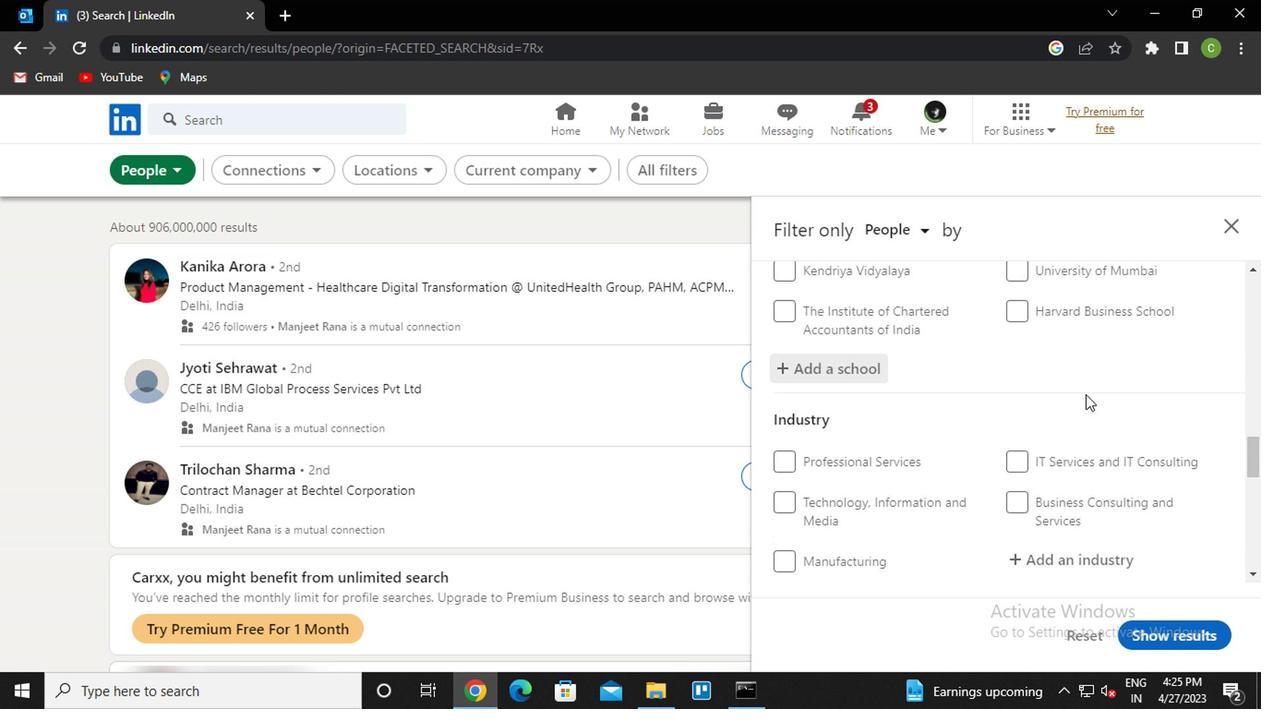 
Action: Mouse moved to (1063, 337)
Screenshot: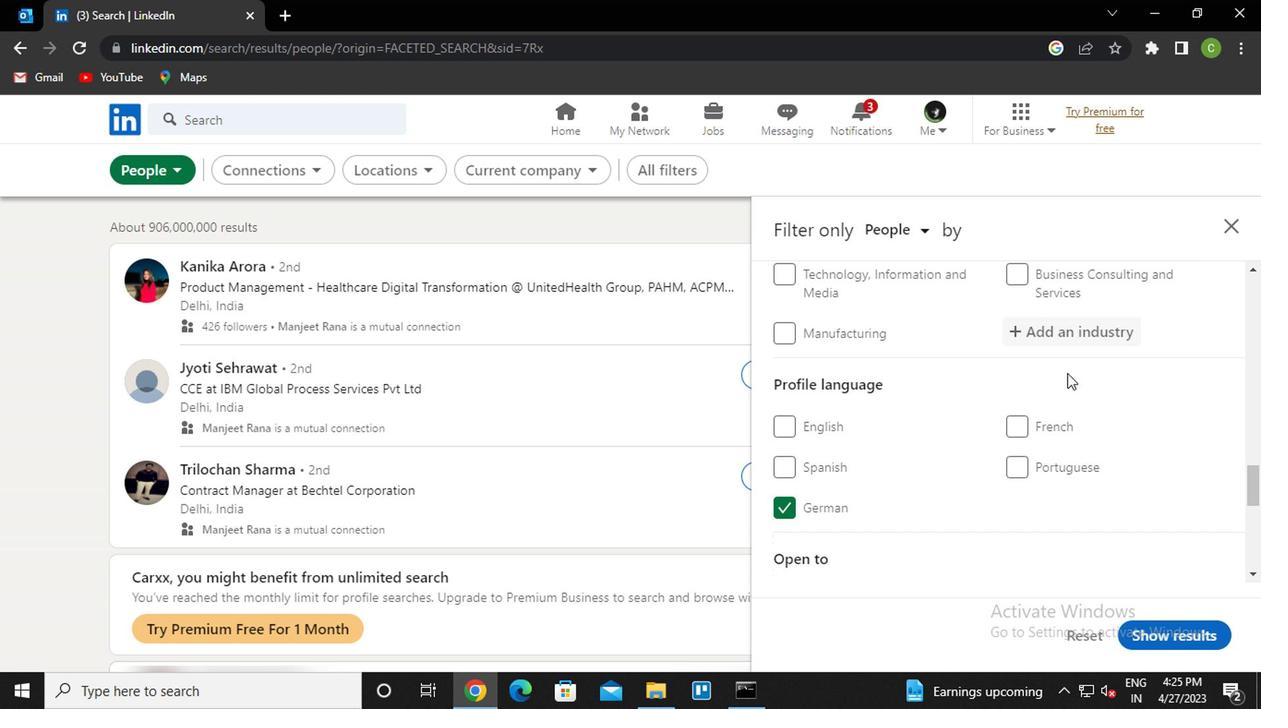 
Action: Mouse pressed left at (1063, 337)
Screenshot: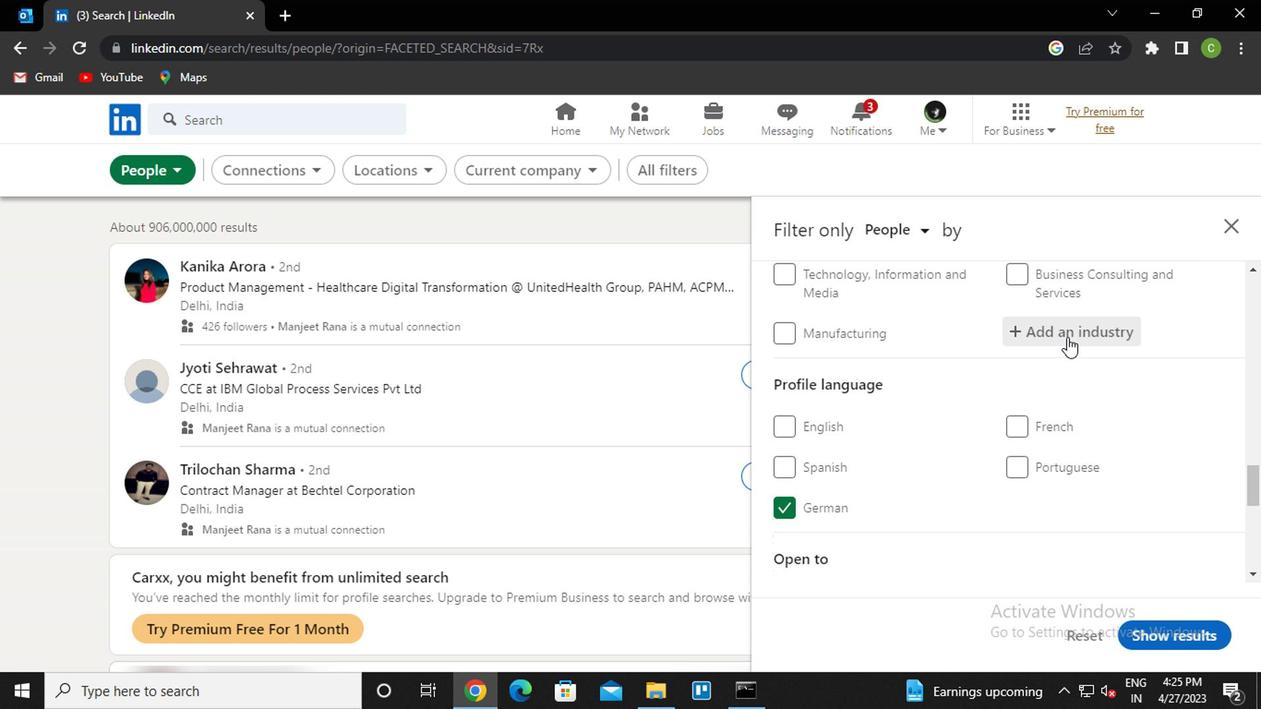 
Action: Key pressed <Key.caps_lock>p<Key.caps_lock>aint<Key.down><Key.enter>
Screenshot: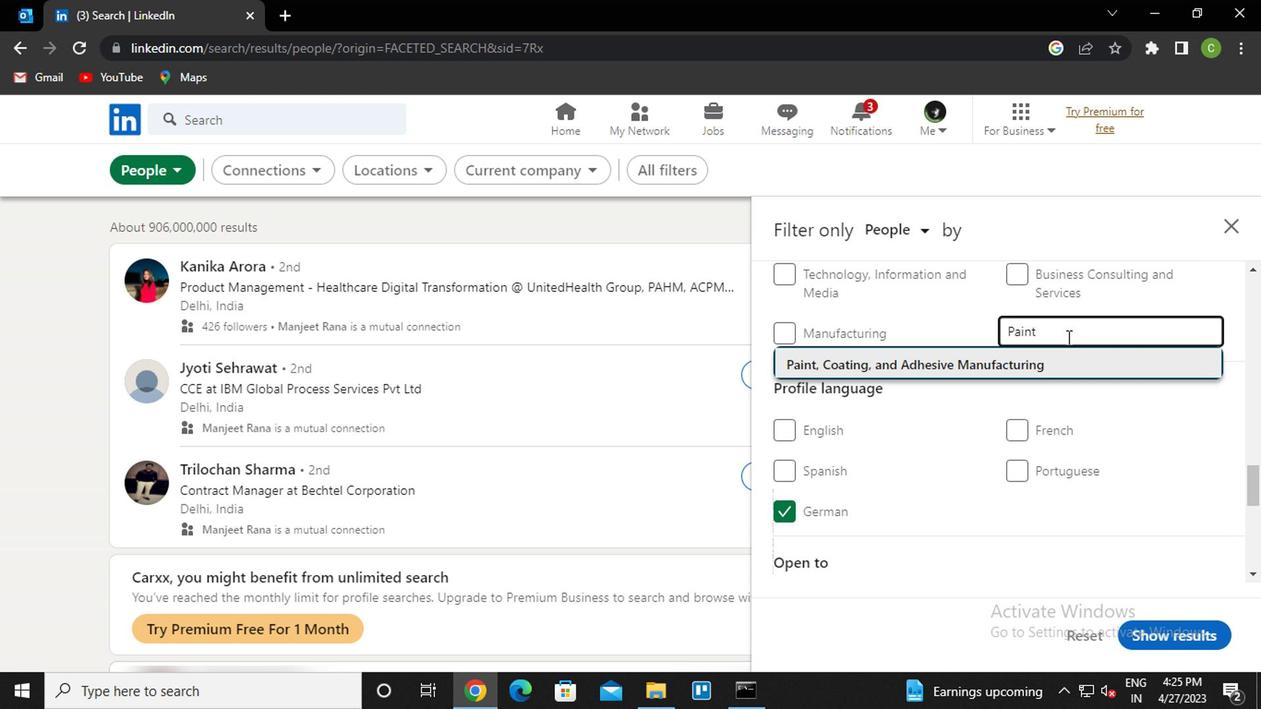 
Action: Mouse moved to (1063, 354)
Screenshot: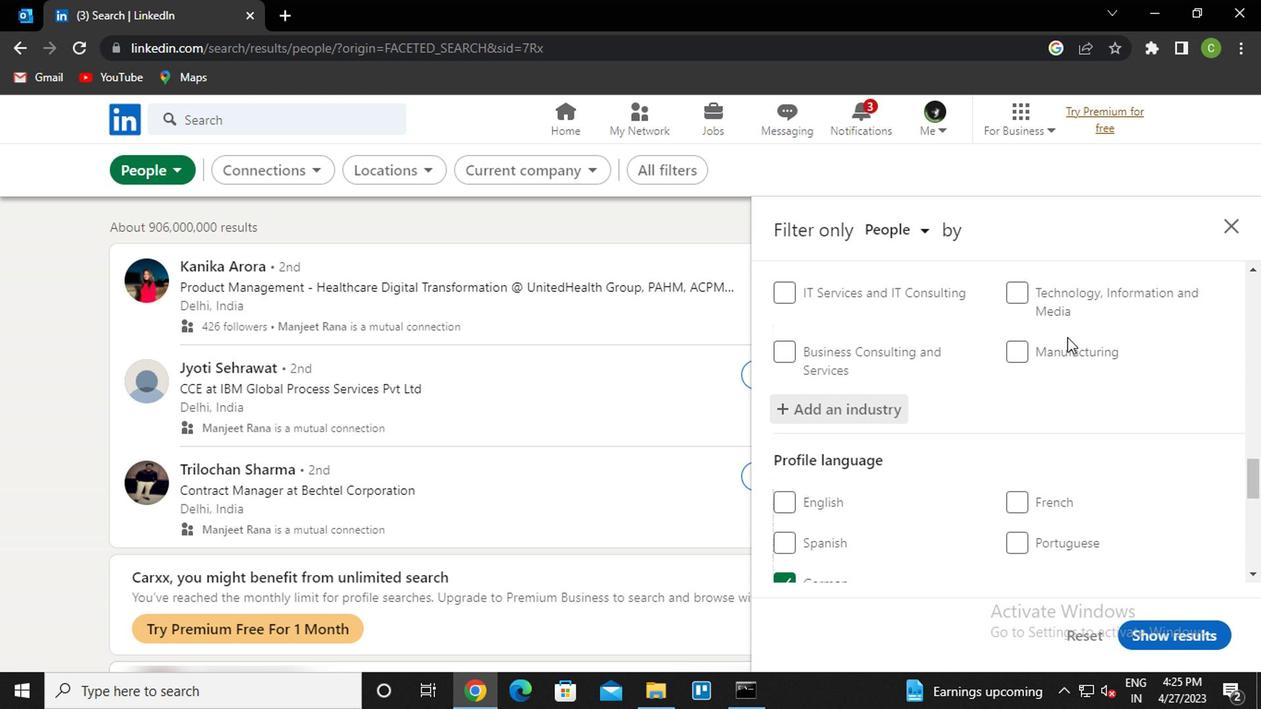 
Action: Mouse scrolled (1063, 353) with delta (0, -1)
Screenshot: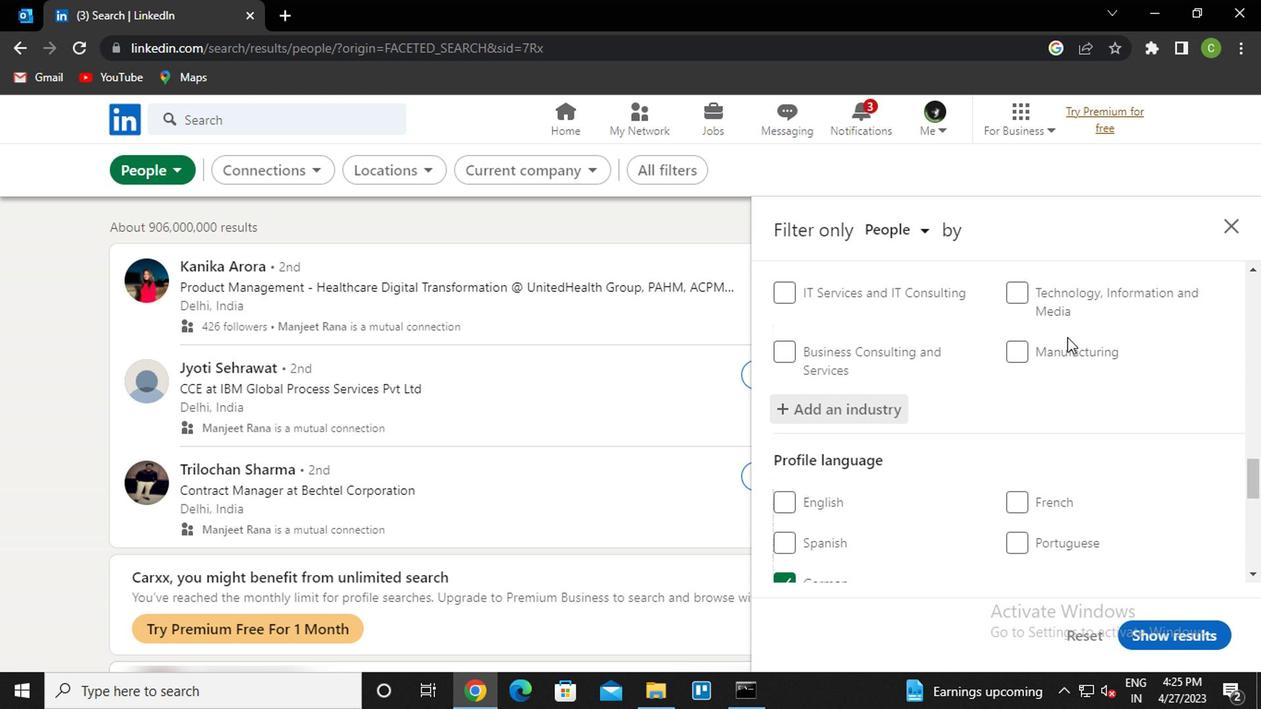 
Action: Mouse moved to (1058, 388)
Screenshot: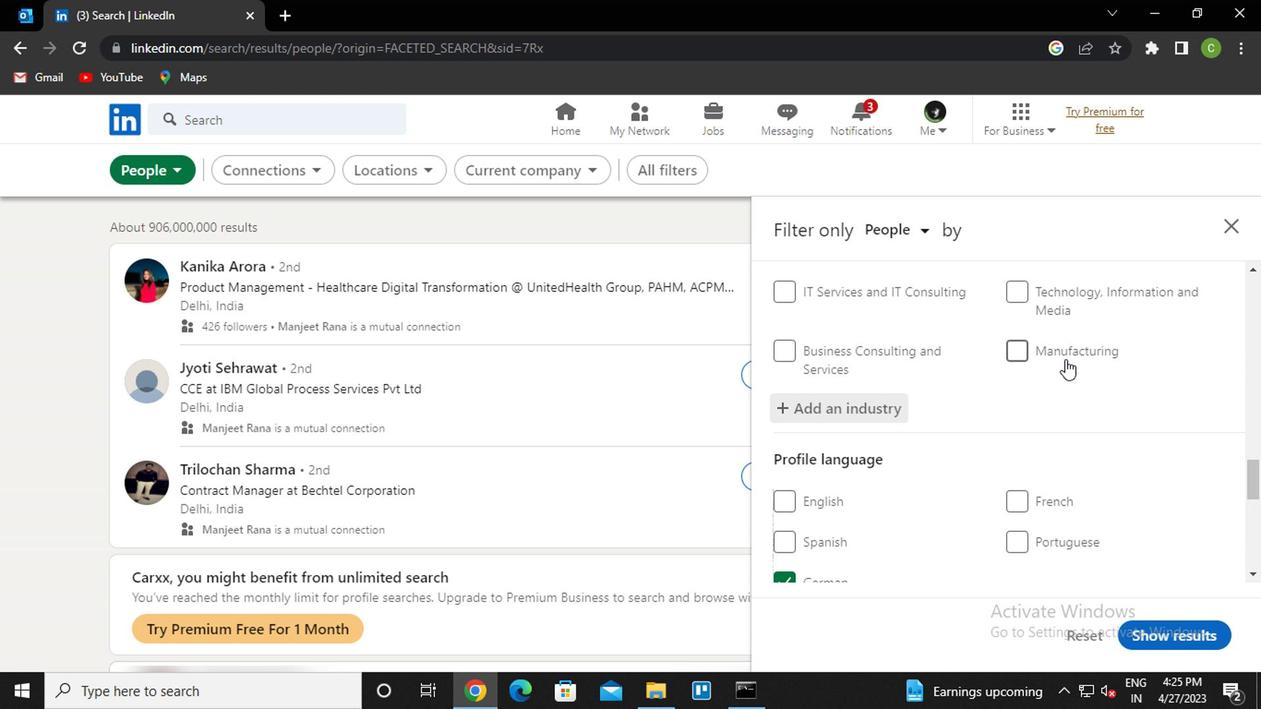 
Action: Mouse scrolled (1058, 387) with delta (0, -1)
Screenshot: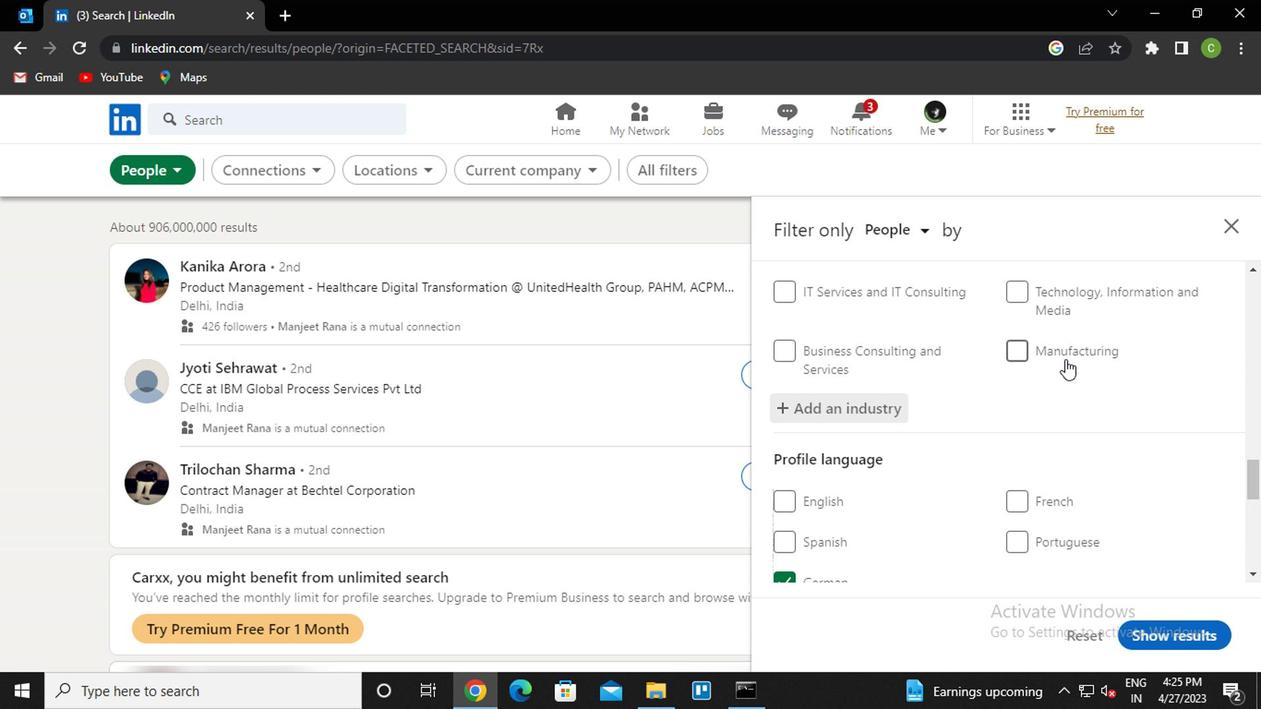 
Action: Mouse moved to (1056, 394)
Screenshot: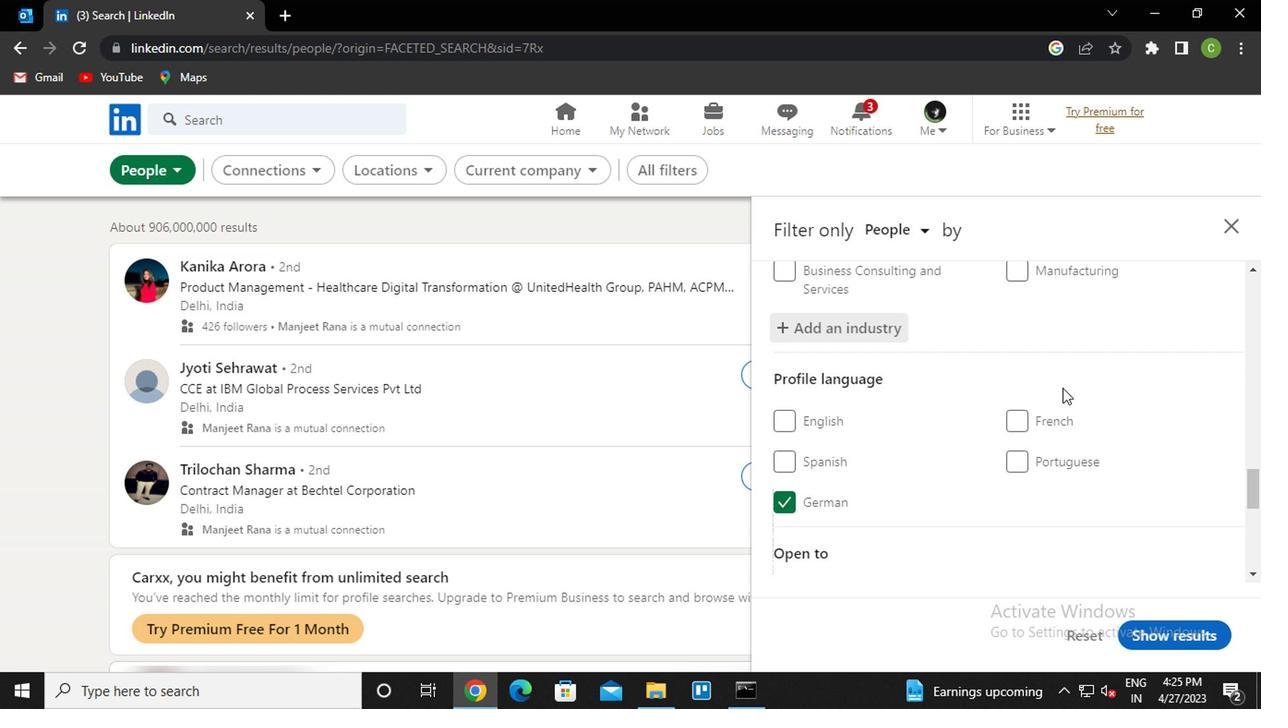 
Action: Mouse scrolled (1056, 393) with delta (0, 0)
Screenshot: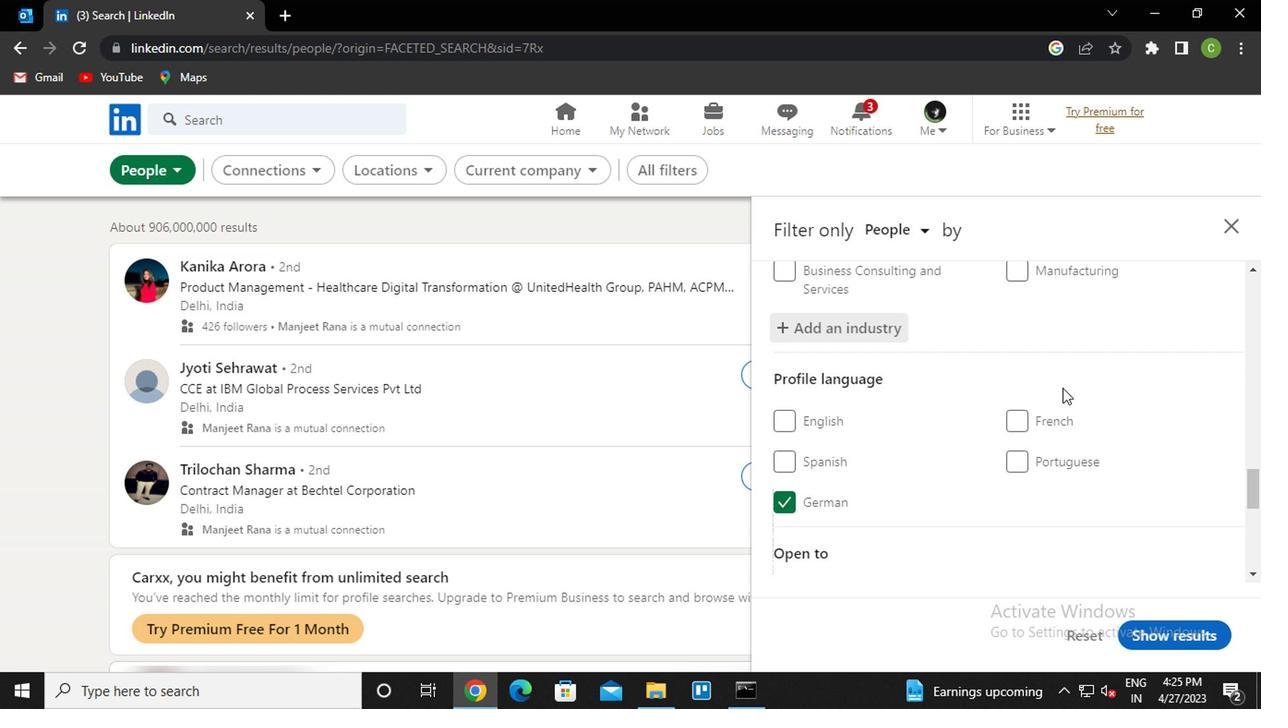 
Action: Mouse moved to (1045, 411)
Screenshot: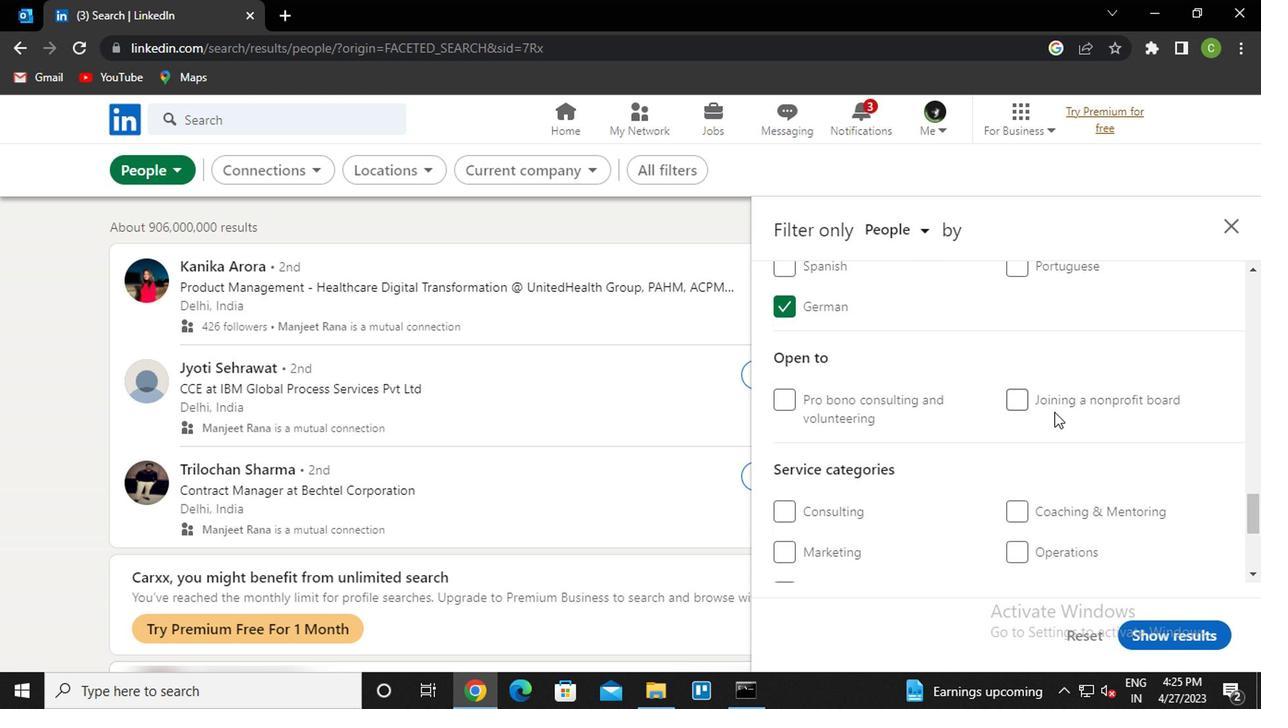 
Action: Mouse scrolled (1045, 411) with delta (0, 0)
Screenshot: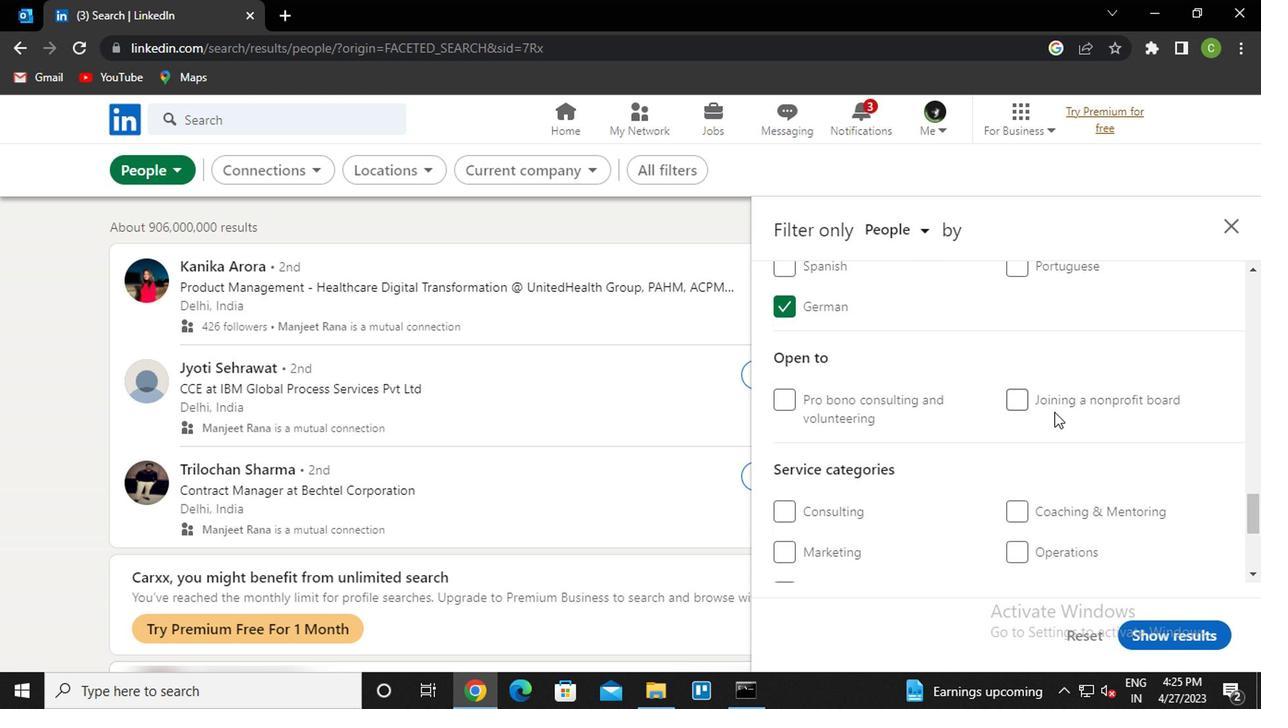 
Action: Mouse moved to (1036, 413)
Screenshot: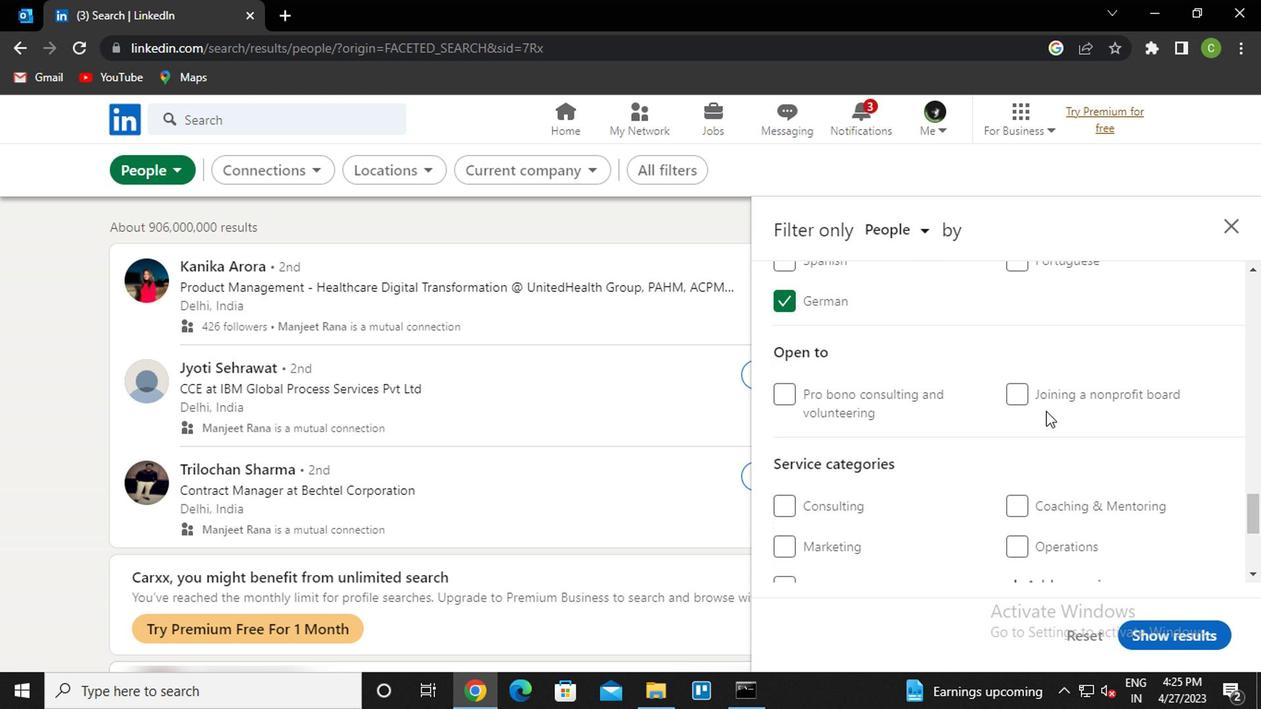 
Action: Mouse scrolled (1036, 412) with delta (0, -1)
Screenshot: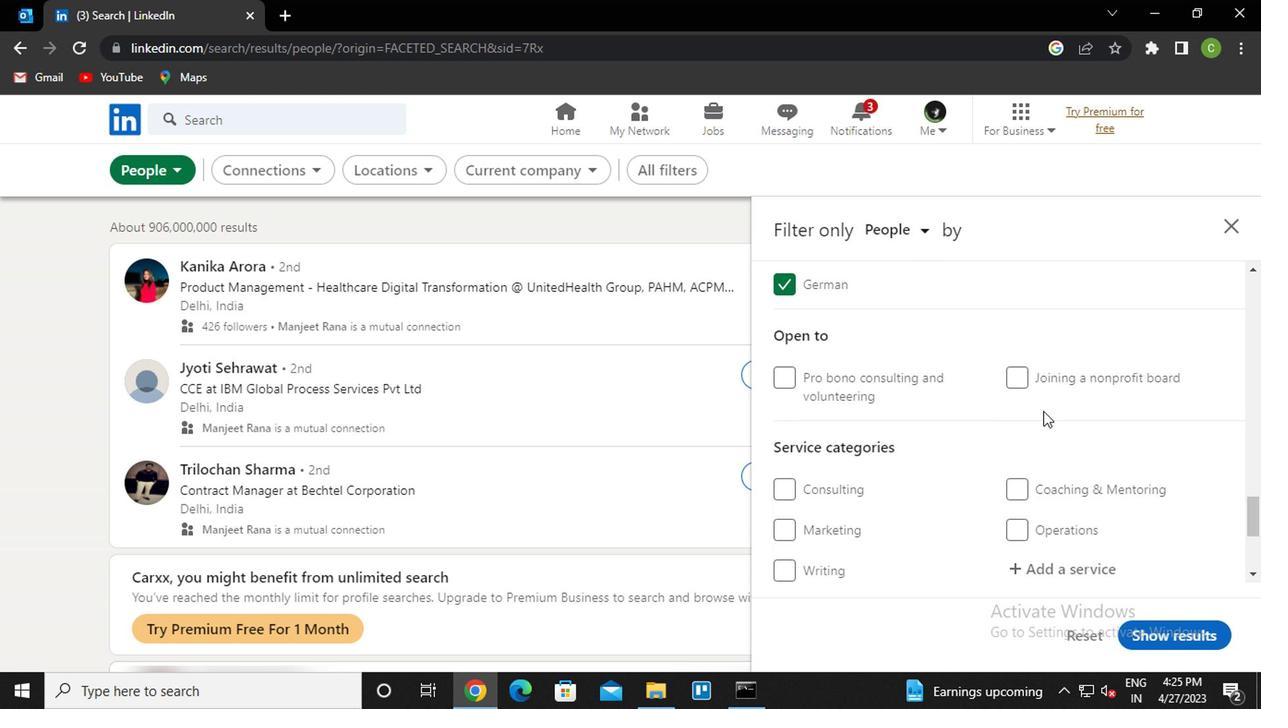 
Action: Mouse moved to (1064, 415)
Screenshot: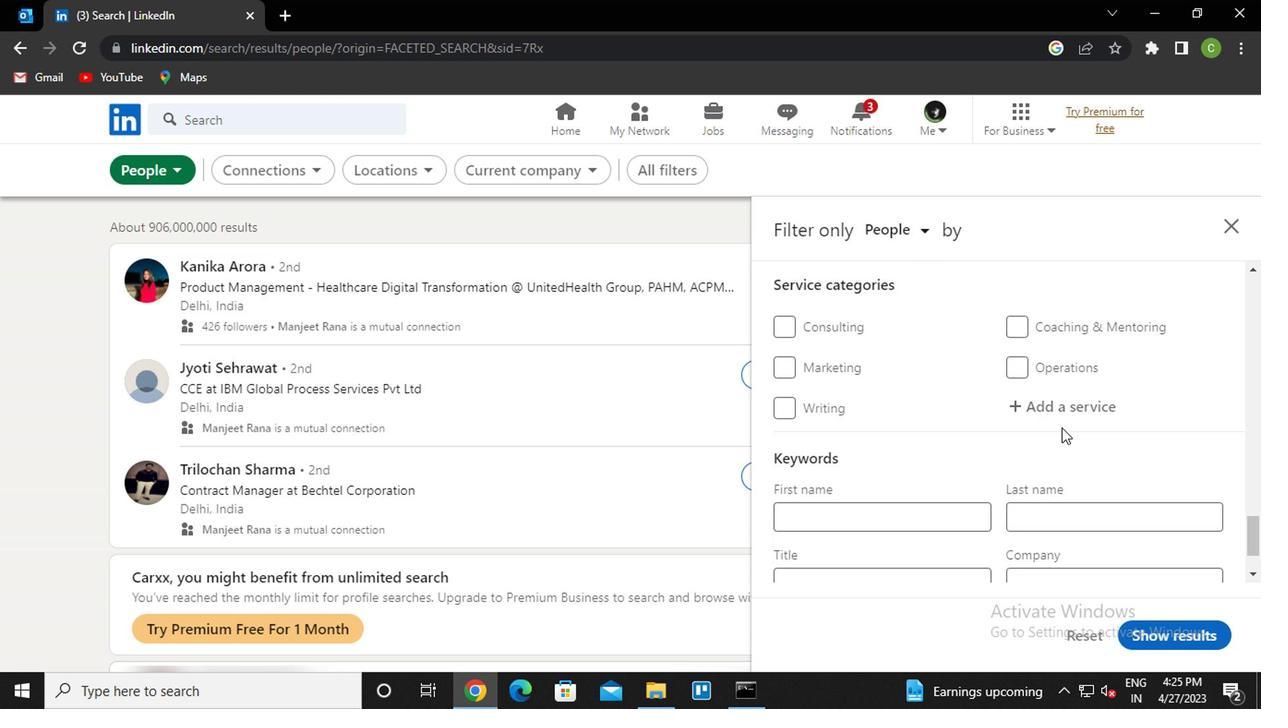 
Action: Mouse pressed left at (1064, 415)
Screenshot: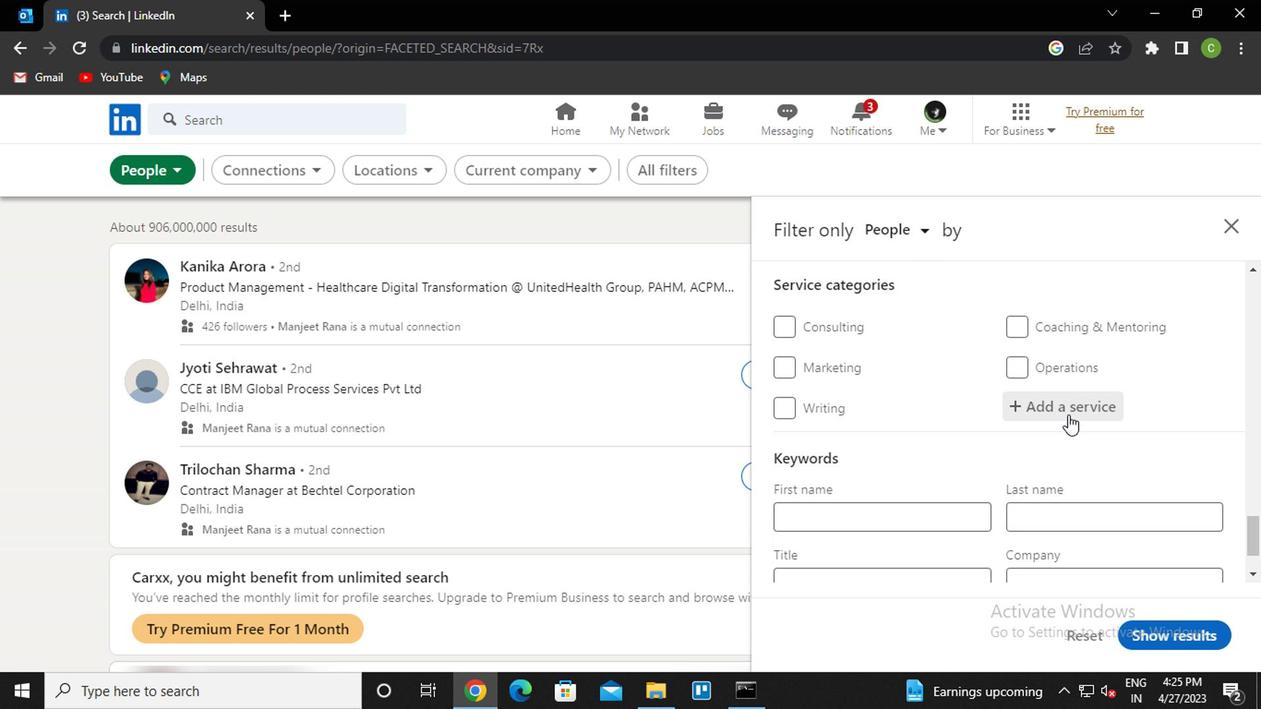 
Action: Key pressed <Key.caps_lock>a<Key.caps_lock>uto<Key.down><Key.down><Key.down><Key.enter>
Screenshot: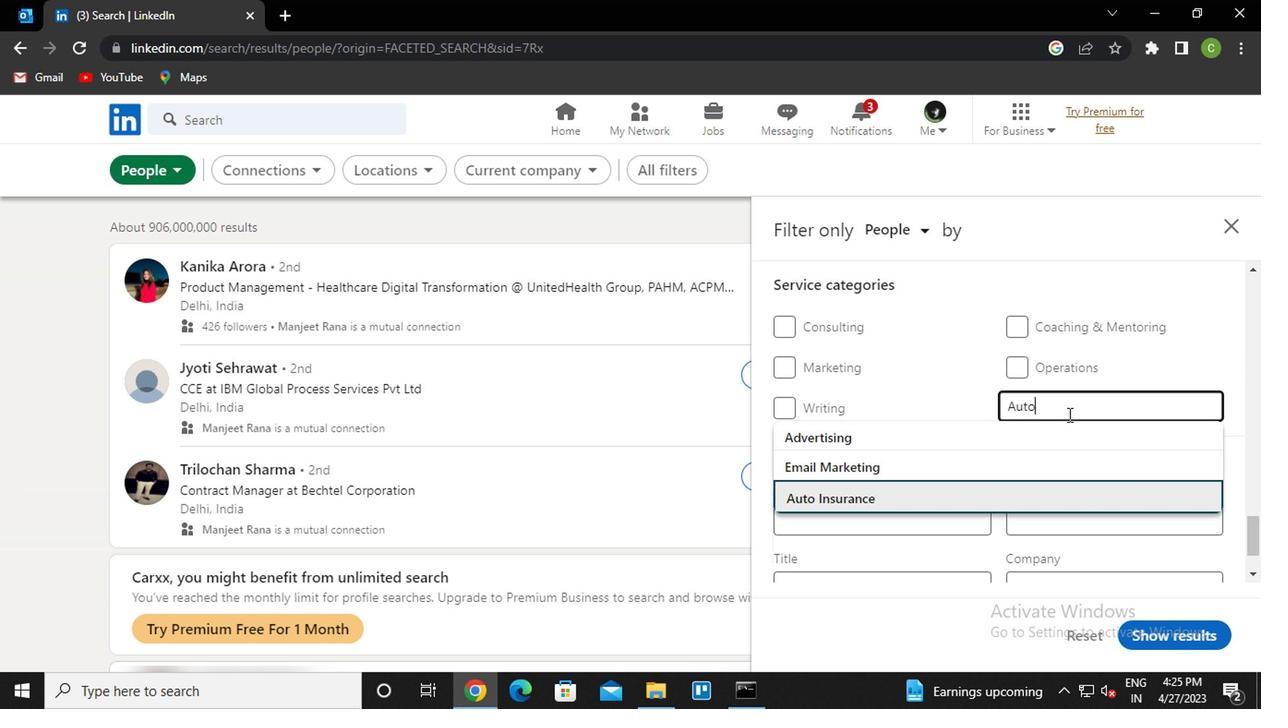 
Action: Mouse moved to (1070, 426)
Screenshot: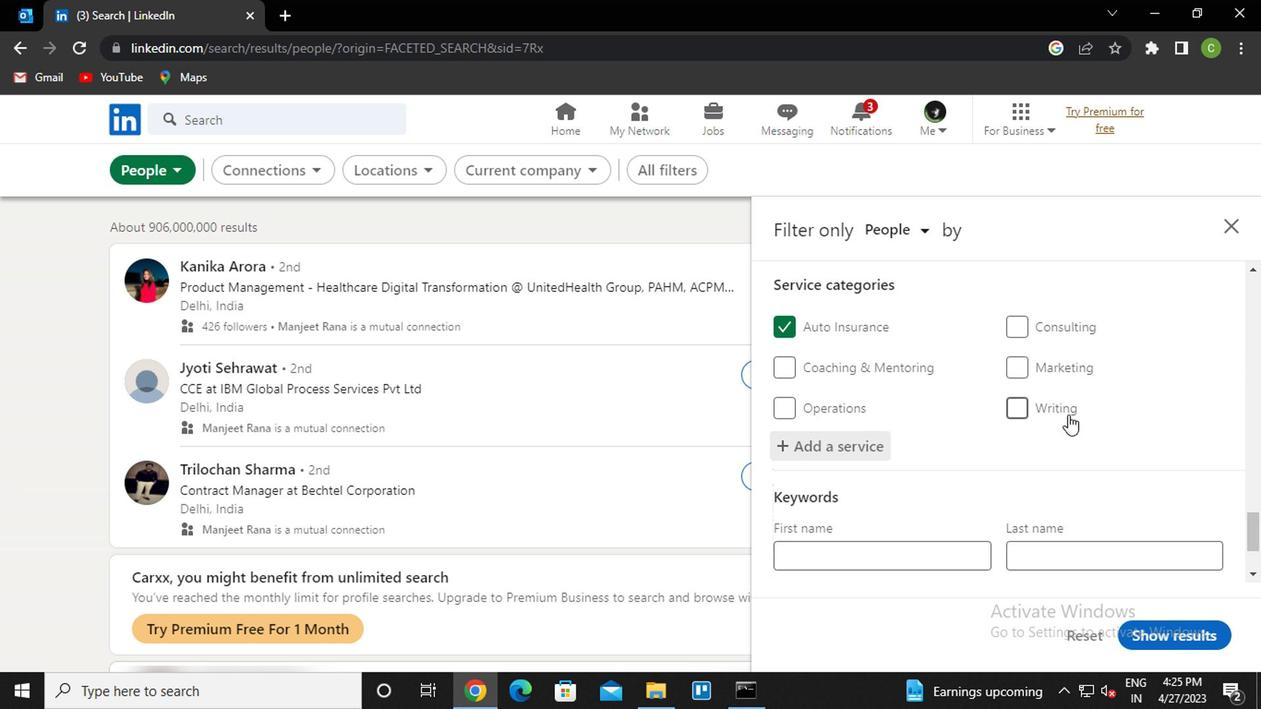 
Action: Mouse scrolled (1070, 425) with delta (0, 0)
Screenshot: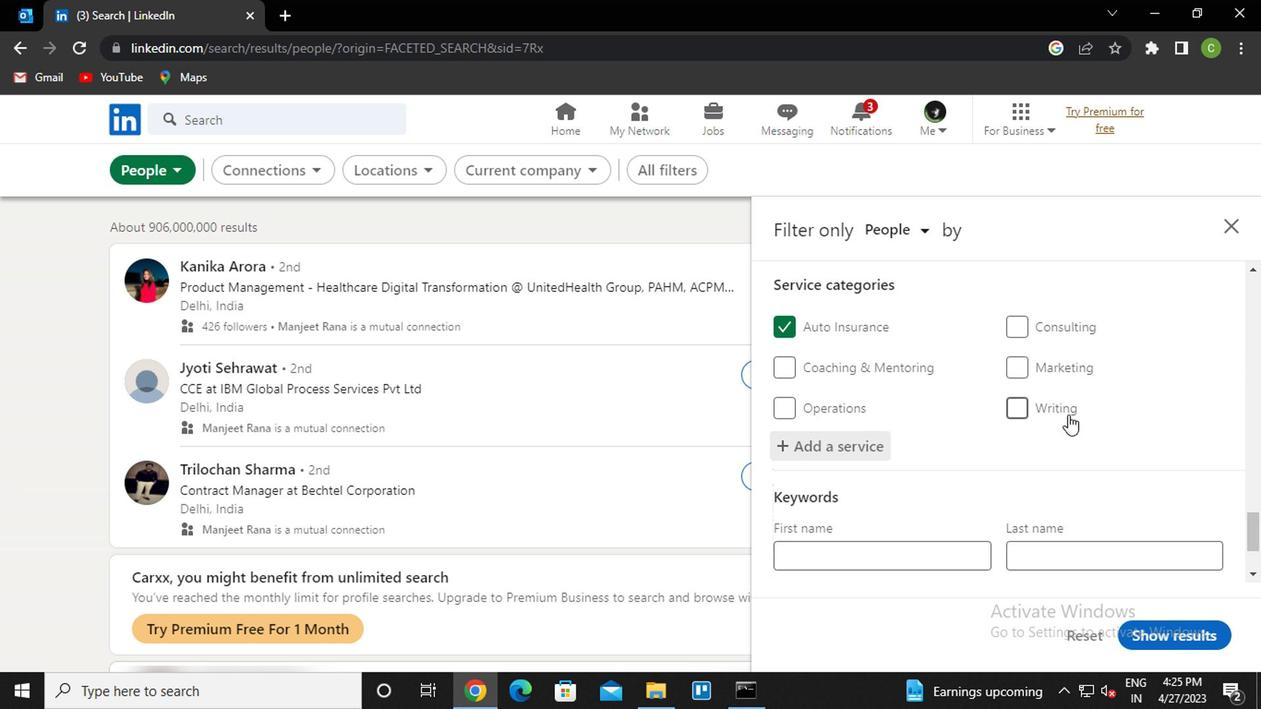 
Action: Mouse moved to (1072, 463)
Screenshot: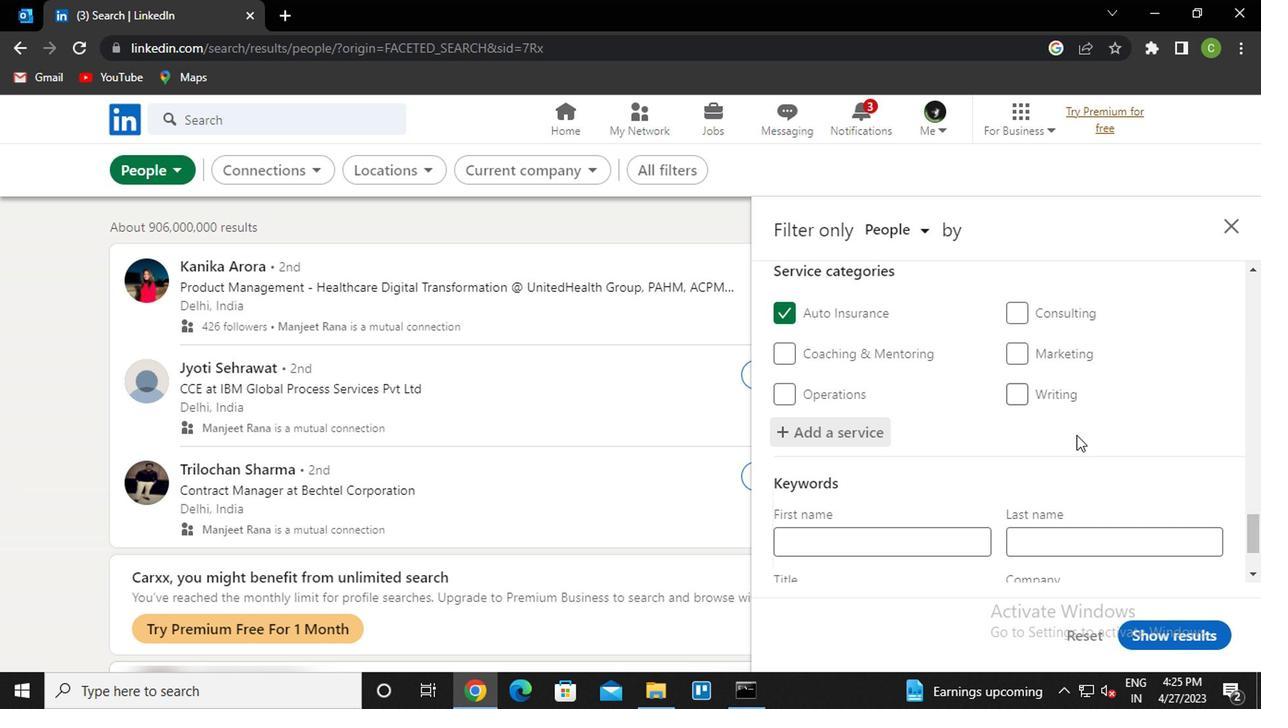 
Action: Mouse scrolled (1072, 462) with delta (0, -1)
Screenshot: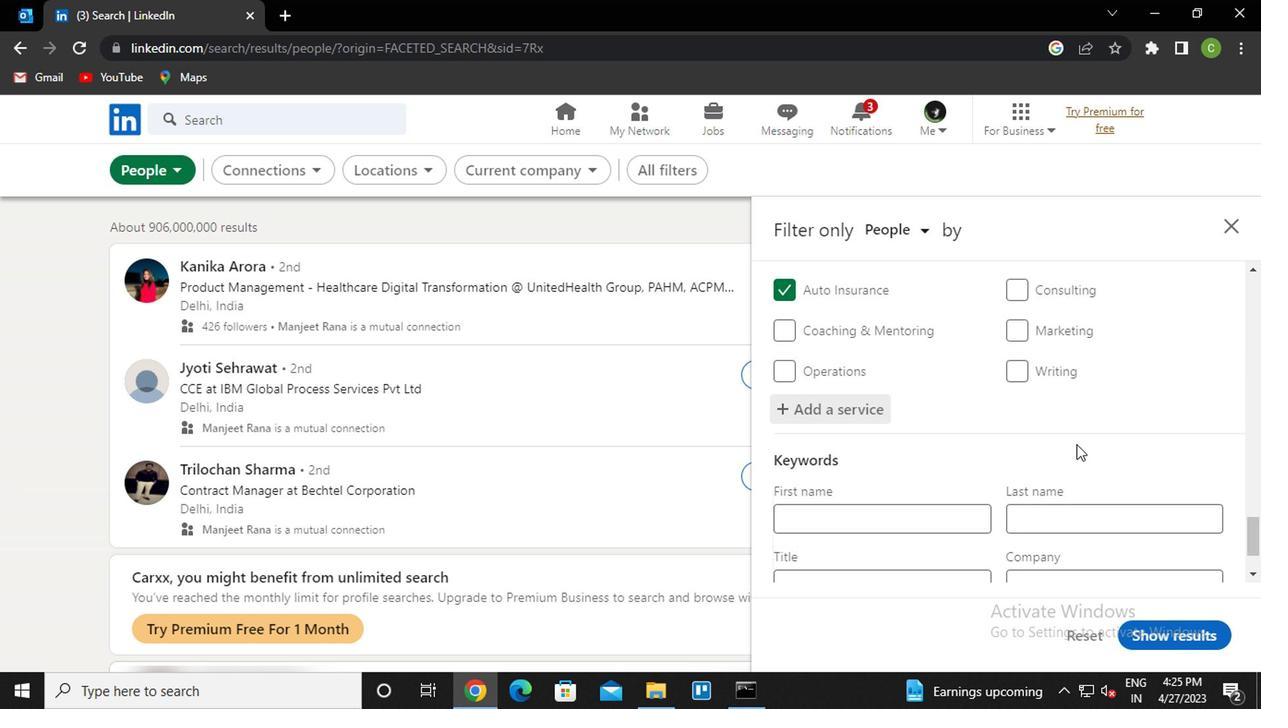 
Action: Mouse moved to (1072, 464)
Screenshot: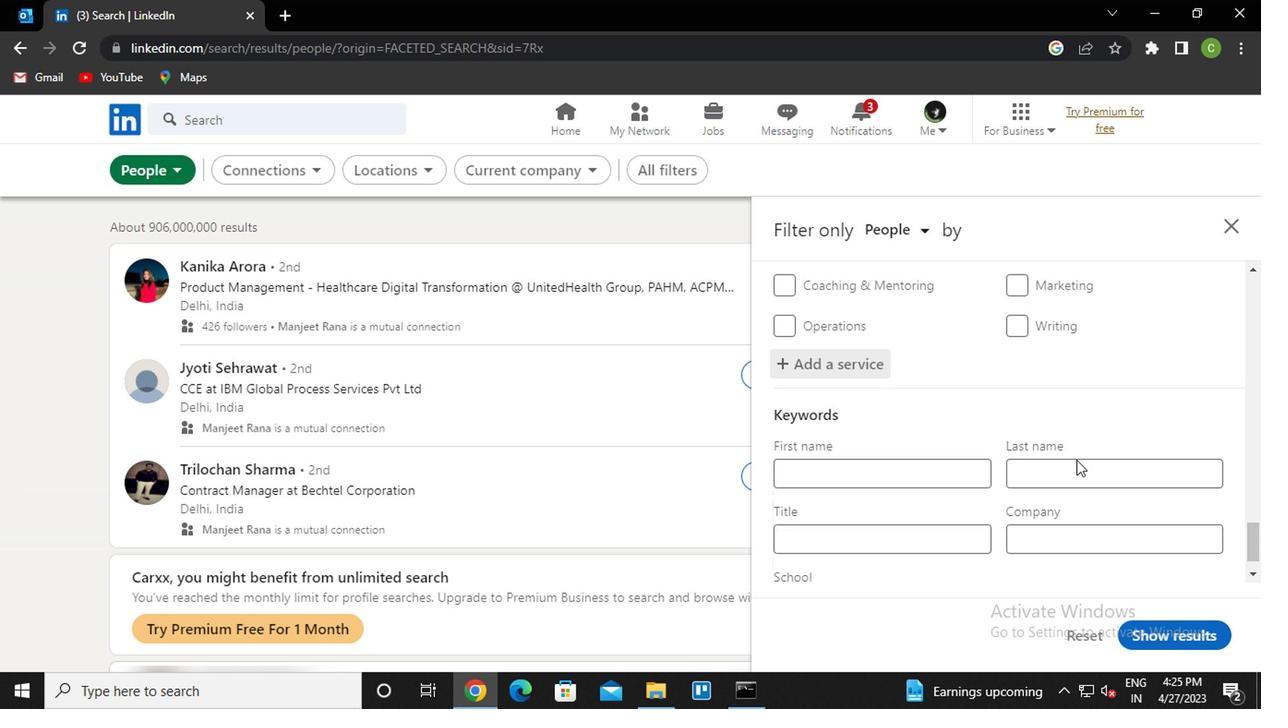 
Action: Mouse scrolled (1072, 463) with delta (0, 0)
Screenshot: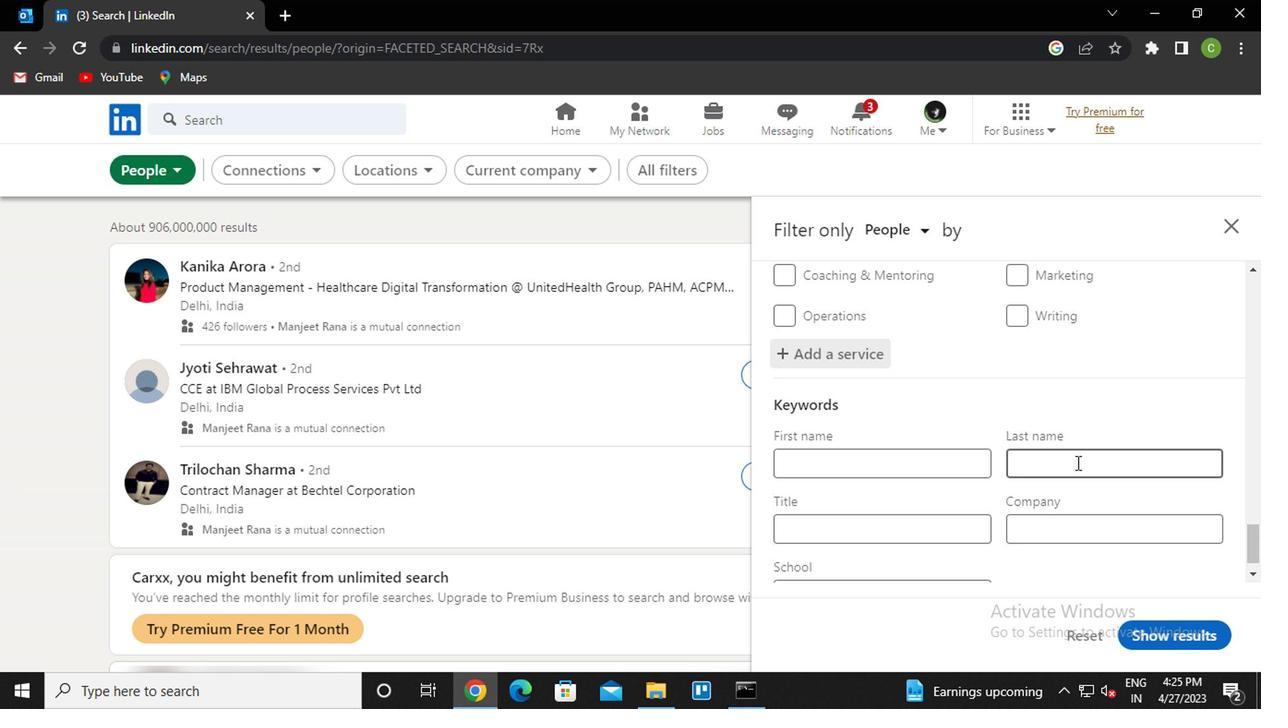 
Action: Mouse moved to (1072, 465)
Screenshot: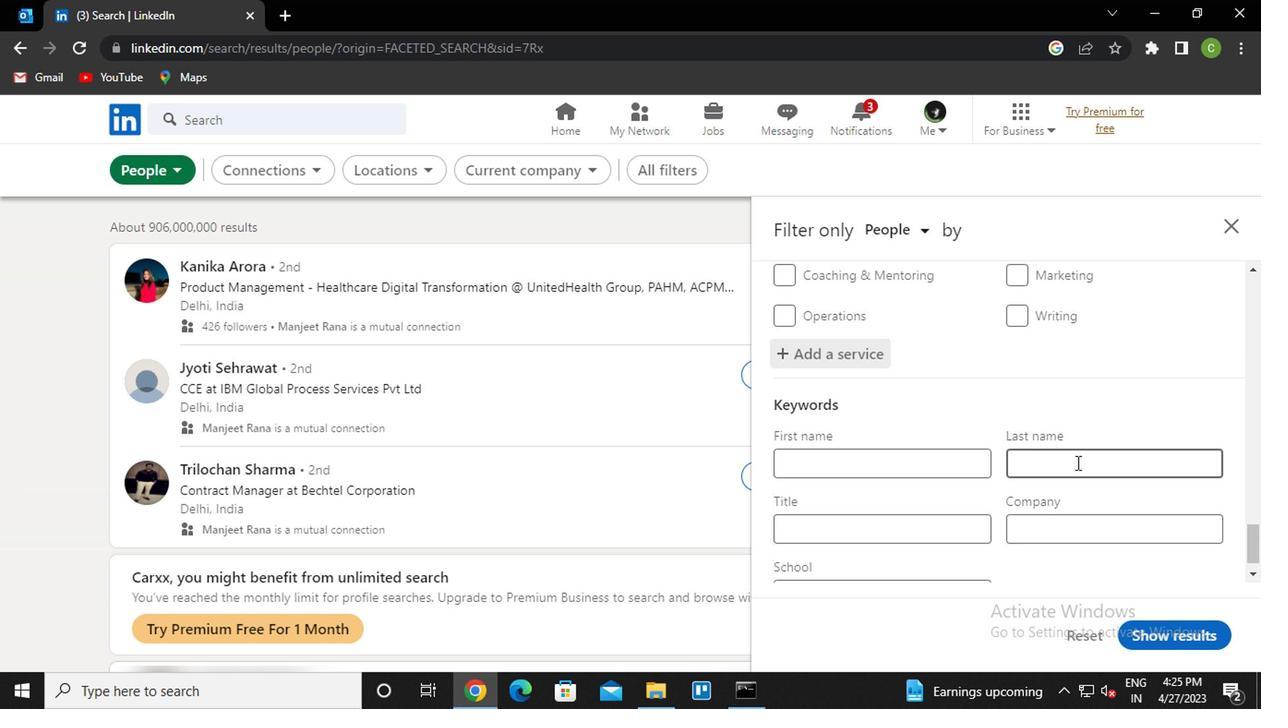 
Action: Mouse scrolled (1072, 464) with delta (0, -1)
Screenshot: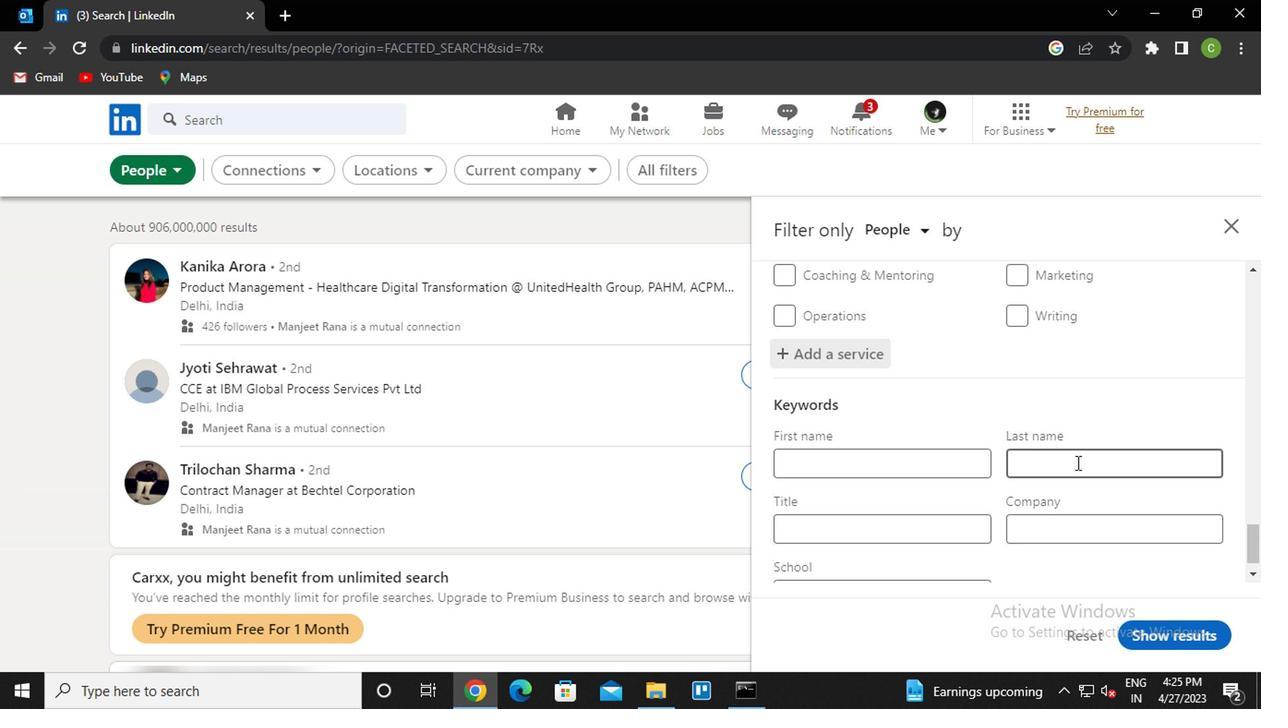 
Action: Mouse moved to (1057, 468)
Screenshot: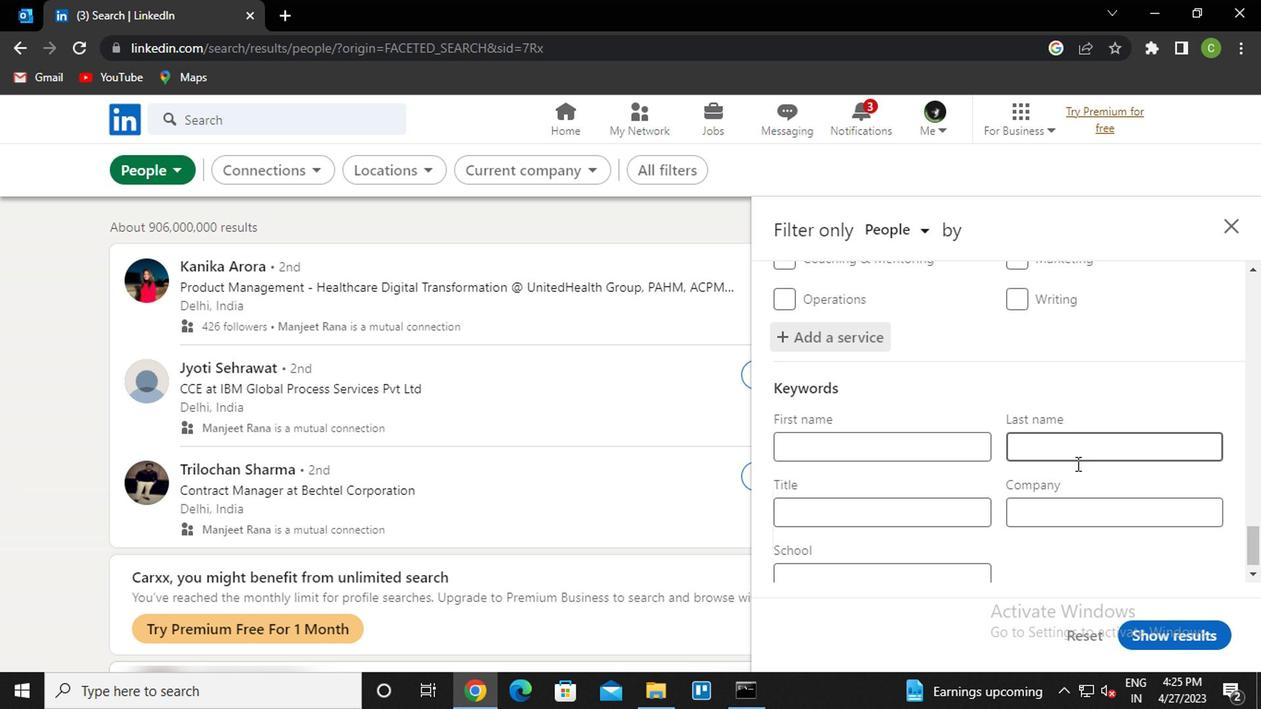 
Action: Mouse scrolled (1057, 467) with delta (0, -1)
Screenshot: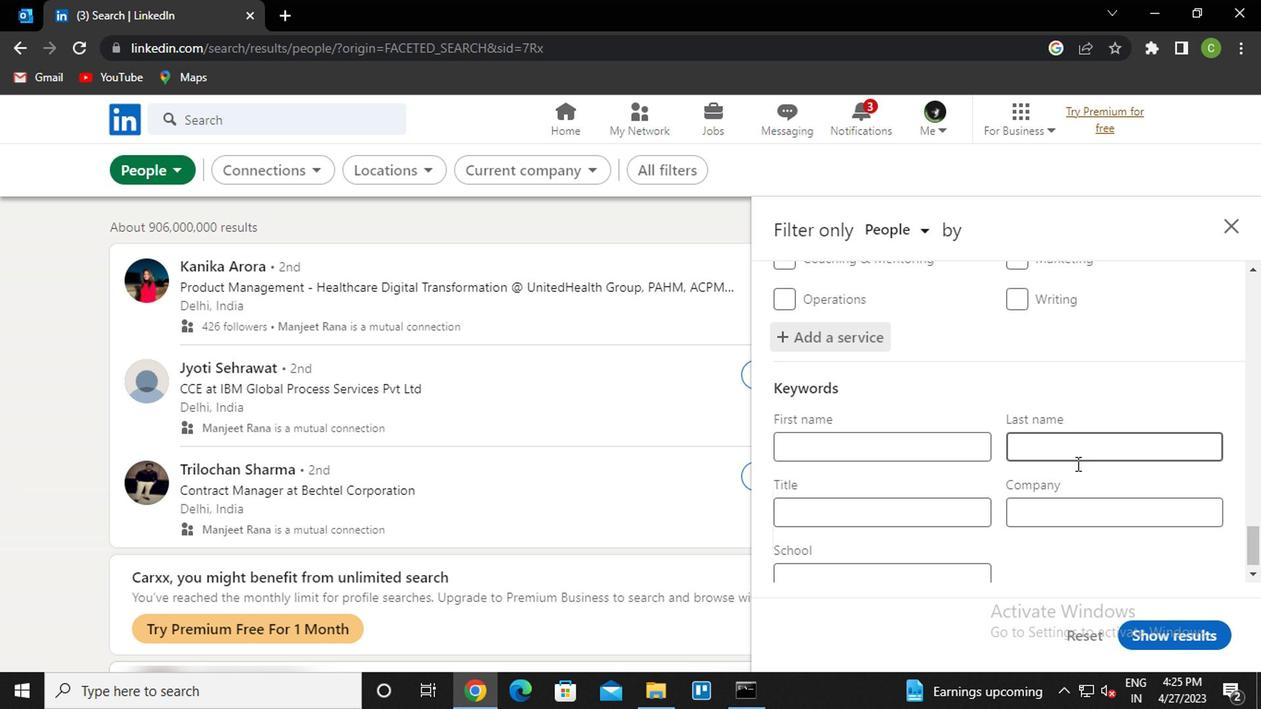 
Action: Mouse moved to (903, 503)
Screenshot: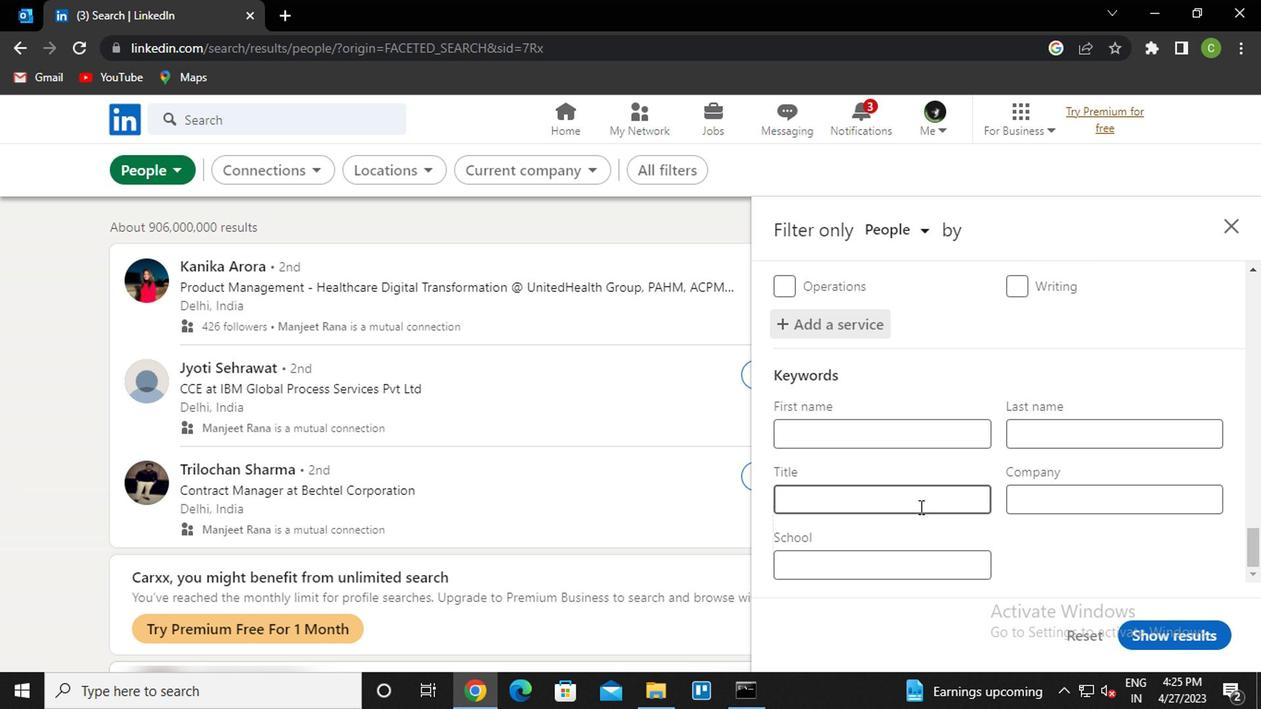 
Action: Mouse pressed left at (903, 503)
Screenshot: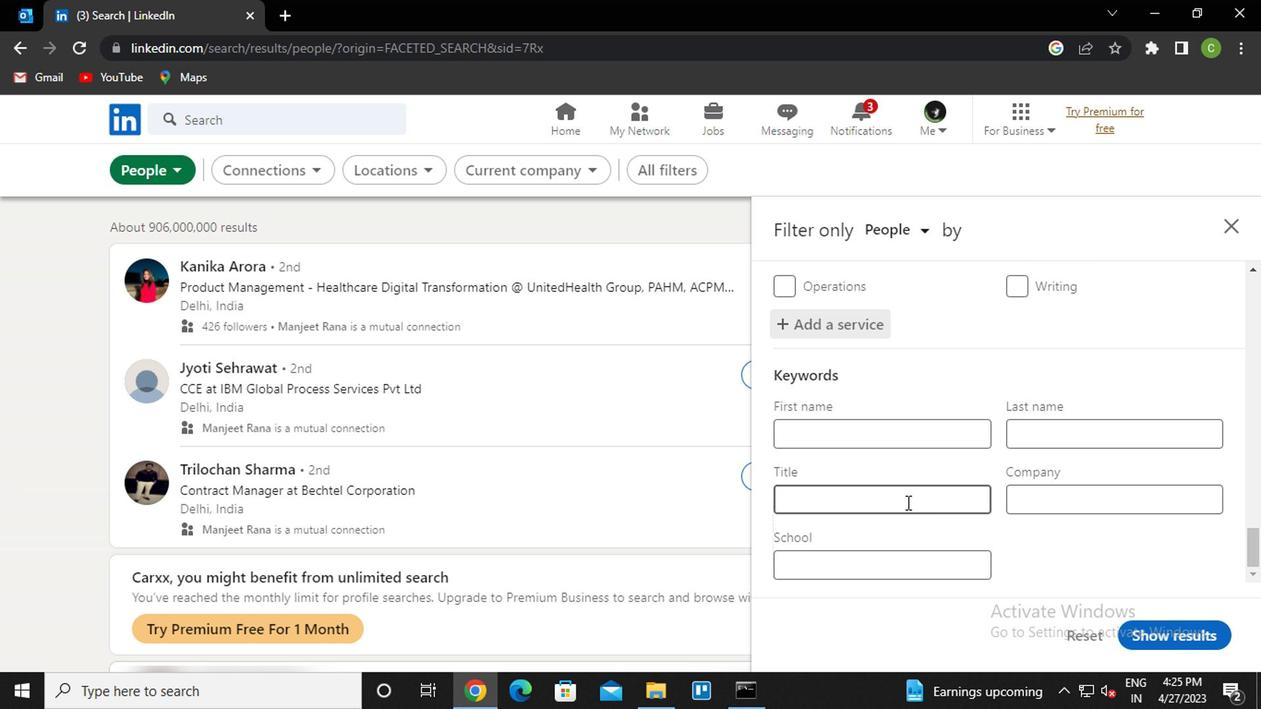 
Action: Mouse moved to (905, 501)
Screenshot: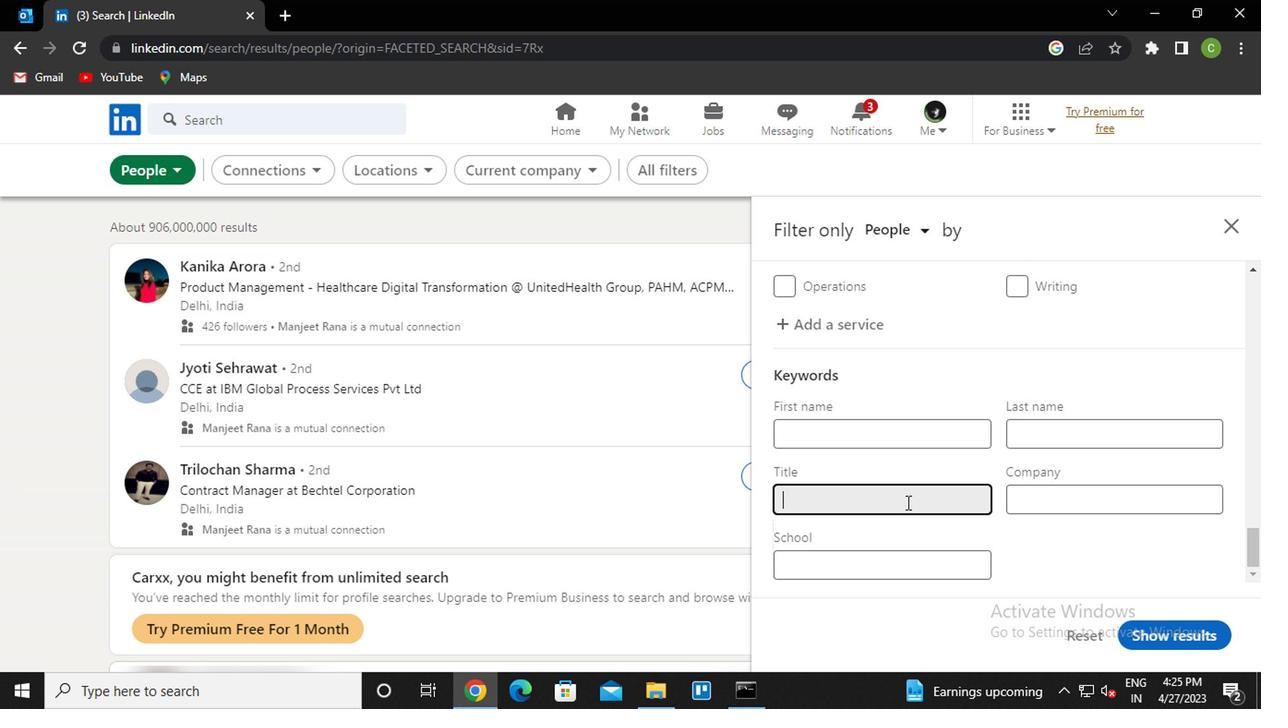 
Action: Key pressed <Key.caps_lock>h<Key.caps_lock>andyman
Screenshot: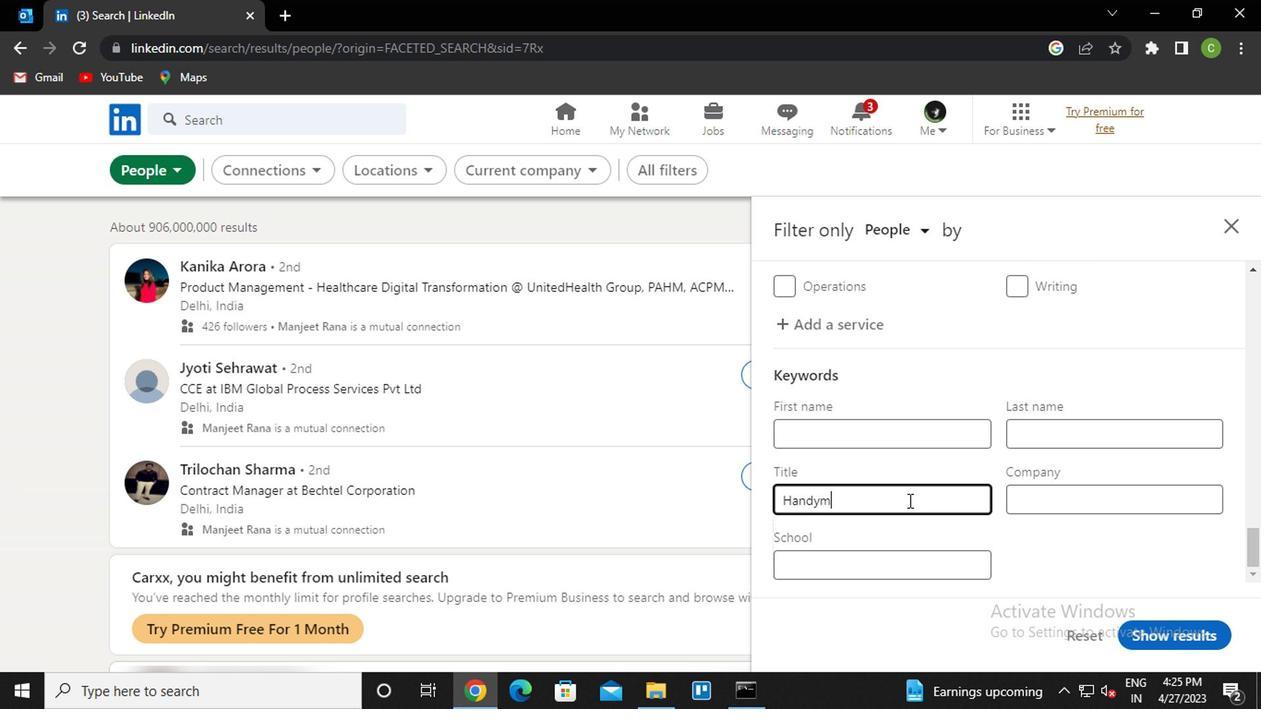 
Action: Mouse moved to (1183, 647)
Screenshot: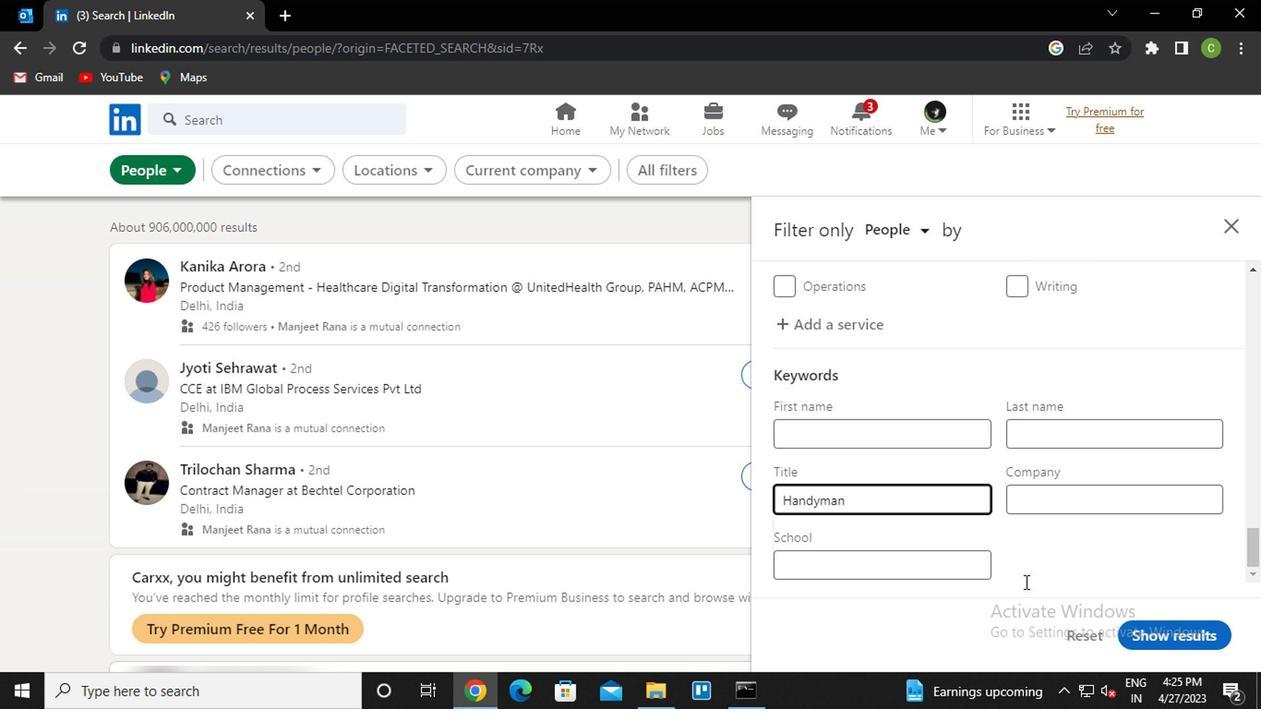 
Action: Mouse pressed left at (1183, 647)
Screenshot: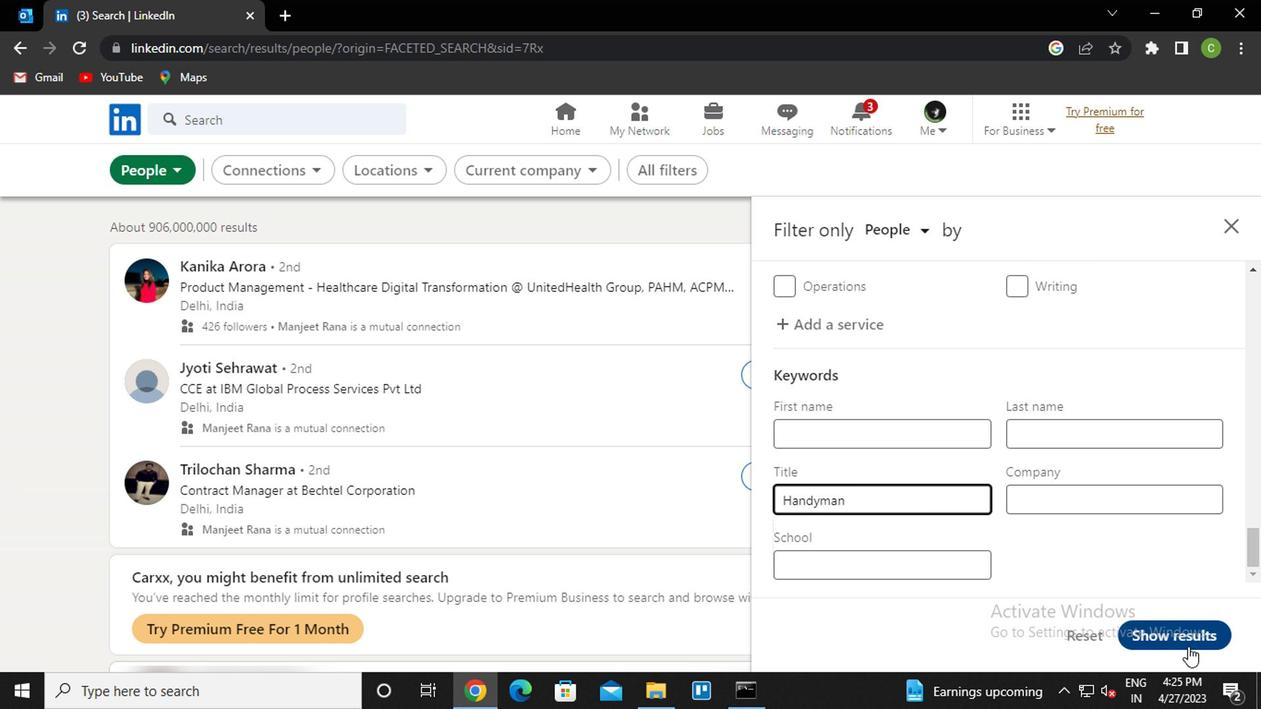 
Action: Mouse moved to (719, 662)
Screenshot: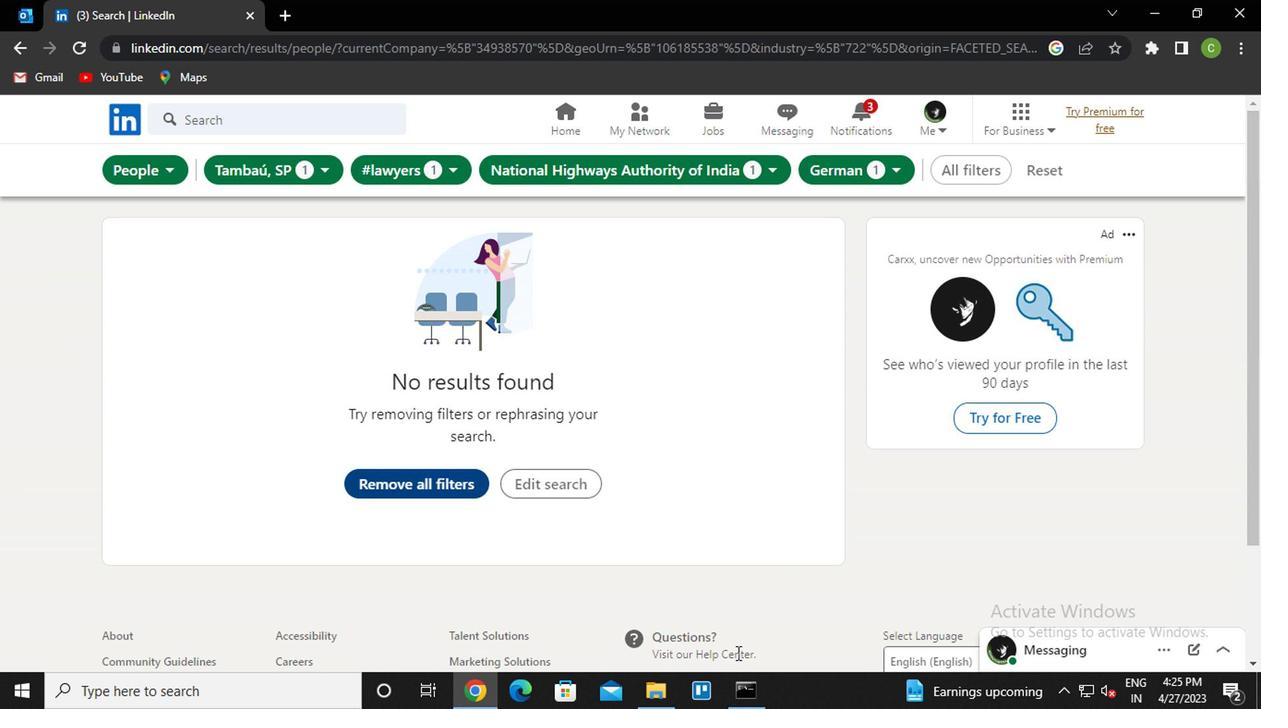 
Action: Key pressed <Key.f8>
Screenshot: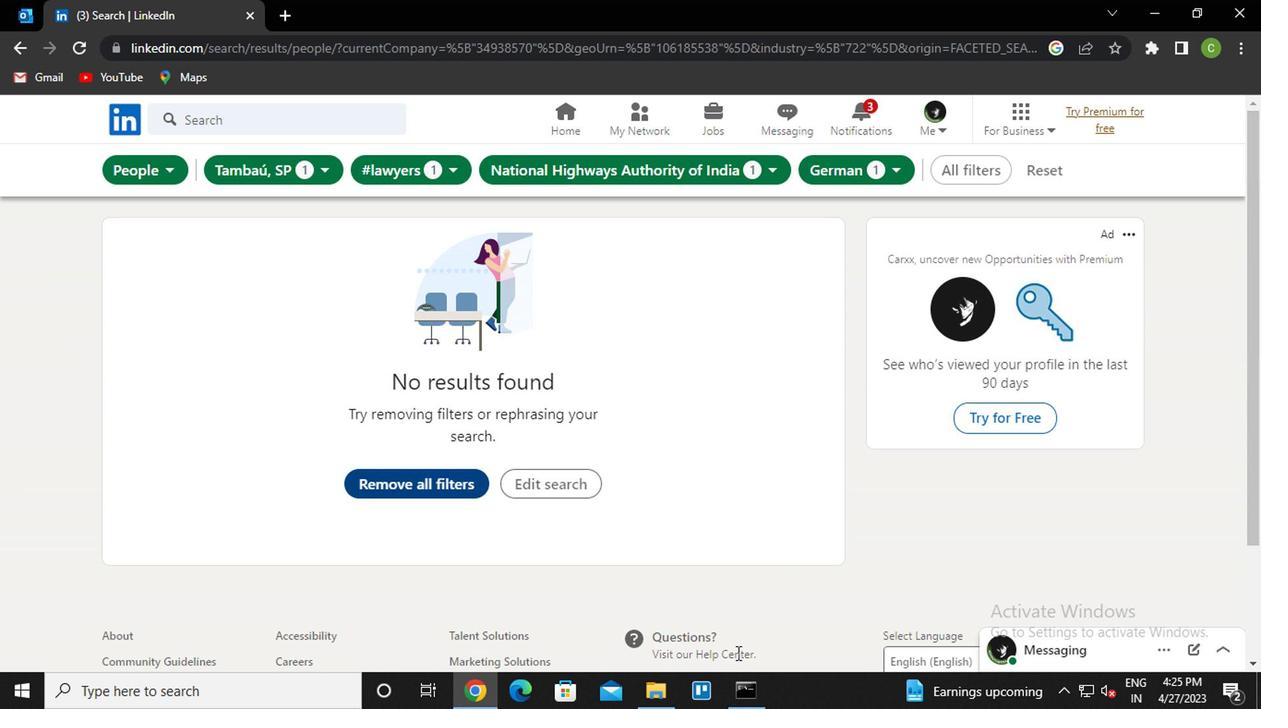 
